 Task: Open a blank google sheet and write heading  Money ManagerAdd Descriptions in a column and its values below  'Salary, Rent, Groceries, Utilities, Dining out, Transportation & Entertainment. 'Add Categories in next column and its values below  Income, Expense, Expense, Expense, Expense, Expense & Expense. Add Amount in next column and its values below  $2,500, $800, $200, $100, $50, $30 & $100Add Dates in next column and its values below  2023-05-01, 2023-05-05, 2023-05-10, 2023-05-15, 2023-05-20, 2023-05-25 & 2023-05-31Save page AssetAllocationbook
Action: Mouse moved to (1093, 85)
Screenshot: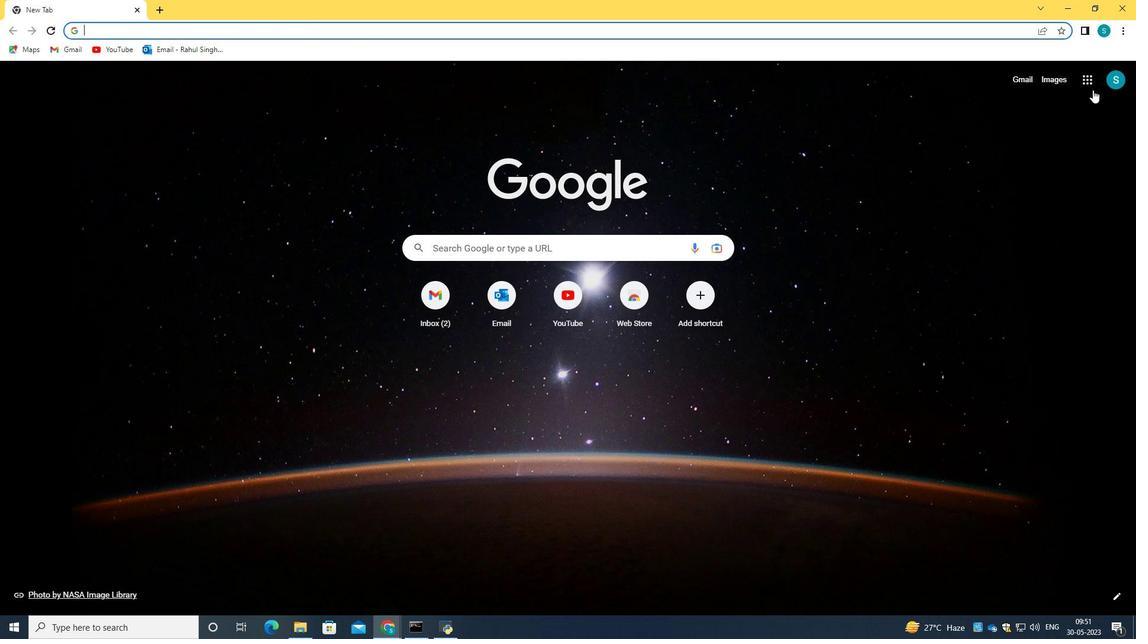 
Action: Mouse pressed left at (1093, 85)
Screenshot: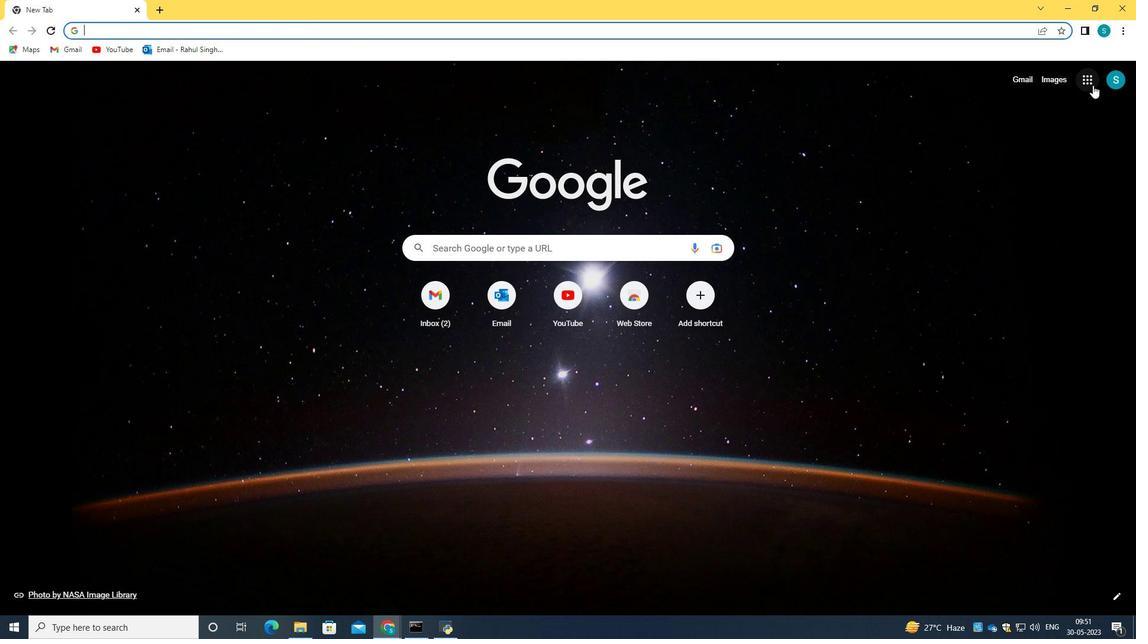 
Action: Mouse moved to (1051, 196)
Screenshot: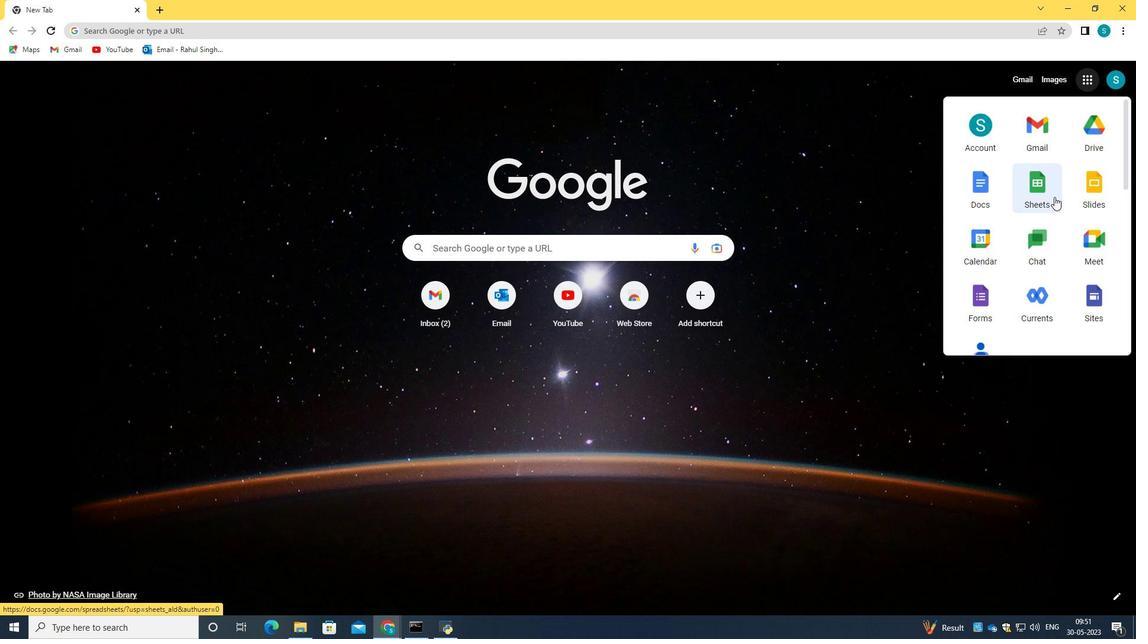 
Action: Mouse pressed left at (1051, 196)
Screenshot: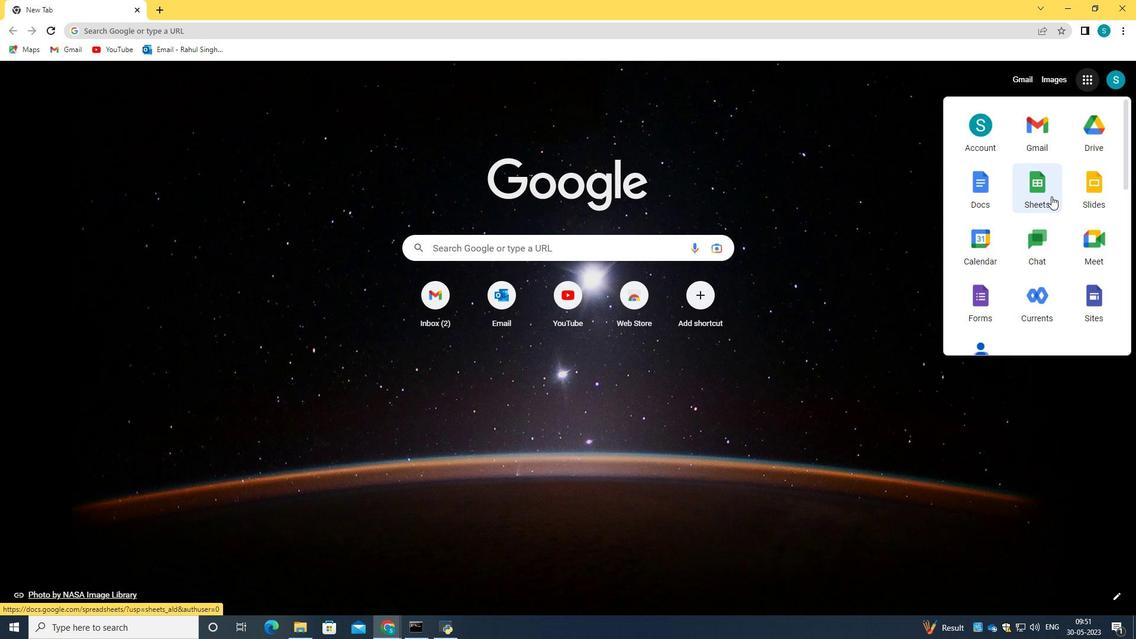 
Action: Mouse moved to (251, 178)
Screenshot: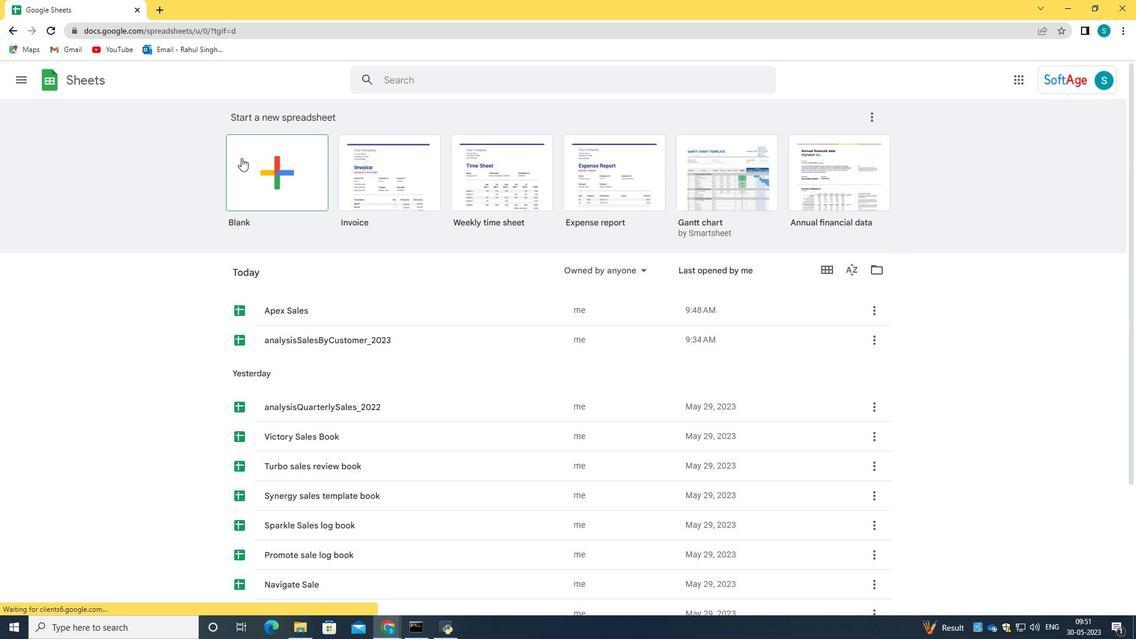 
Action: Mouse pressed left at (251, 178)
Screenshot: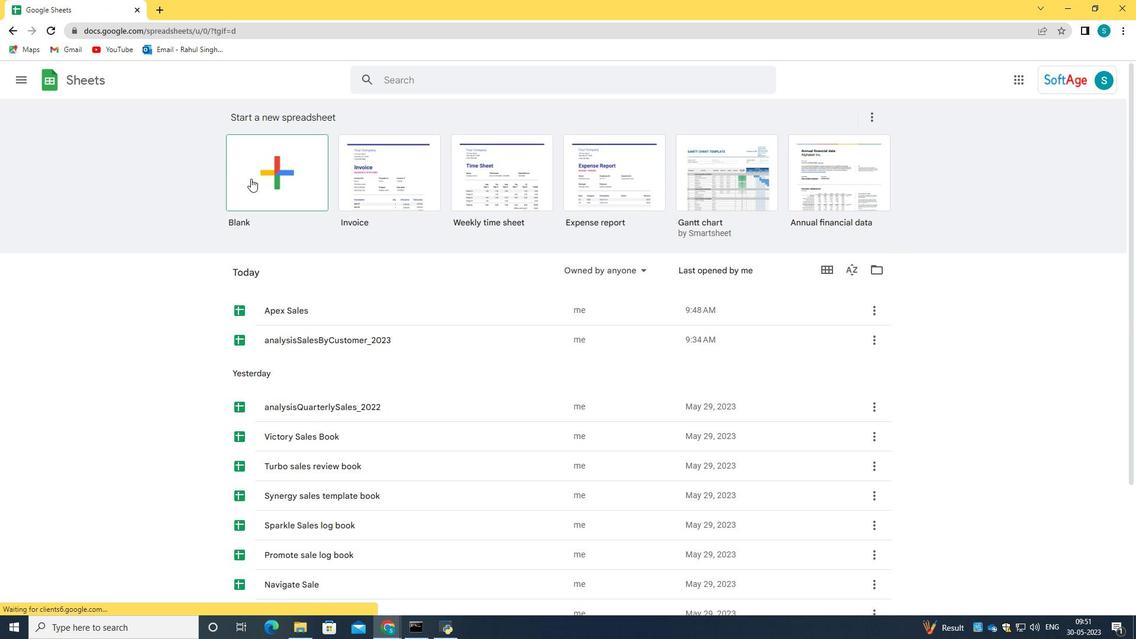 
Action: Mouse moved to (85, 153)
Screenshot: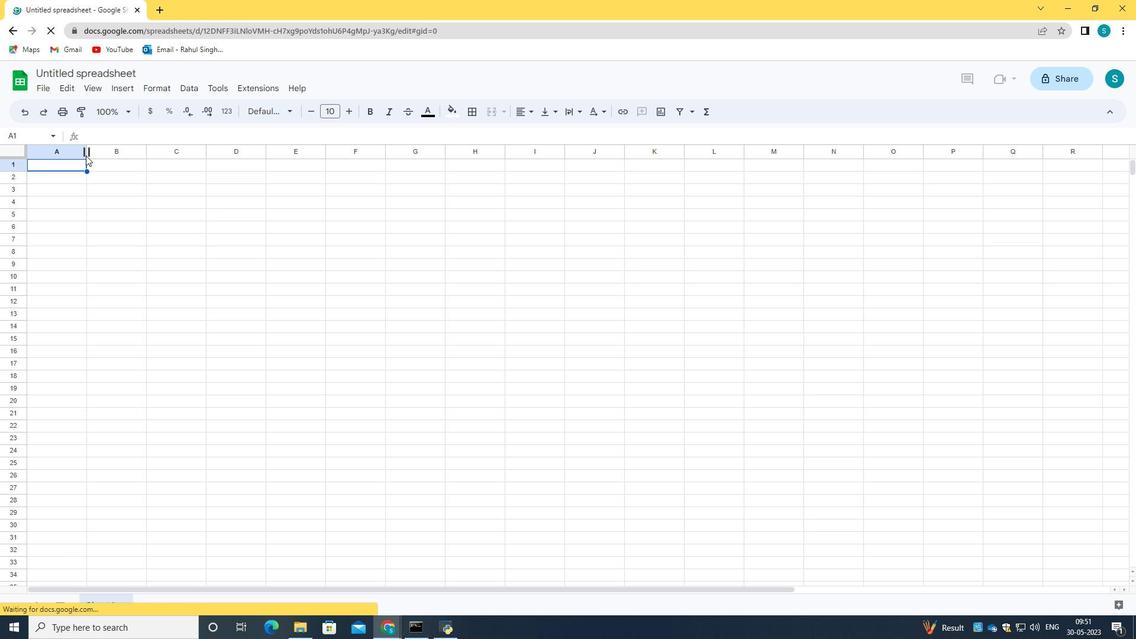 
Action: Mouse pressed left at (85, 153)
Screenshot: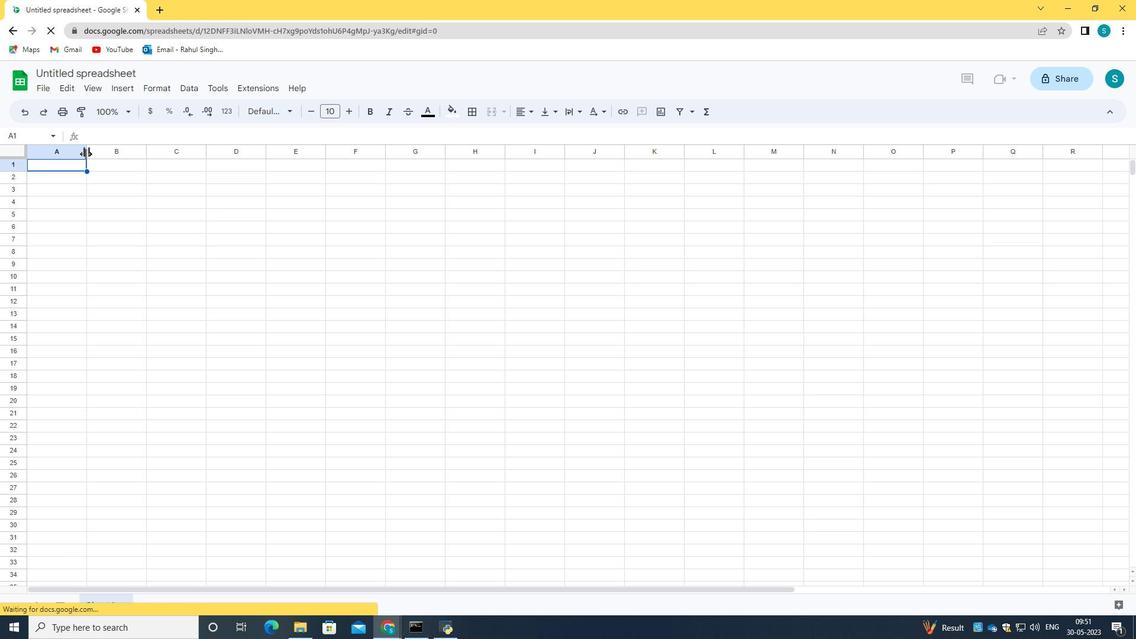 
Action: Mouse moved to (236, 149)
Screenshot: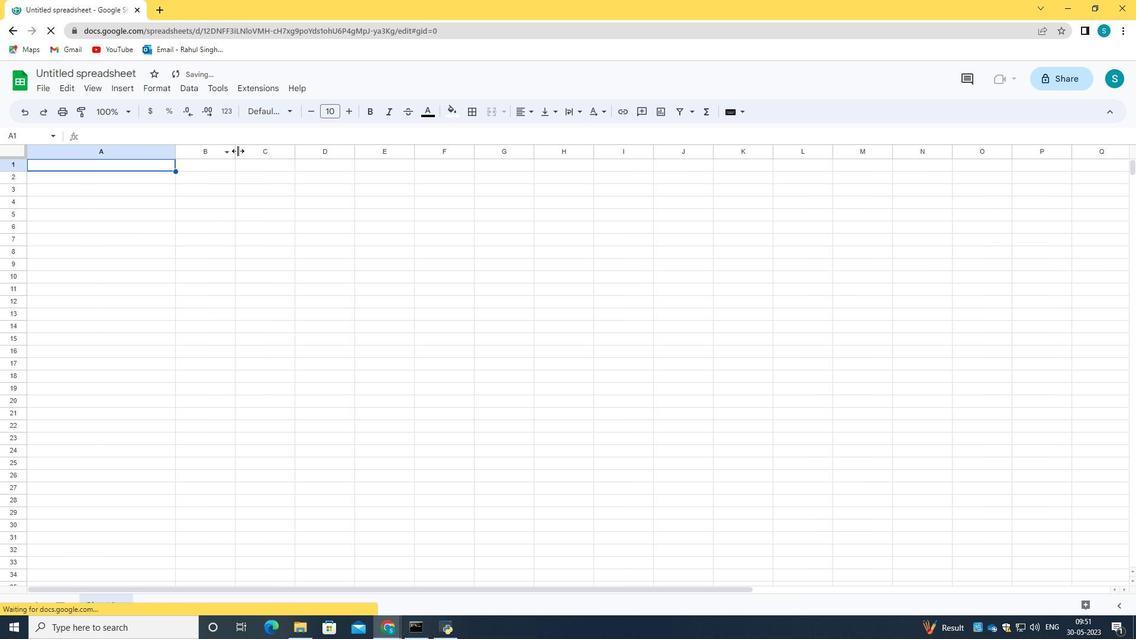 
Action: Mouse pressed left at (236, 149)
Screenshot: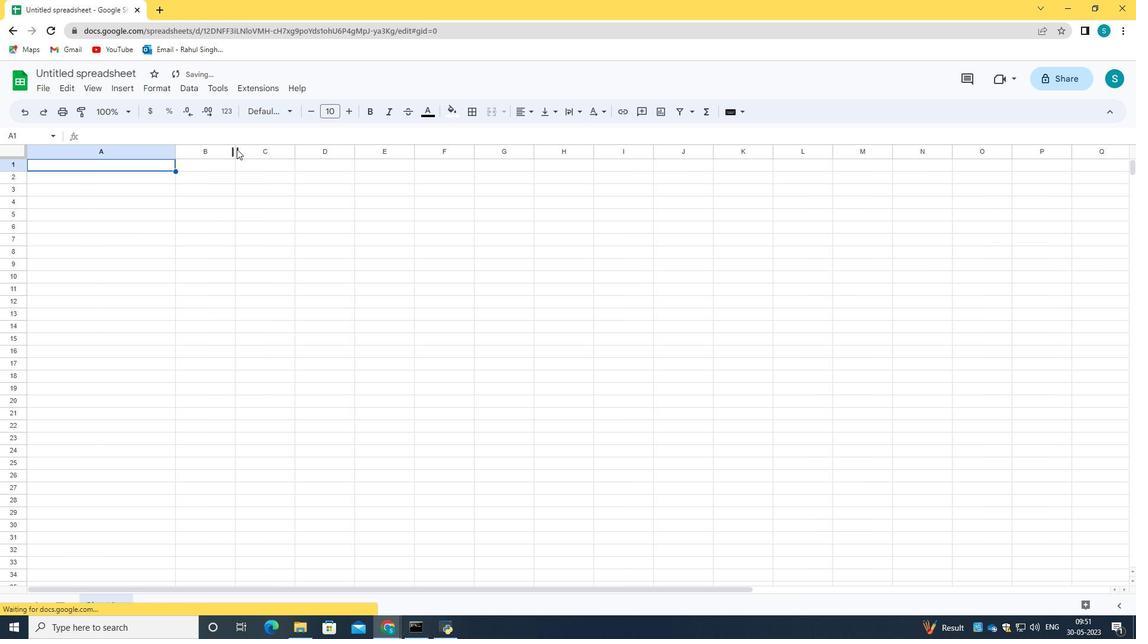 
Action: Mouse moved to (386, 152)
Screenshot: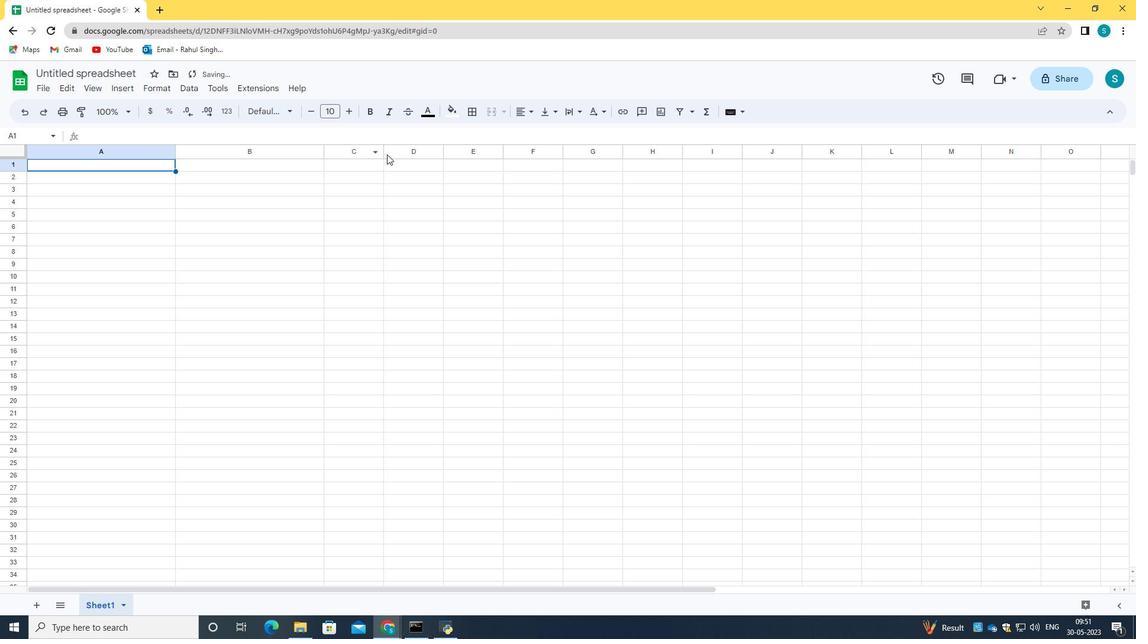 
Action: Mouse pressed left at (386, 152)
Screenshot: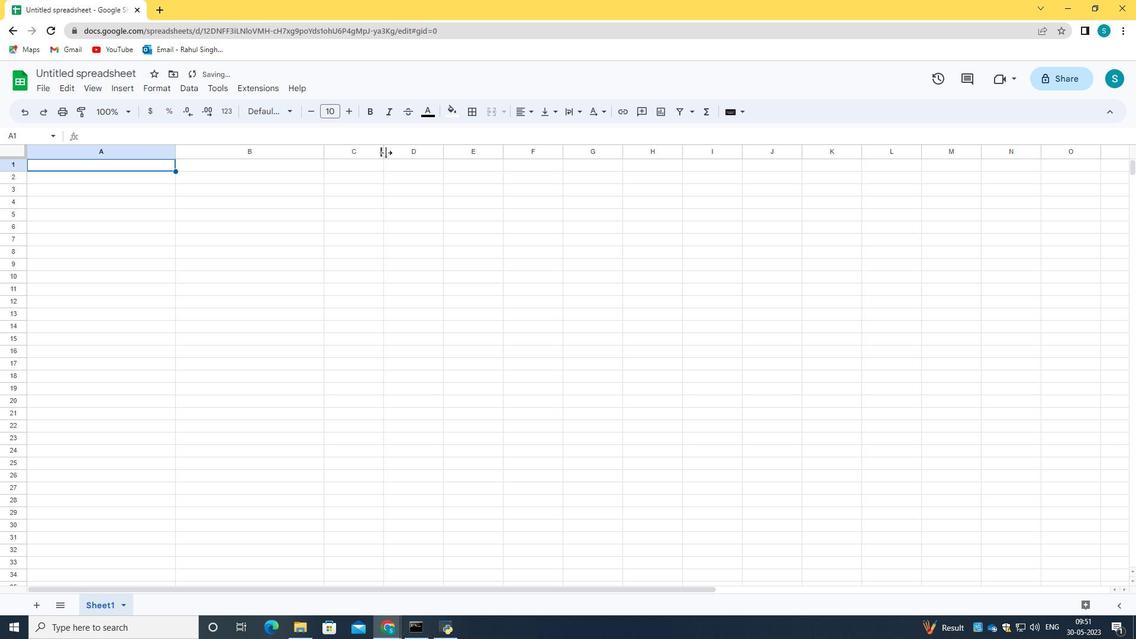 
Action: Mouse moved to (539, 154)
Screenshot: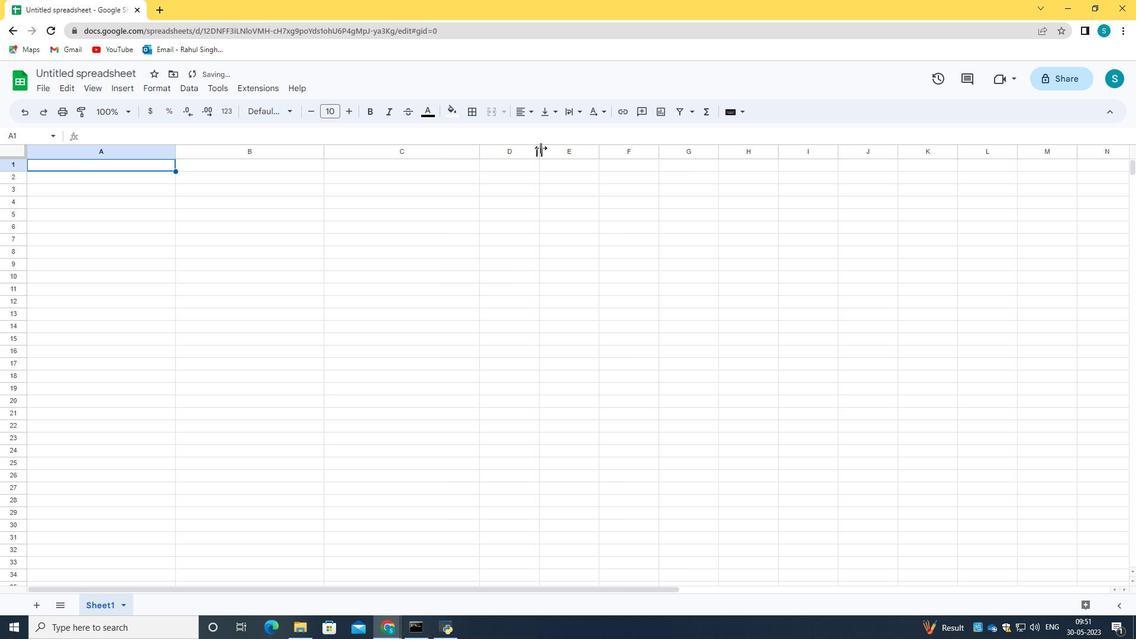 
Action: Mouse pressed left at (539, 154)
Screenshot: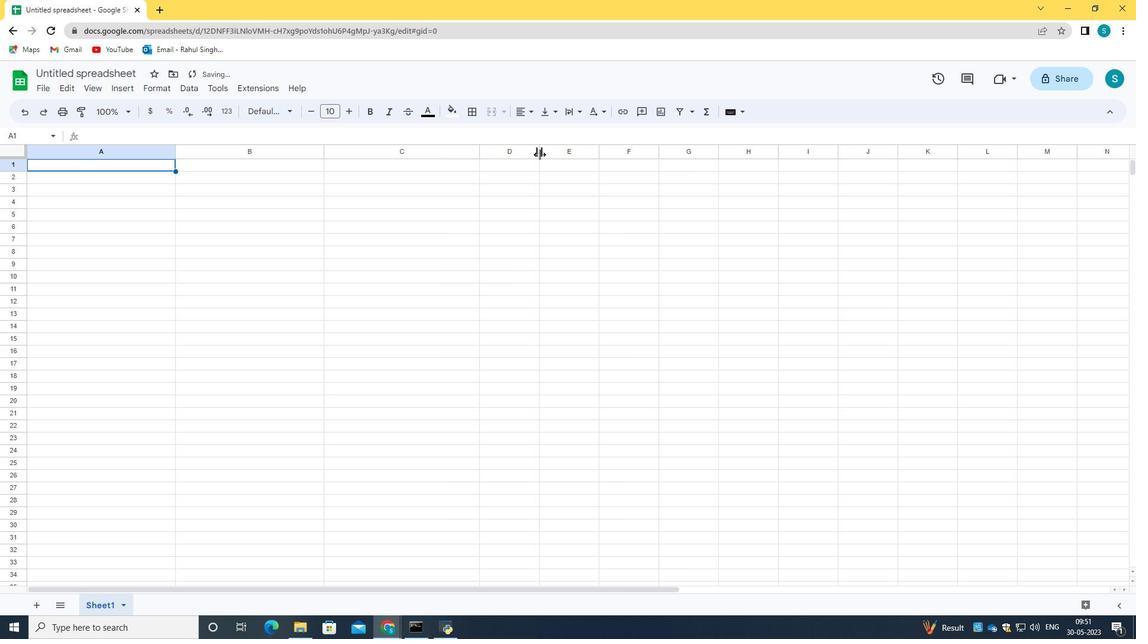 
Action: Mouse moved to (654, 152)
Screenshot: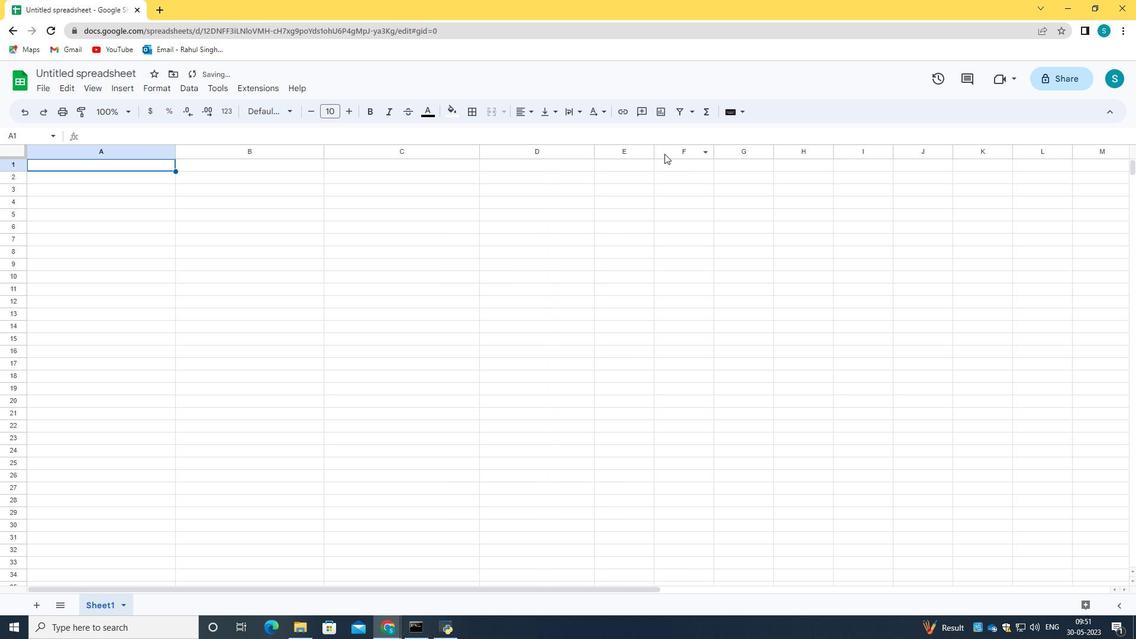 
Action: Mouse pressed left at (654, 152)
Screenshot: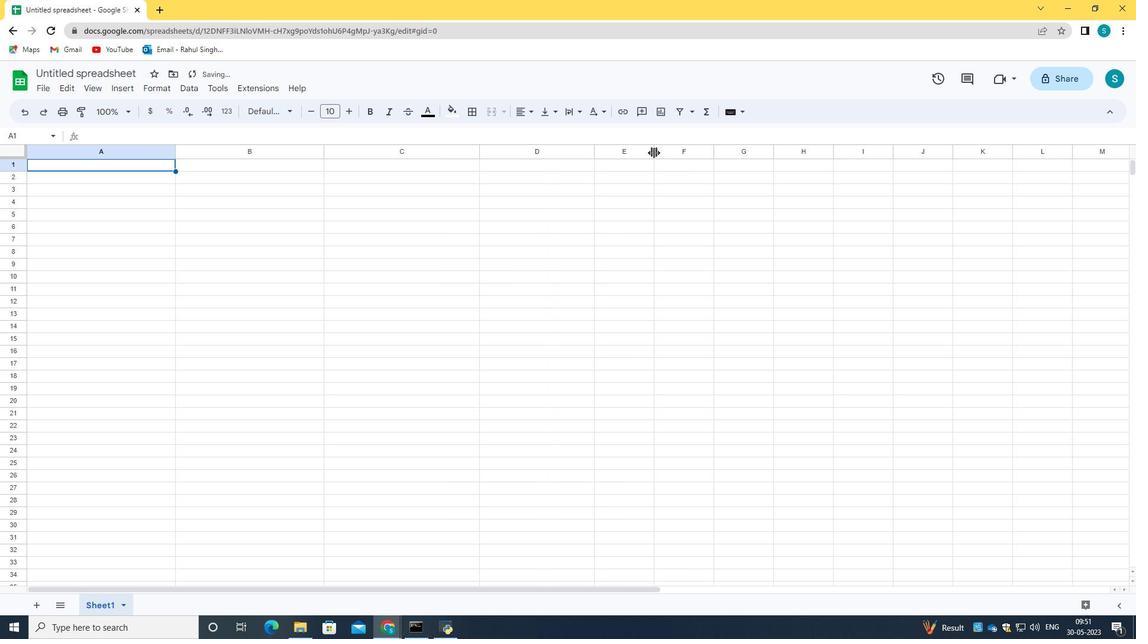 
Action: Mouse moved to (189, 159)
Screenshot: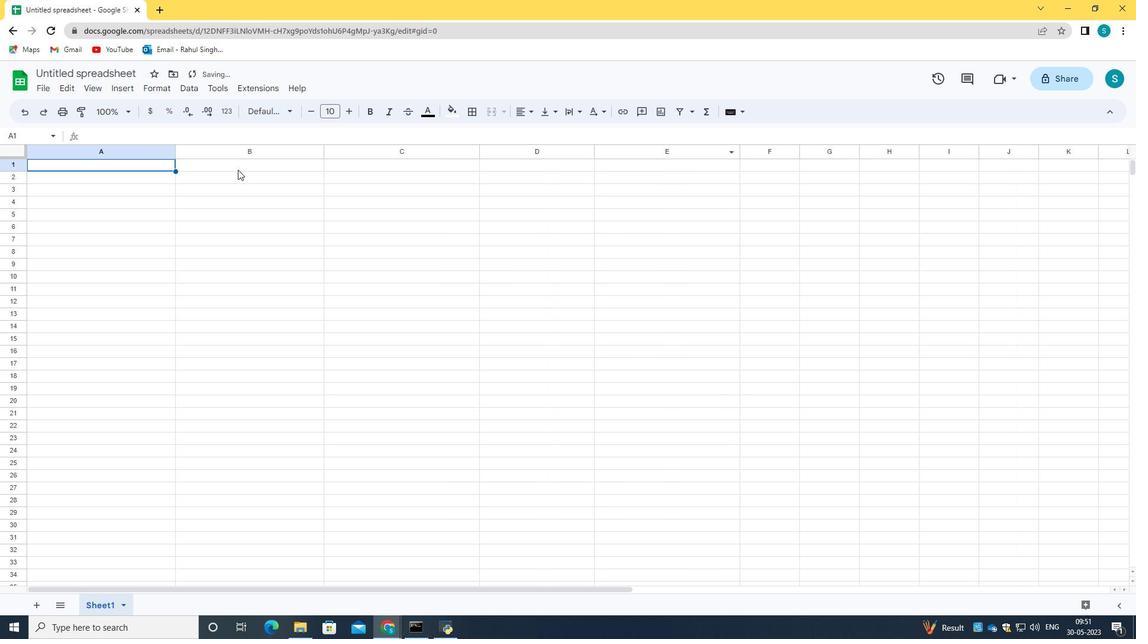 
Action: Mouse pressed left at (189, 159)
Screenshot: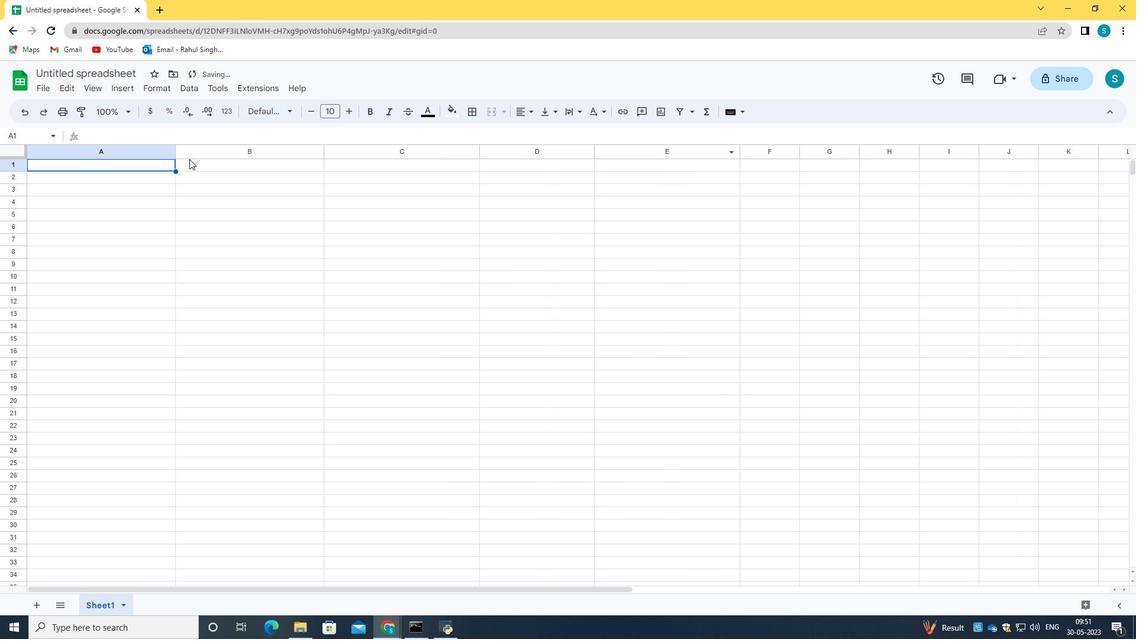 
Action: Mouse moved to (229, 166)
Screenshot: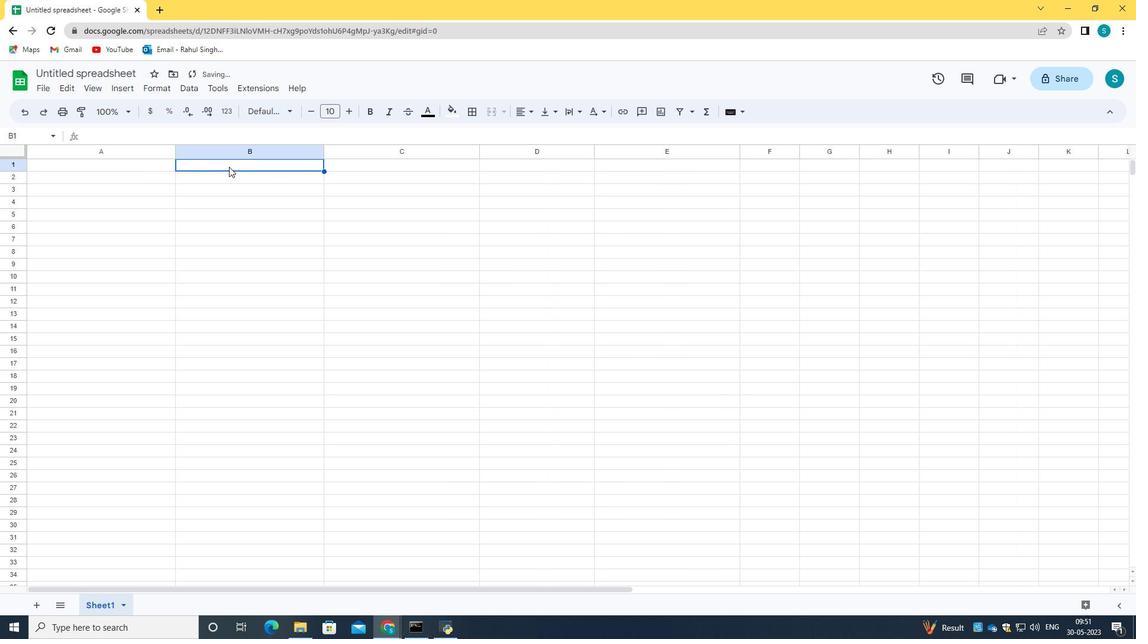 
Action: Mouse pressed left at (229, 166)
Screenshot: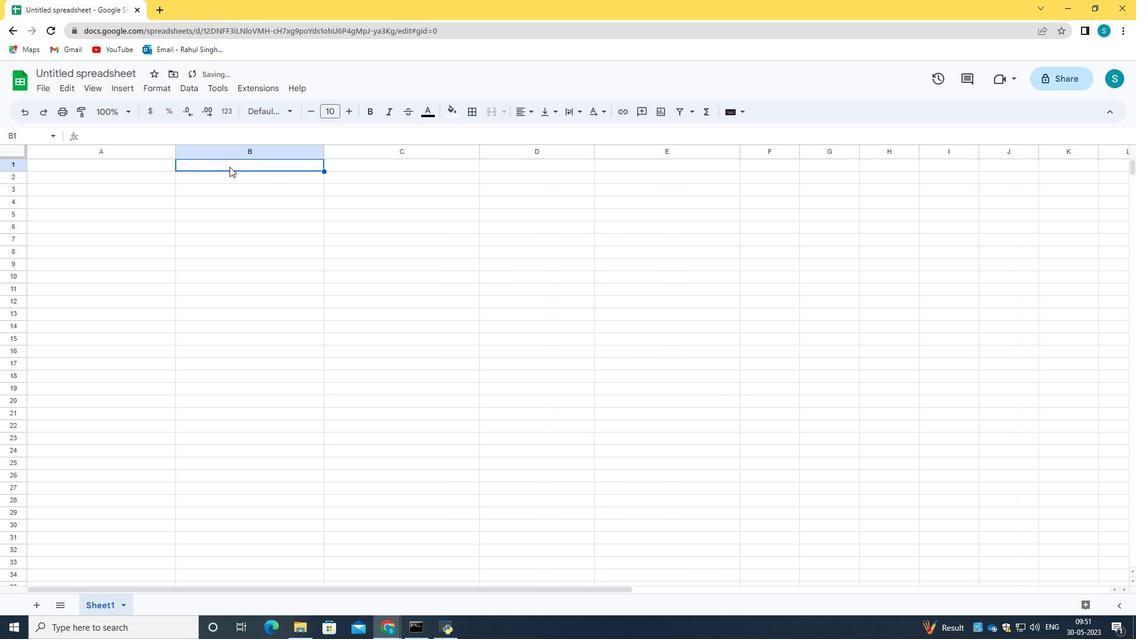 
Action: Mouse moved to (235, 162)
Screenshot: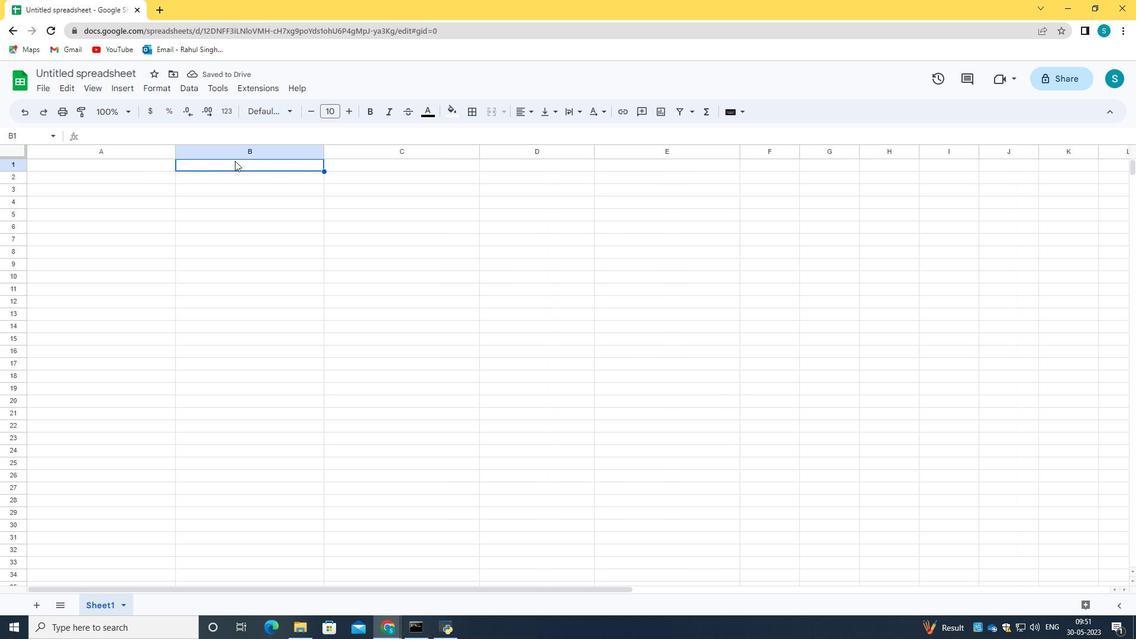 
Action: Mouse pressed left at (235, 162)
Screenshot: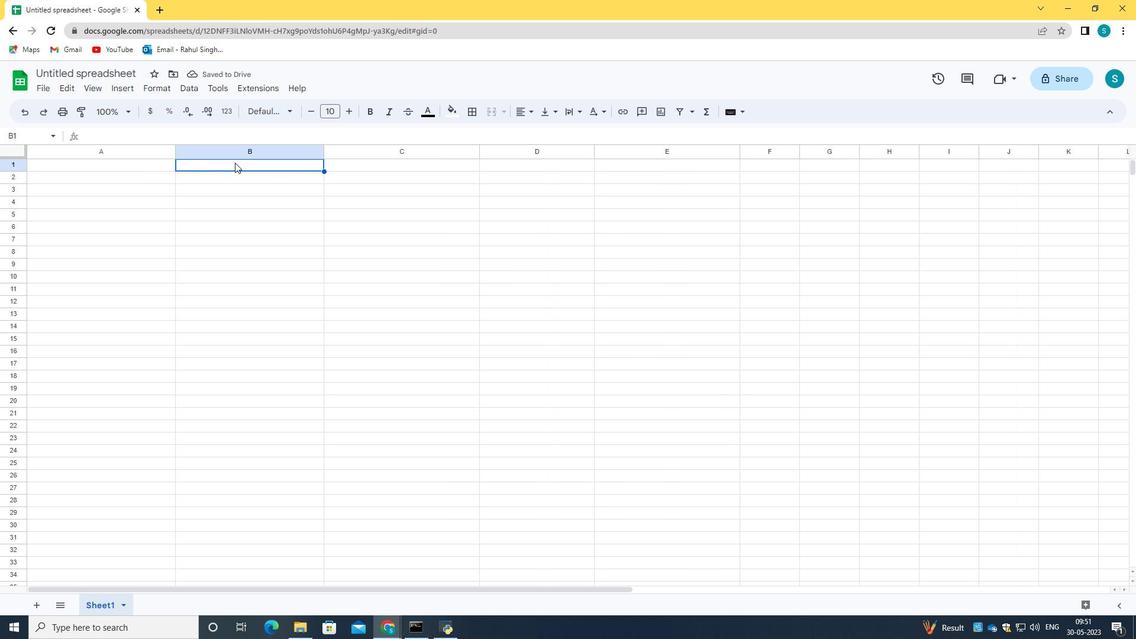 
Action: Mouse pressed left at (235, 162)
Screenshot: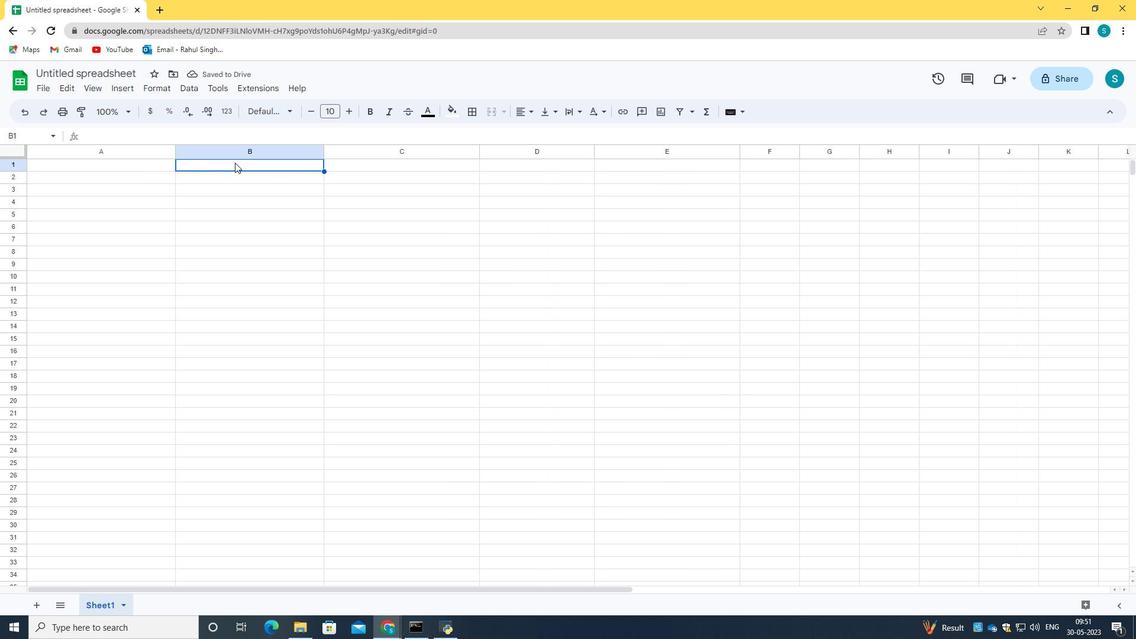 
Action: Mouse moved to (235, 163)
Screenshot: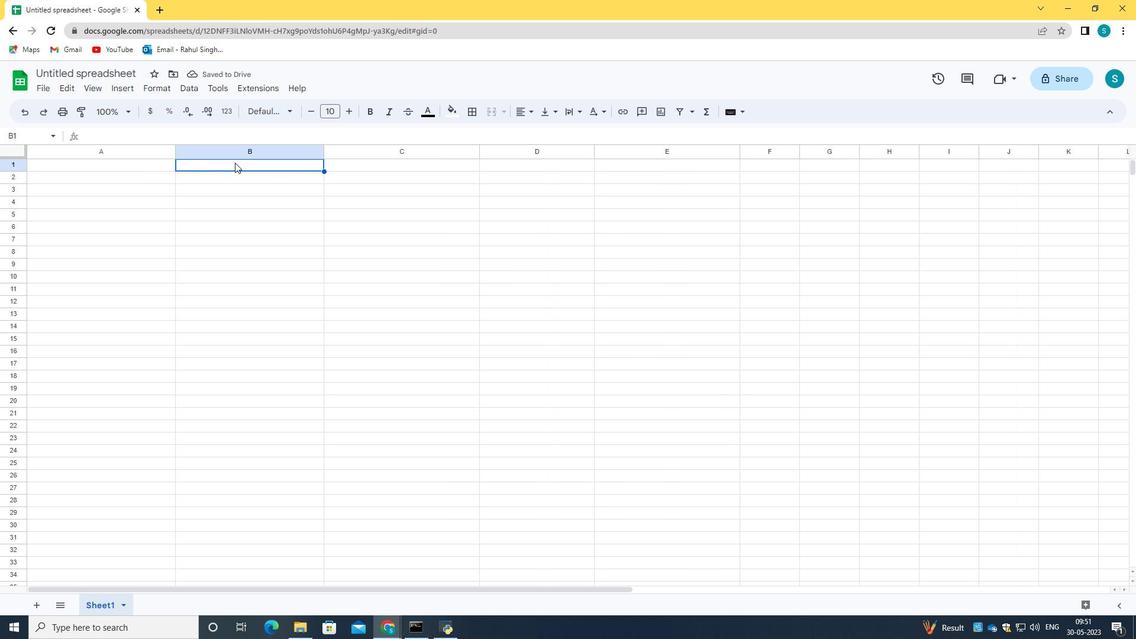 
Action: Key pressed <Key.caps_lock>M<Key.caps_lock>oney<Key.space><Key.caps_lock>M<Key.caps_lock>anaer<Key.backspace><Key.backspace>ger<Key.shift_r><Key.shift_r><Key.shift_r><Key.shift_r><Key.shift_r><Key.shift_r><Key.shift_r><Key.shift_r><Key.shift_r><Key.shift_r><Key.shift_r><Key.shift_r><Key.shift_r><Key.shift_r><Key.shift_r><Key.shift_r><Key.shift_r><Key.shift_r><Key.shift_r><Key.shift_r><Key.shift_r><Key.shift_r><Key.shift_r><Key.shift_r><Key.shift_r><Key.shift_r><Key.shift_r><Key.shift_r><Key.shift_r><Key.shift_r><Key.shift_r><Key.shift_r><Key.shift_r><Key.shift_r><Key.shift_r><Key.shift_r><Key.shift_r><Key.shift_r><Key.shift_r><Key.shift_r><Key.shift_r><Key.shift_r><Key.shift_r><Key.shift_r><Key.shift_r>
Screenshot: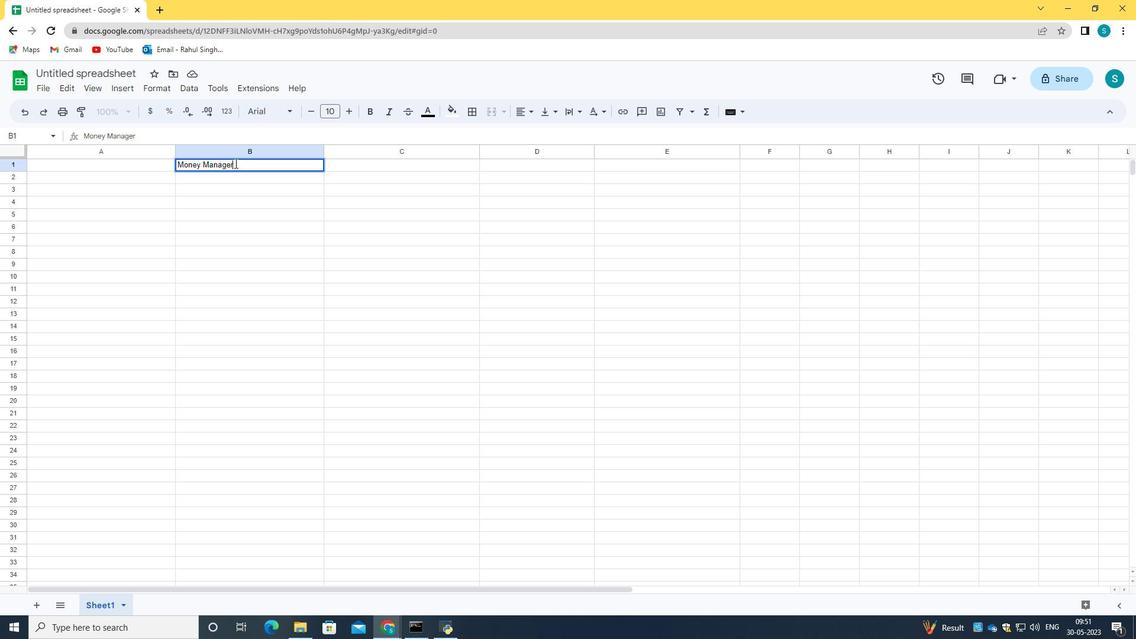 
Action: Mouse moved to (256, 162)
Screenshot: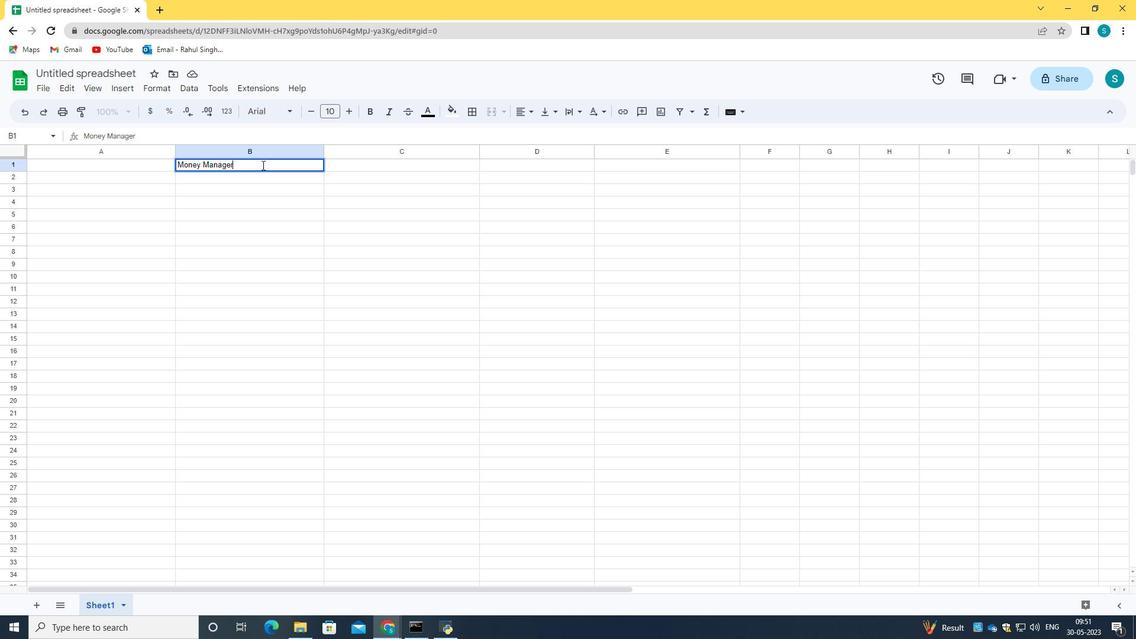 
Action: Mouse pressed left at (256, 162)
Screenshot: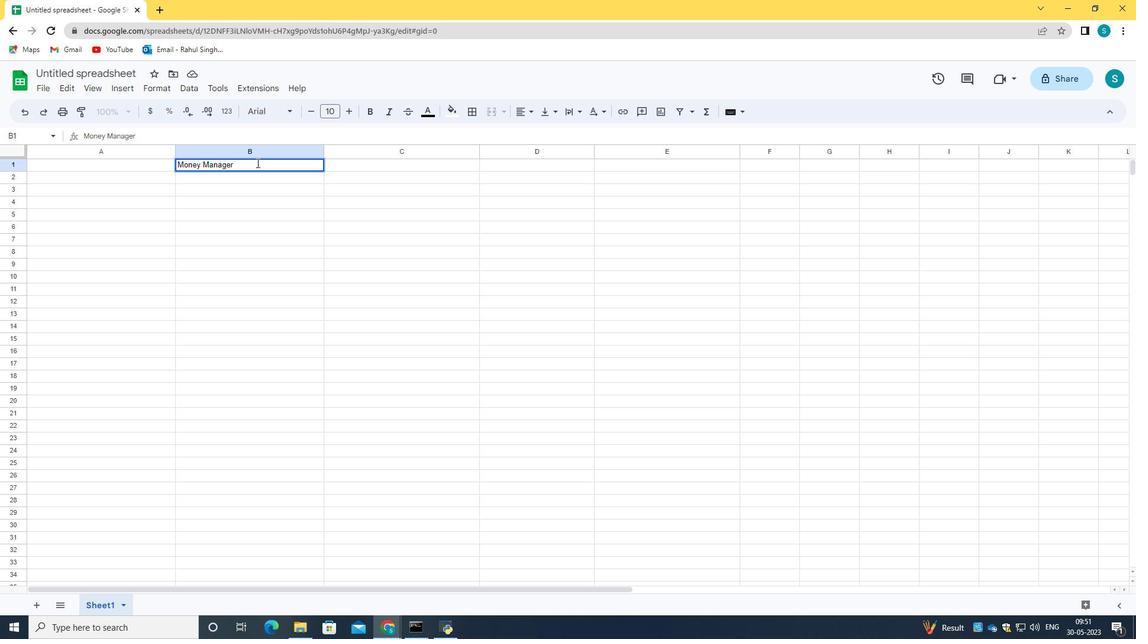 
Action: Mouse moved to (341, 114)
Screenshot: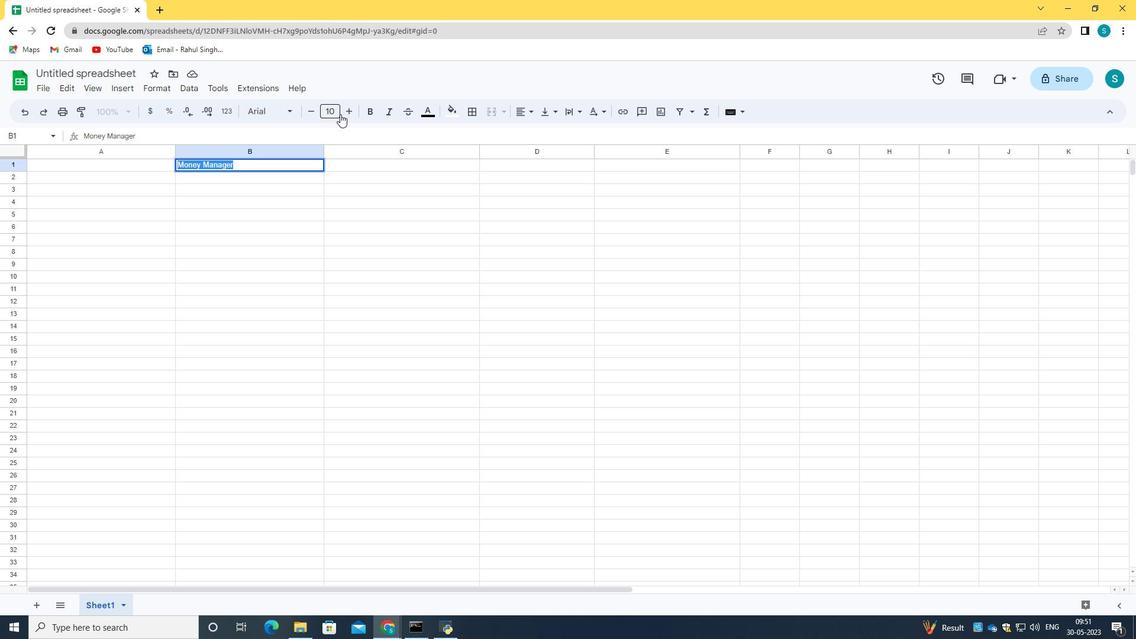 
Action: Mouse pressed left at (341, 114)
Screenshot: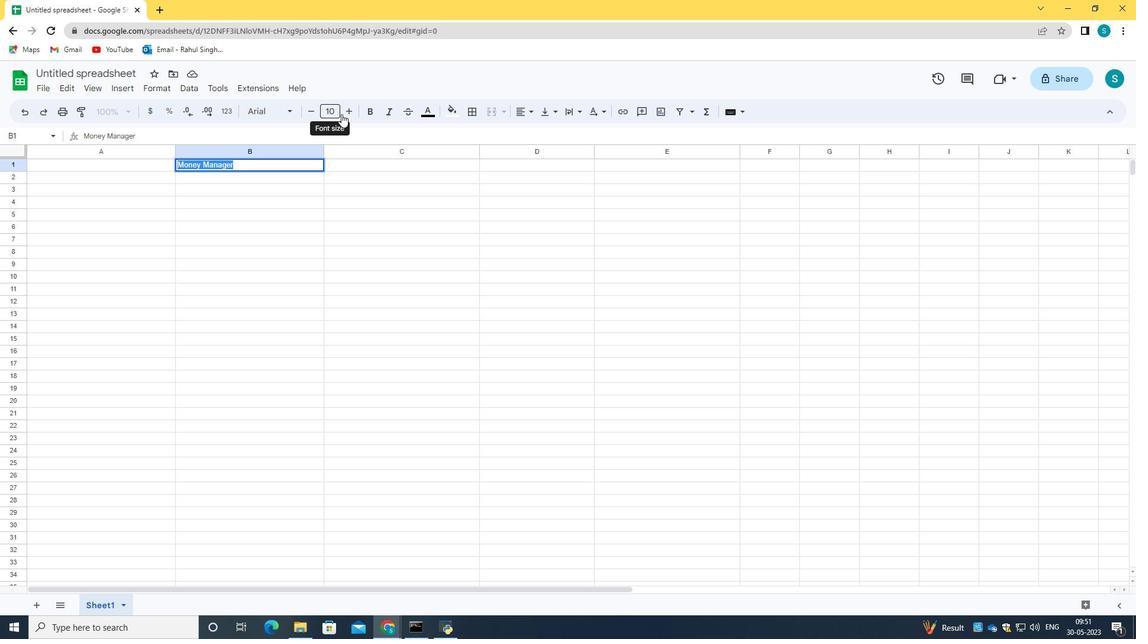 
Action: Mouse pressed left at (341, 114)
Screenshot: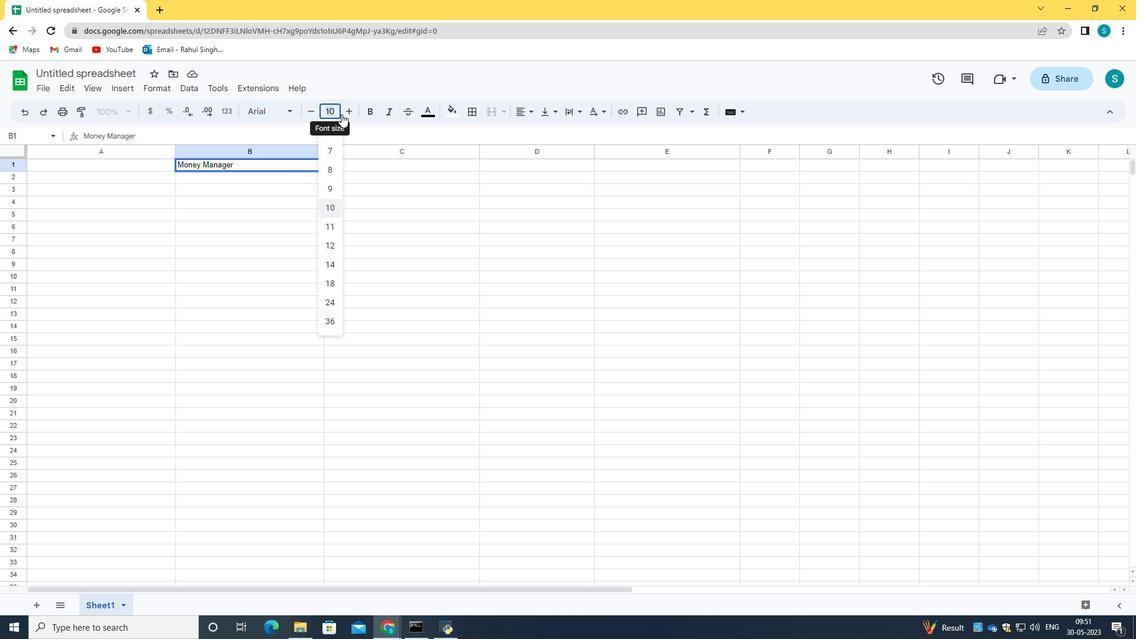 
Action: Mouse pressed left at (341, 114)
Screenshot: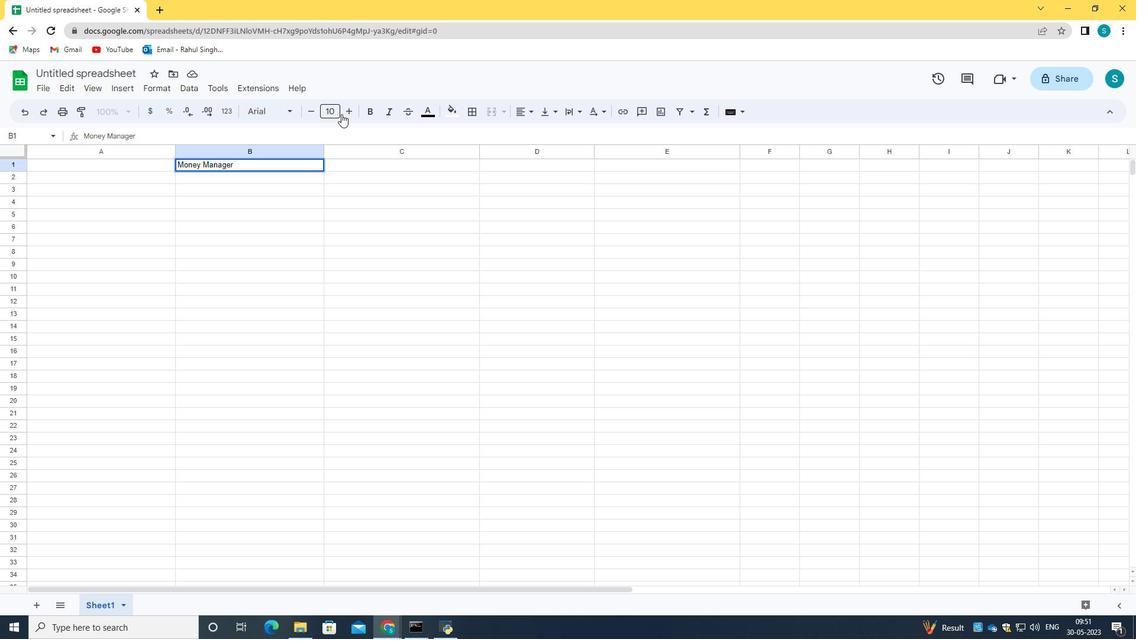 
Action: Mouse pressed left at (341, 114)
Screenshot: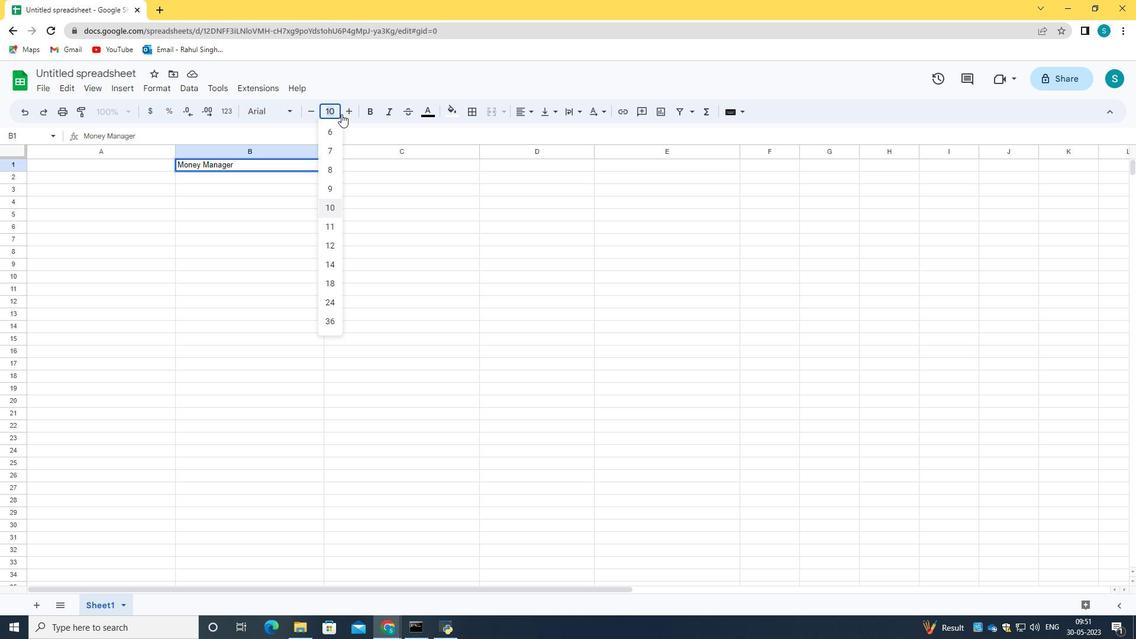 
Action: Mouse moved to (344, 112)
Screenshot: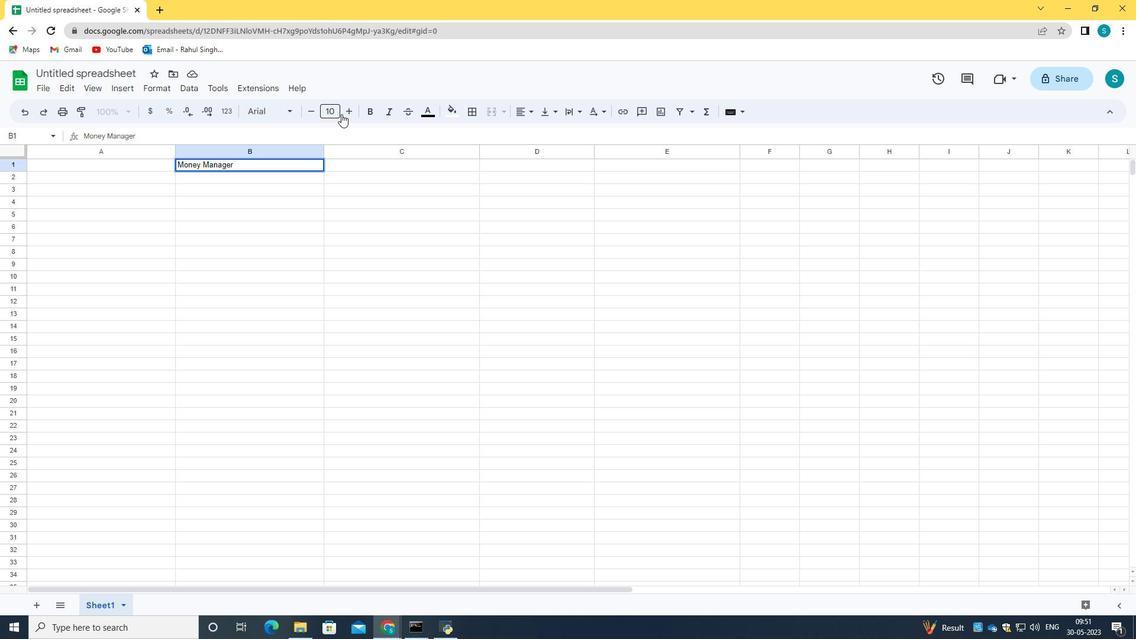 
Action: Mouse pressed left at (344, 112)
Screenshot: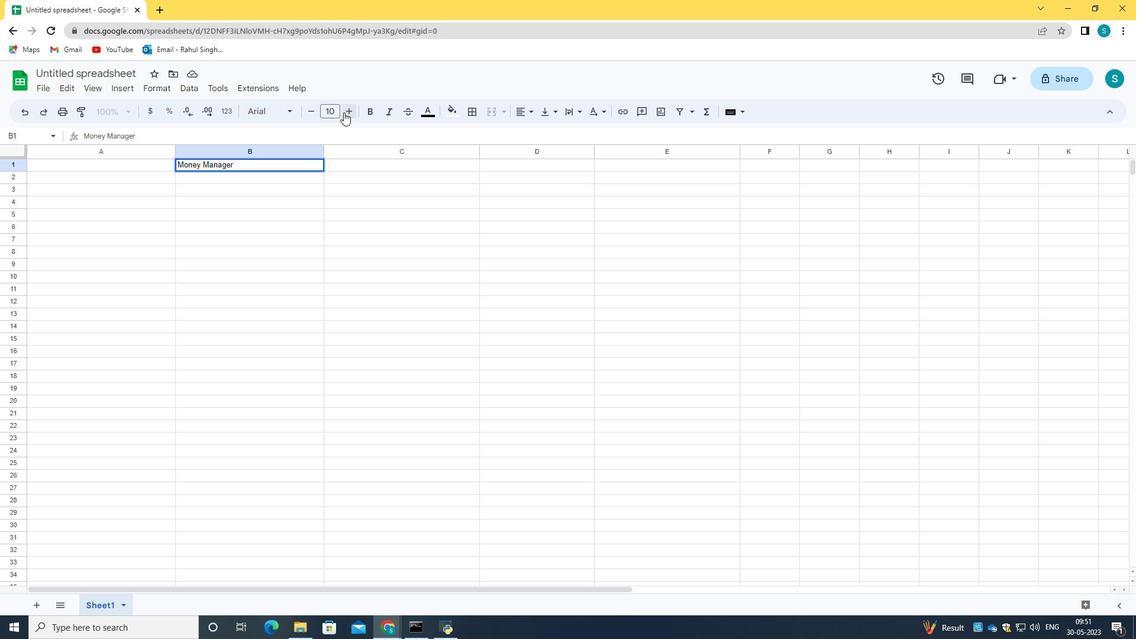 
Action: Mouse pressed left at (344, 112)
Screenshot: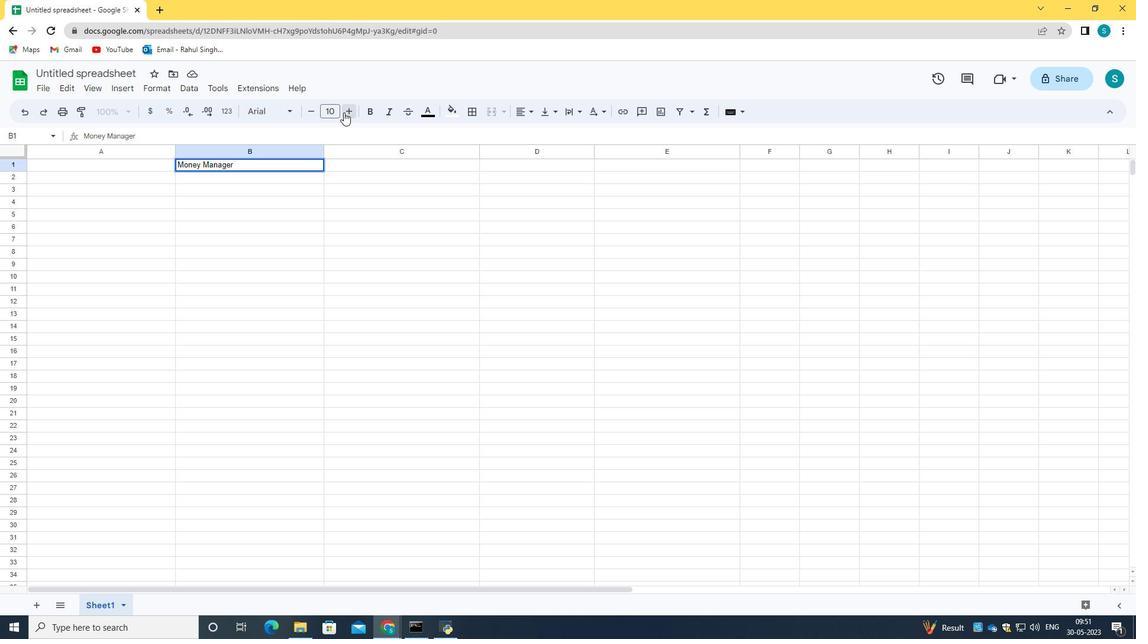 
Action: Mouse pressed left at (344, 112)
Screenshot: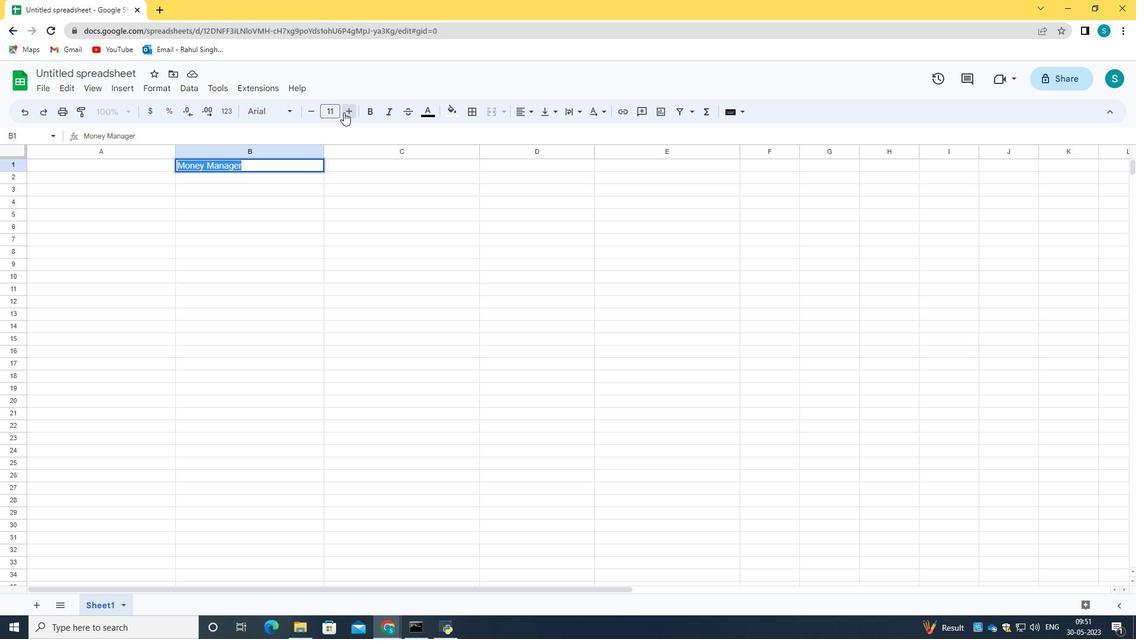 
Action: Mouse pressed left at (344, 112)
Screenshot: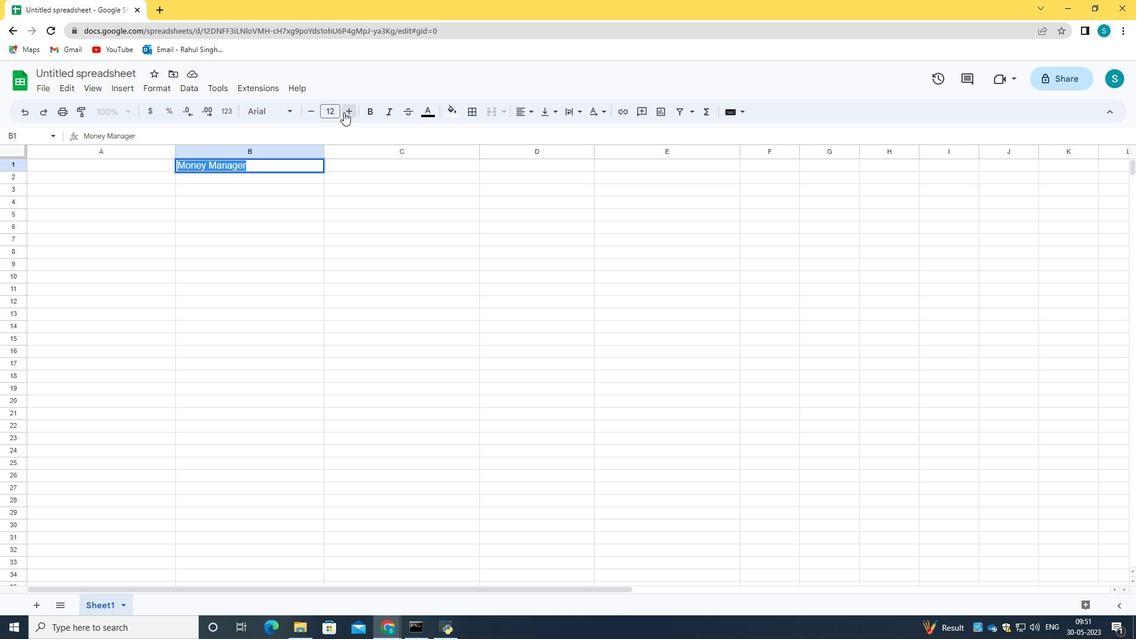 
Action: Mouse pressed left at (344, 112)
Screenshot: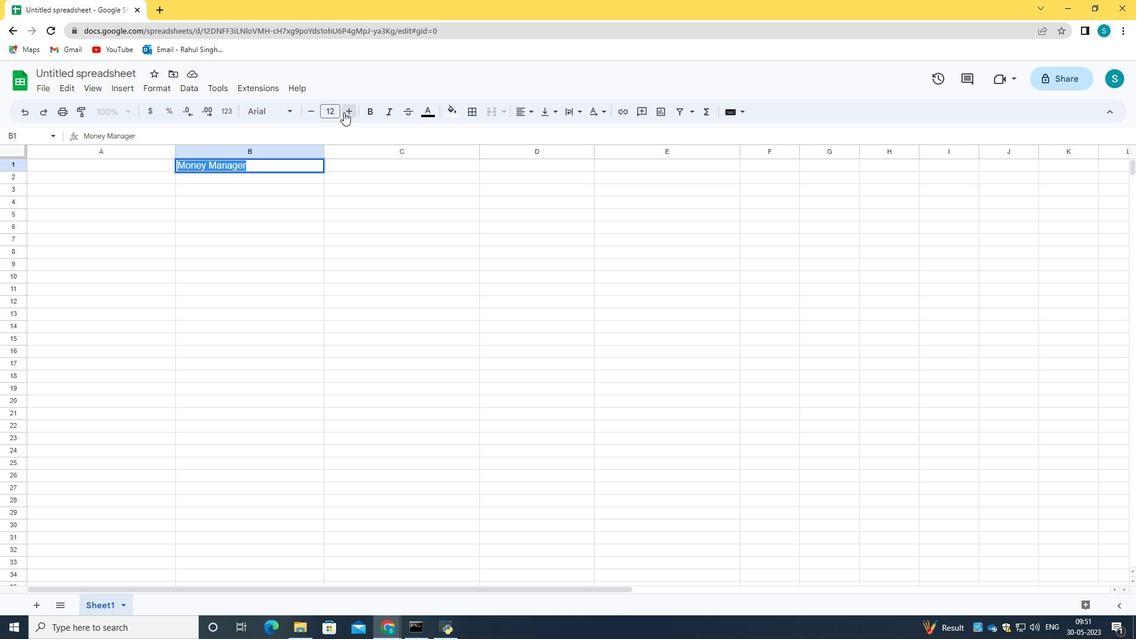 
Action: Mouse pressed left at (344, 112)
Screenshot: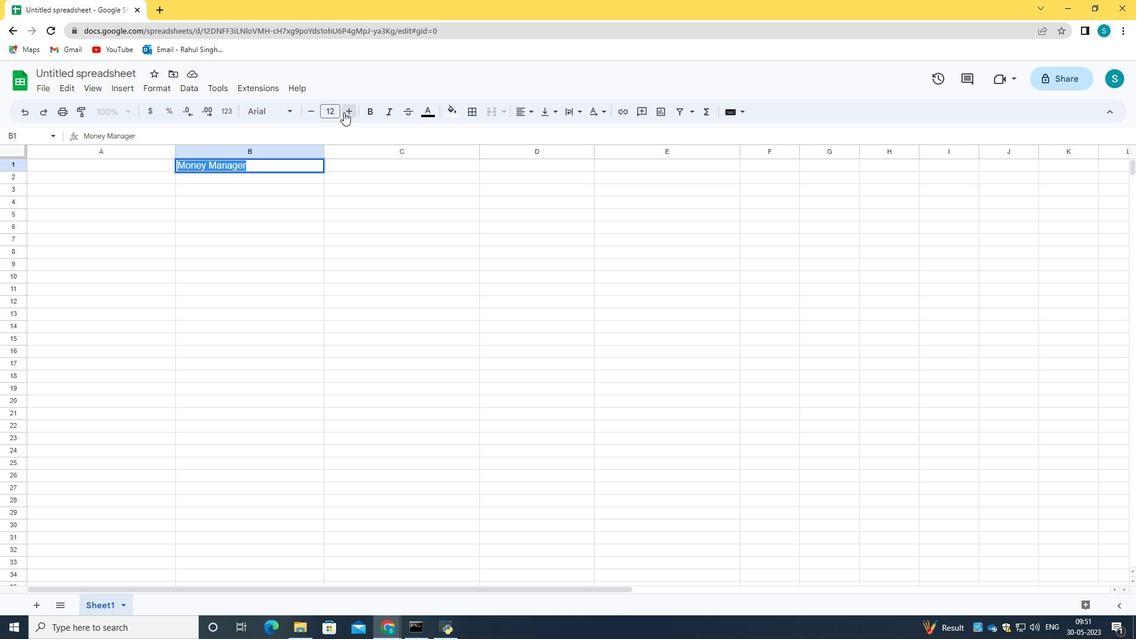 
Action: Mouse moved to (344, 112)
Screenshot: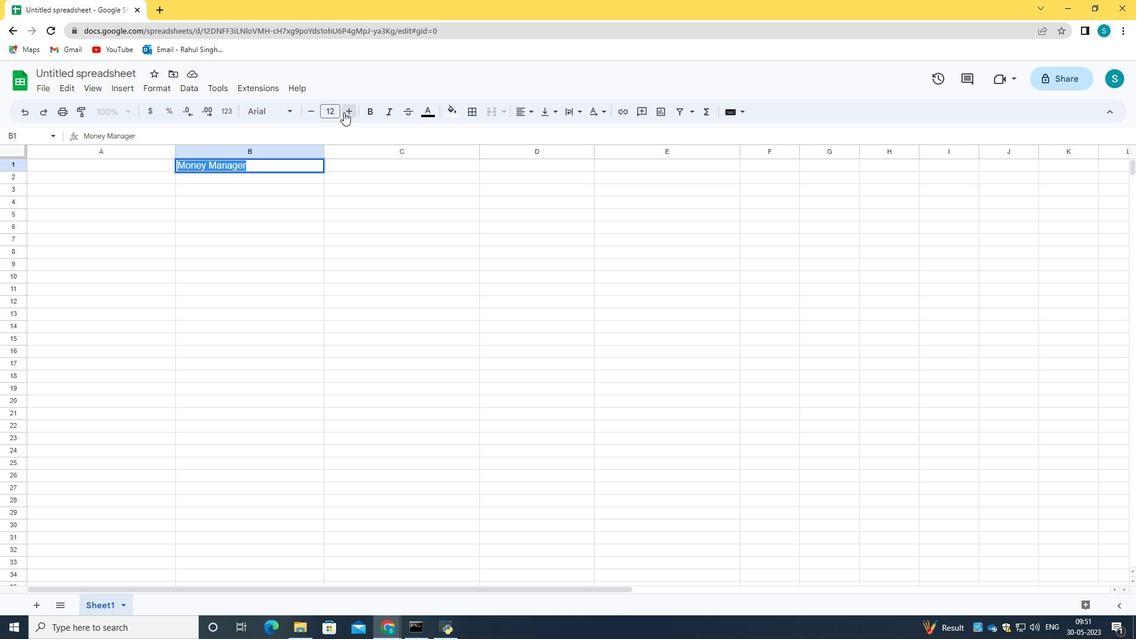 
Action: Mouse pressed left at (344, 112)
Screenshot: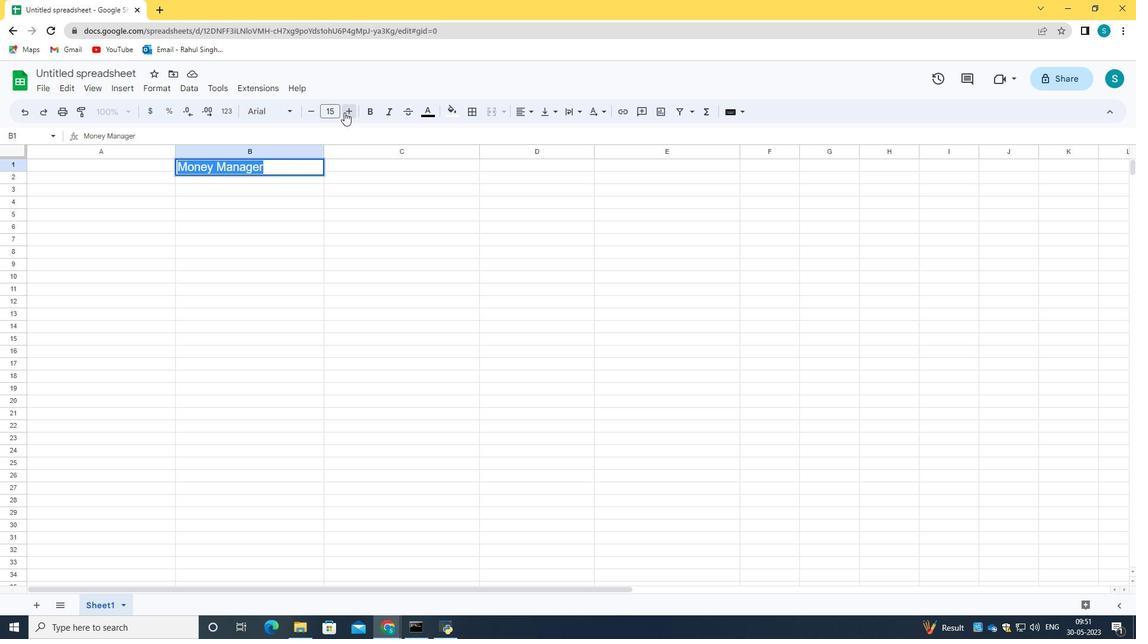 
Action: Mouse pressed left at (344, 112)
Screenshot: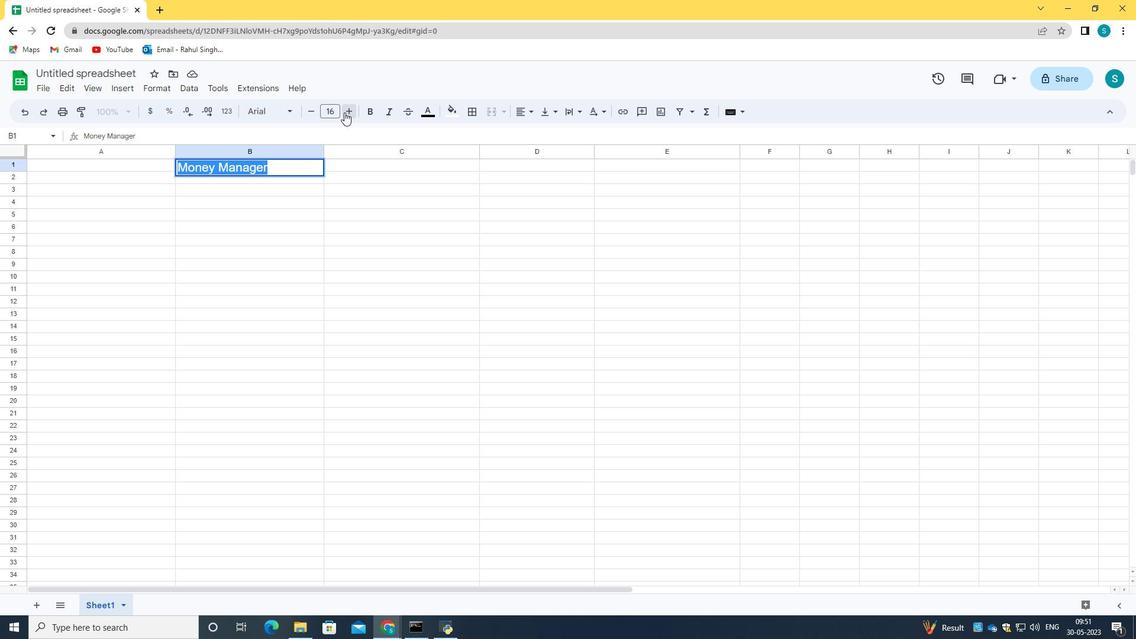 
Action: Mouse pressed left at (344, 112)
Screenshot: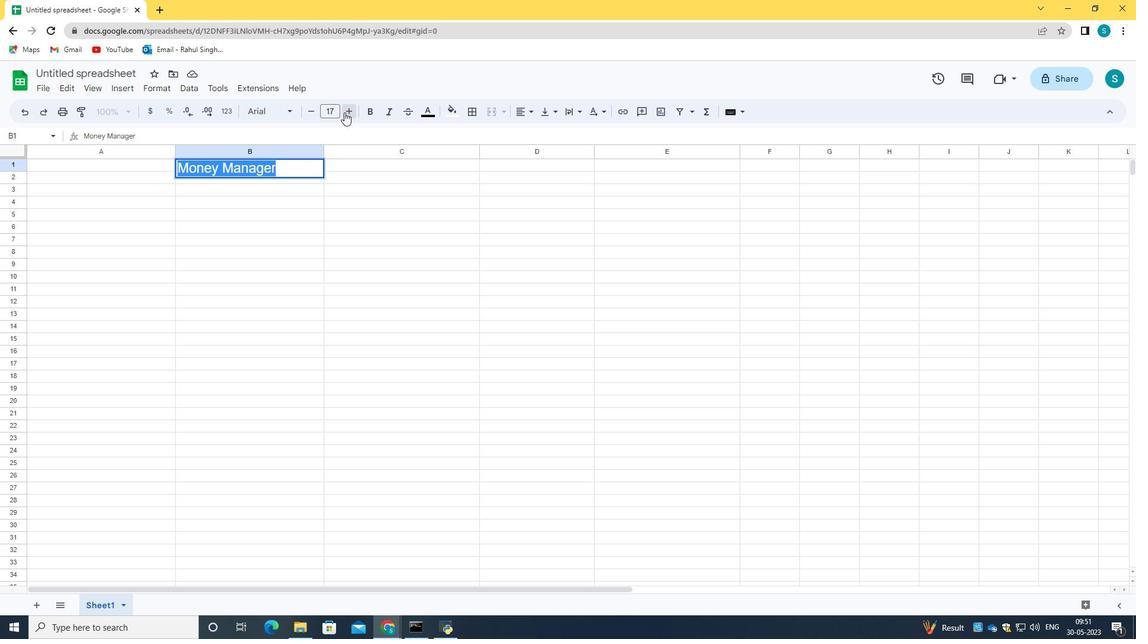 
Action: Mouse pressed left at (344, 112)
Screenshot: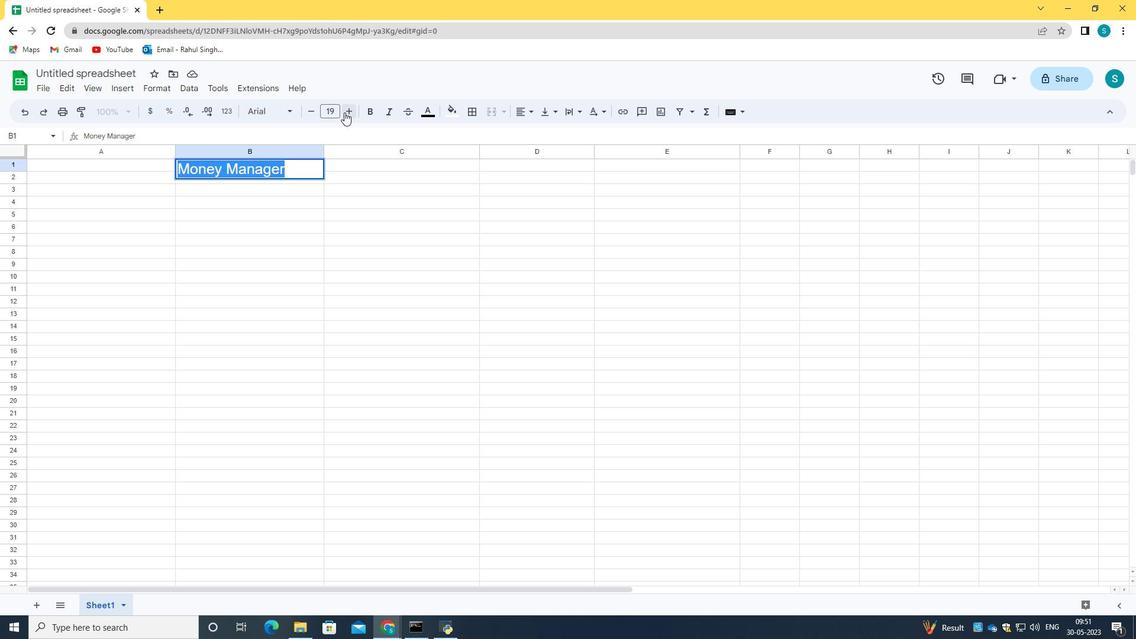 
Action: Mouse pressed left at (344, 112)
Screenshot: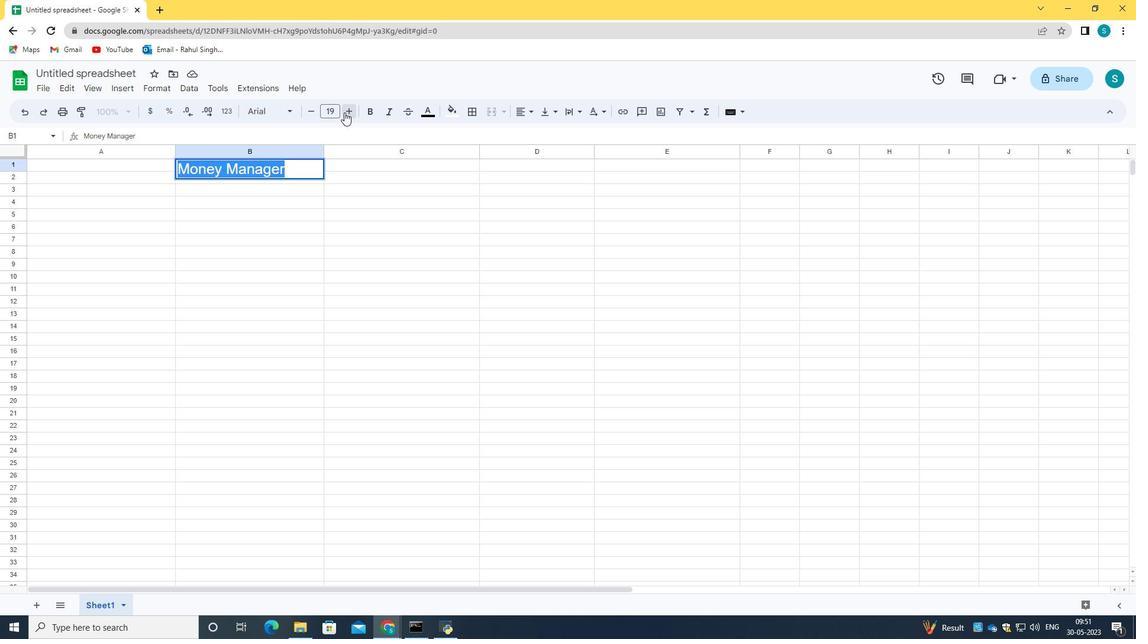 
Action: Mouse moved to (127, 185)
Screenshot: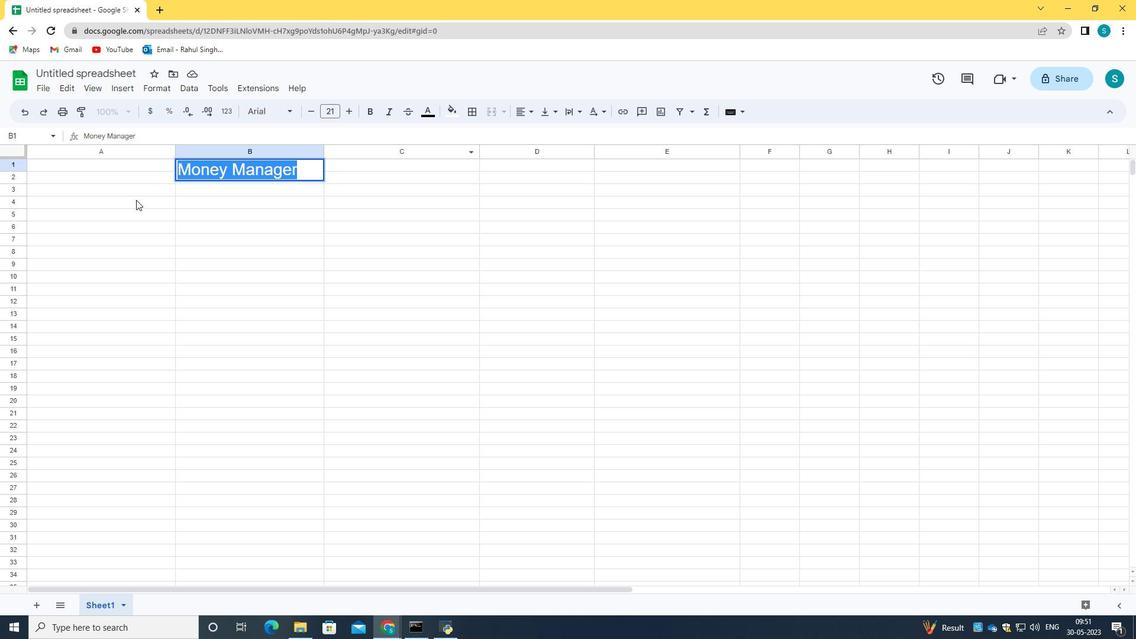 
Action: Mouse pressed left at (127, 185)
Screenshot: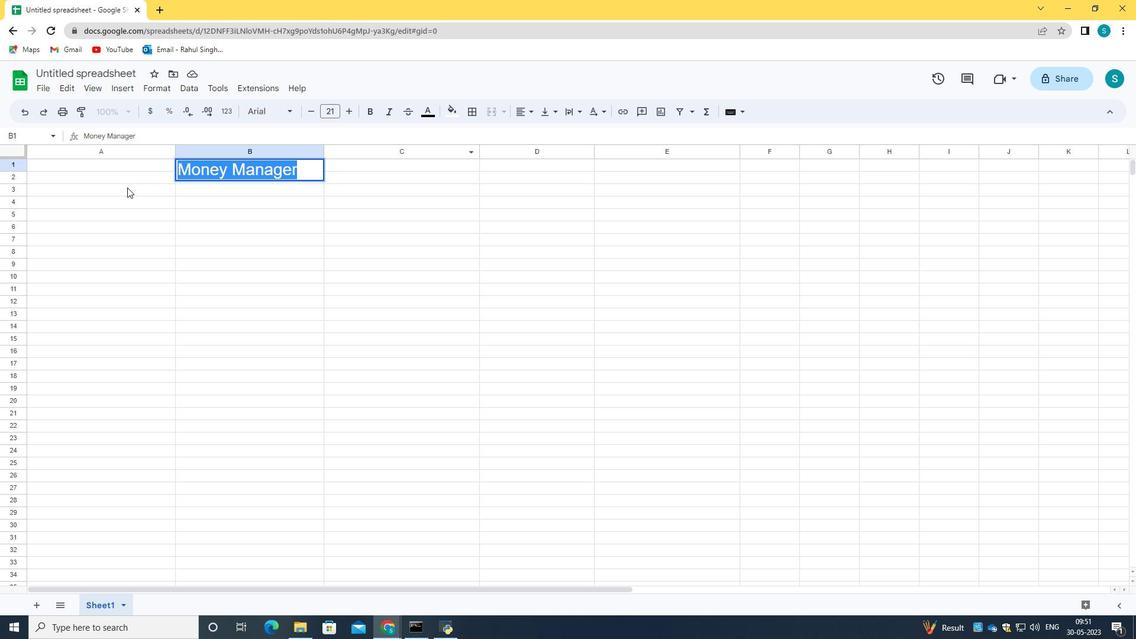 
Action: Mouse moved to (112, 190)
Screenshot: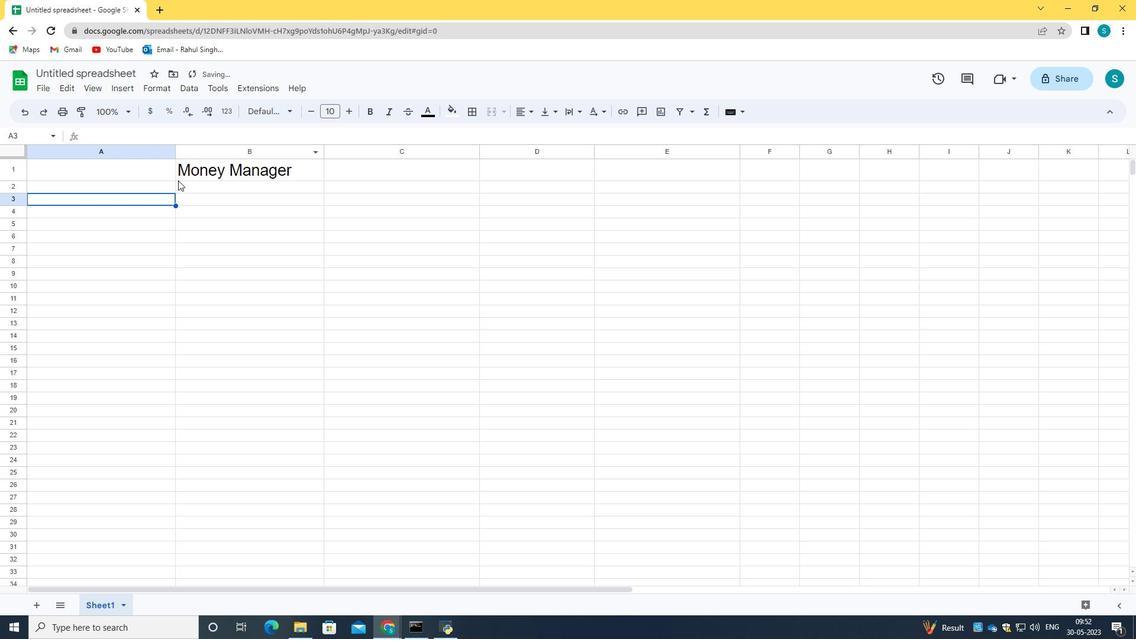 
Action: Mouse pressed left at (112, 190)
Screenshot: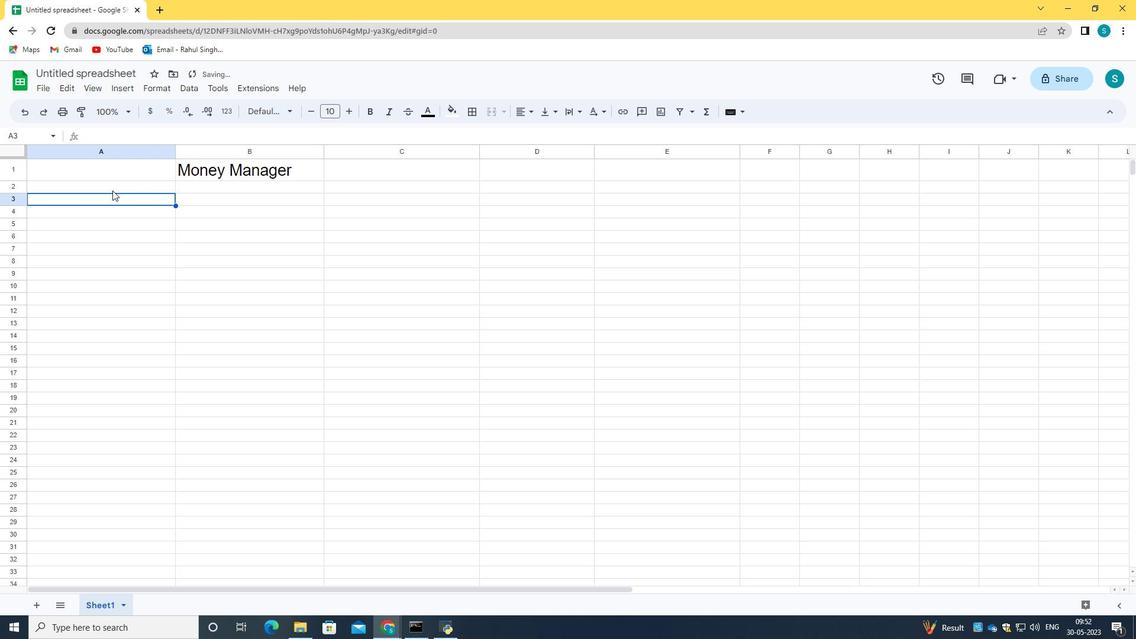 
Action: Mouse moved to (108, 204)
Screenshot: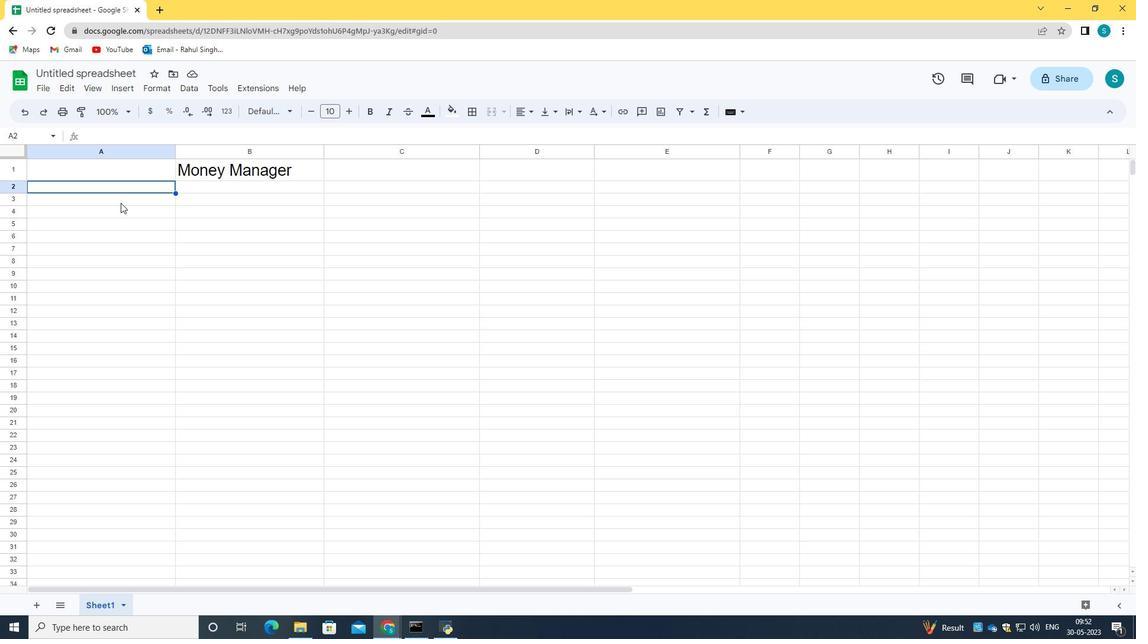 
Action: Mouse pressed left at (108, 204)
Screenshot: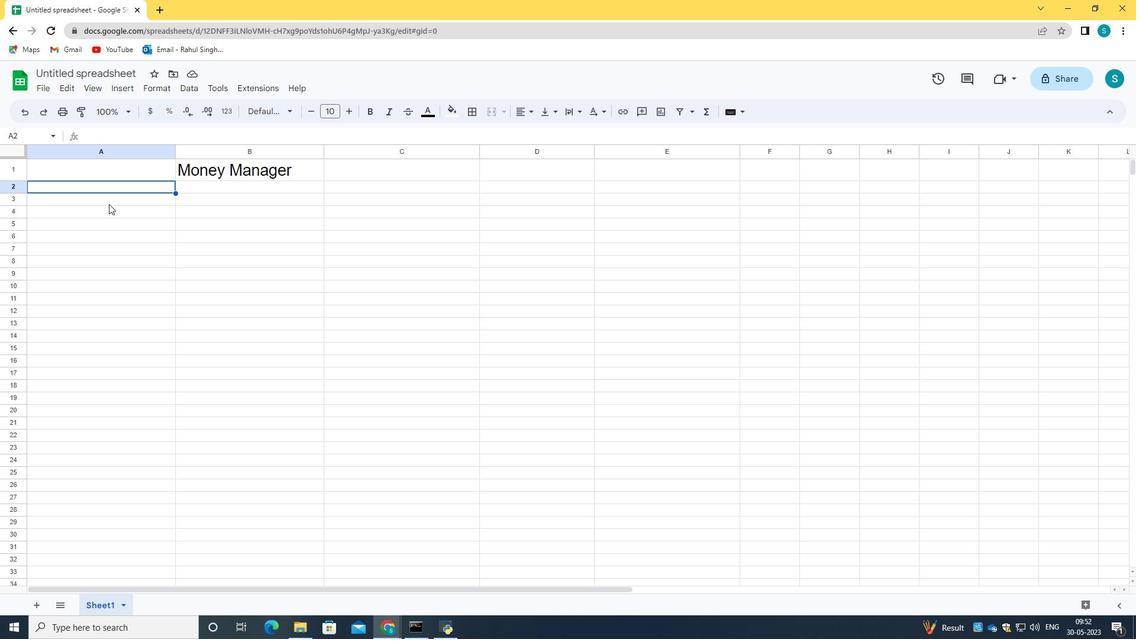 
Action: Mouse moved to (95, 203)
Screenshot: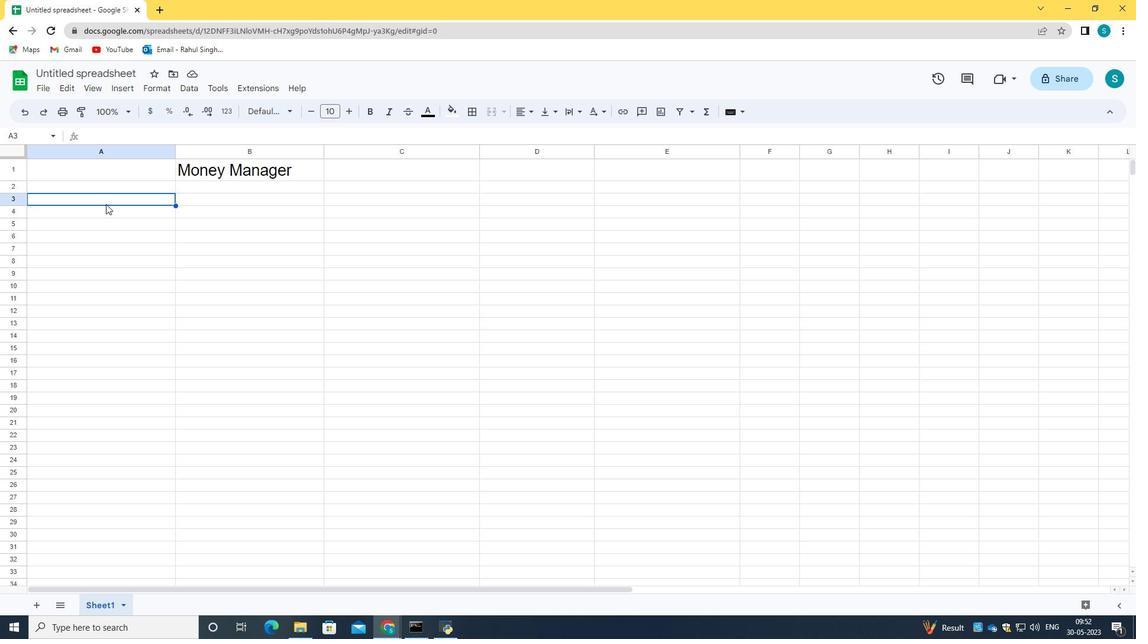 
Action: Mouse pressed left at (95, 203)
Screenshot: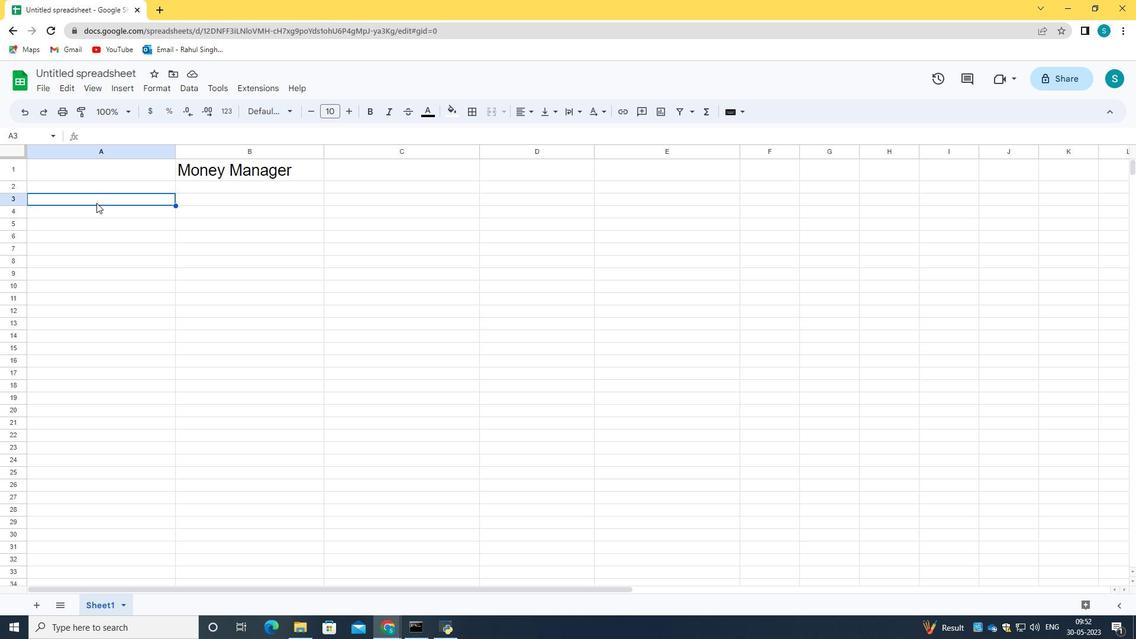 
Action: Mouse pressed left at (95, 203)
Screenshot: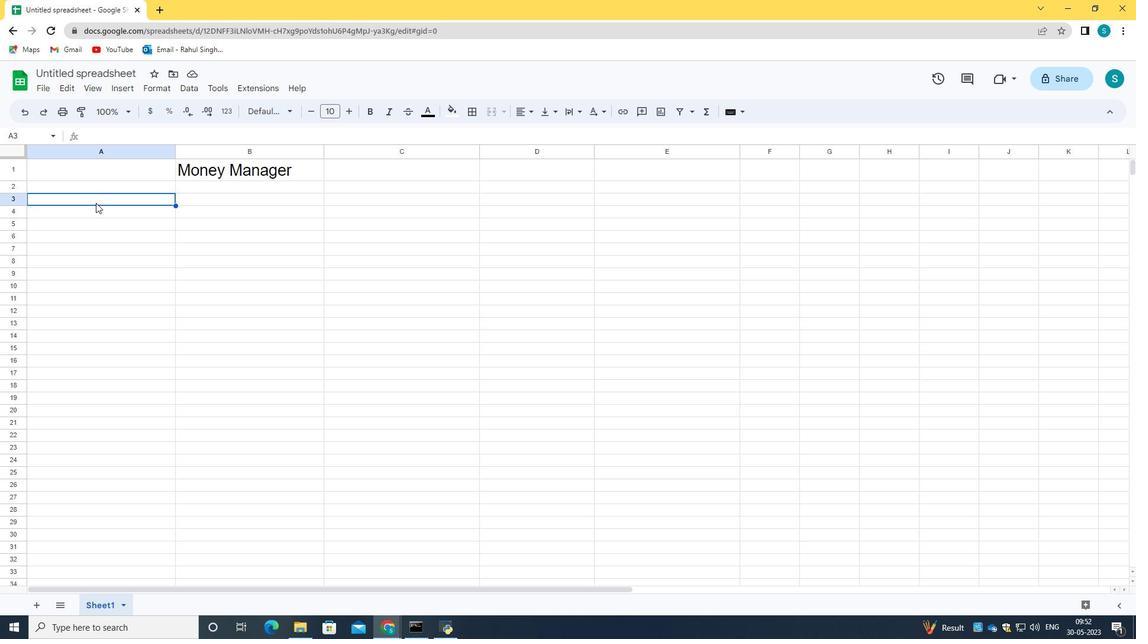 
Action: Key pressed <Key.caps_lock>D<Key.caps_lock>iscriptions<Key.enter><Key.caps_lock><Key.caps_lock>s<Key.caps_lock>LAR===<Key.backspace><Key.backspace><Key.backspace><Key.backspace><Key.backspace><Key.backspace><Key.backspace>S<Key.caps_lock>alart<Key.backspace>y<Key.enter><Key.caps_lock>R<Key.caps_lock>ent<Key.space>'<Key.enter>
Screenshot: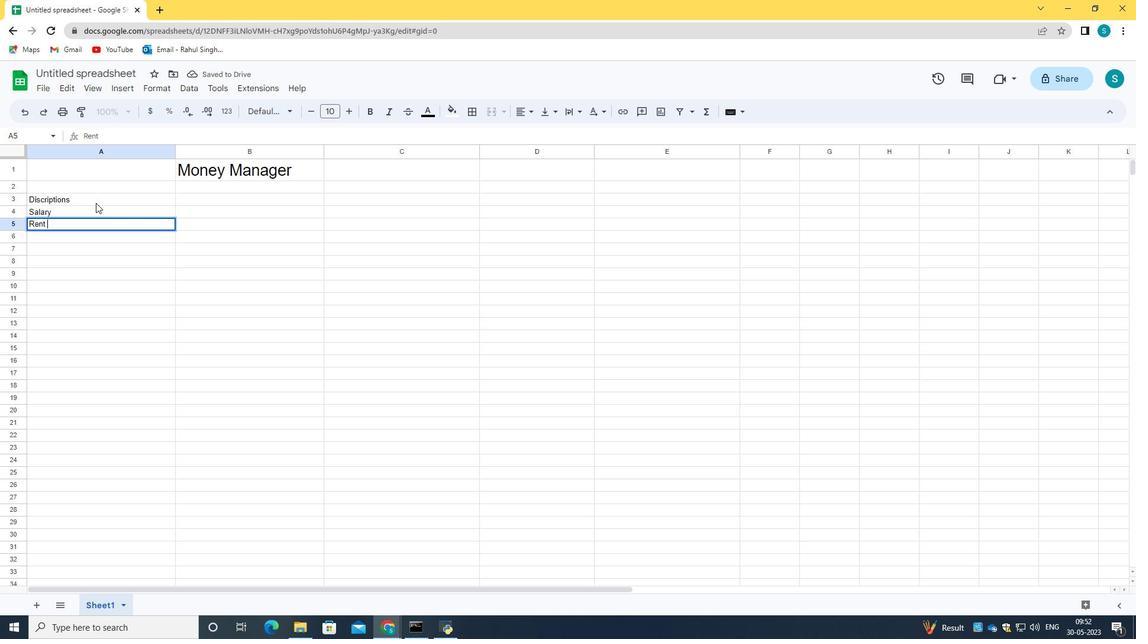 
Action: Mouse moved to (77, 222)
Screenshot: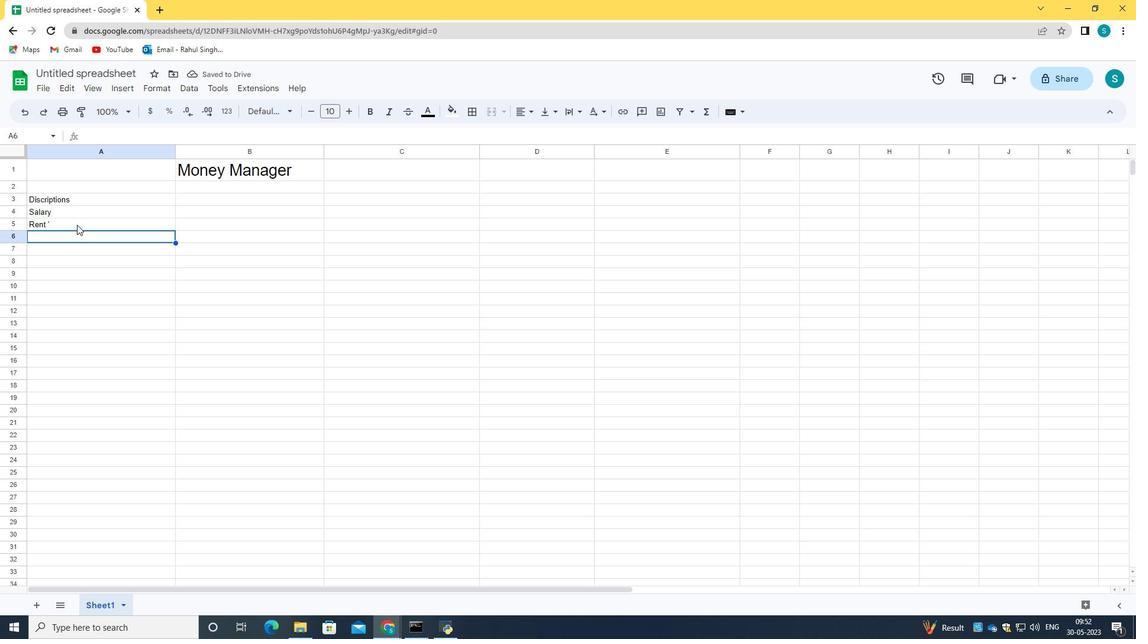 
Action: Mouse pressed left at (77, 222)
Screenshot: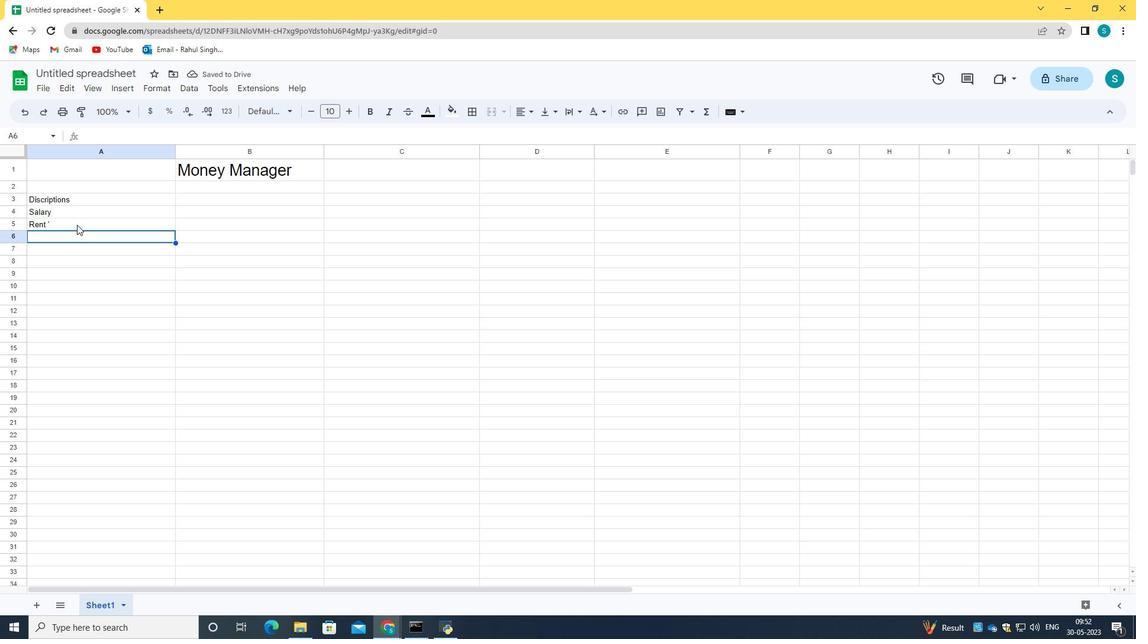 
Action: Mouse pressed left at (77, 222)
Screenshot: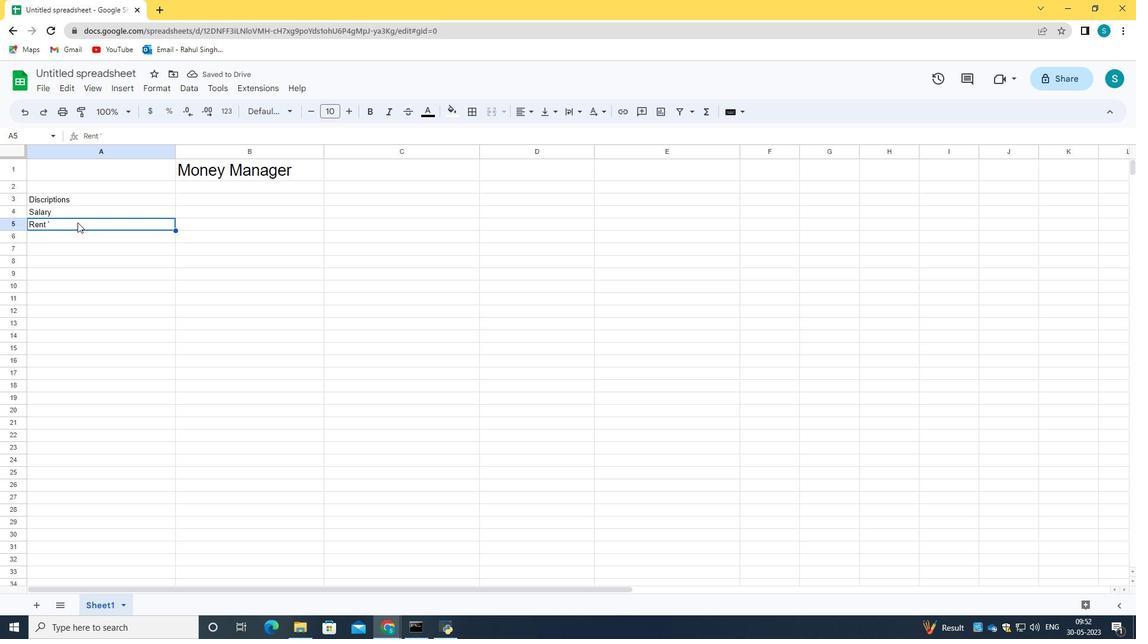 
Action: Mouse pressed left at (77, 222)
Screenshot: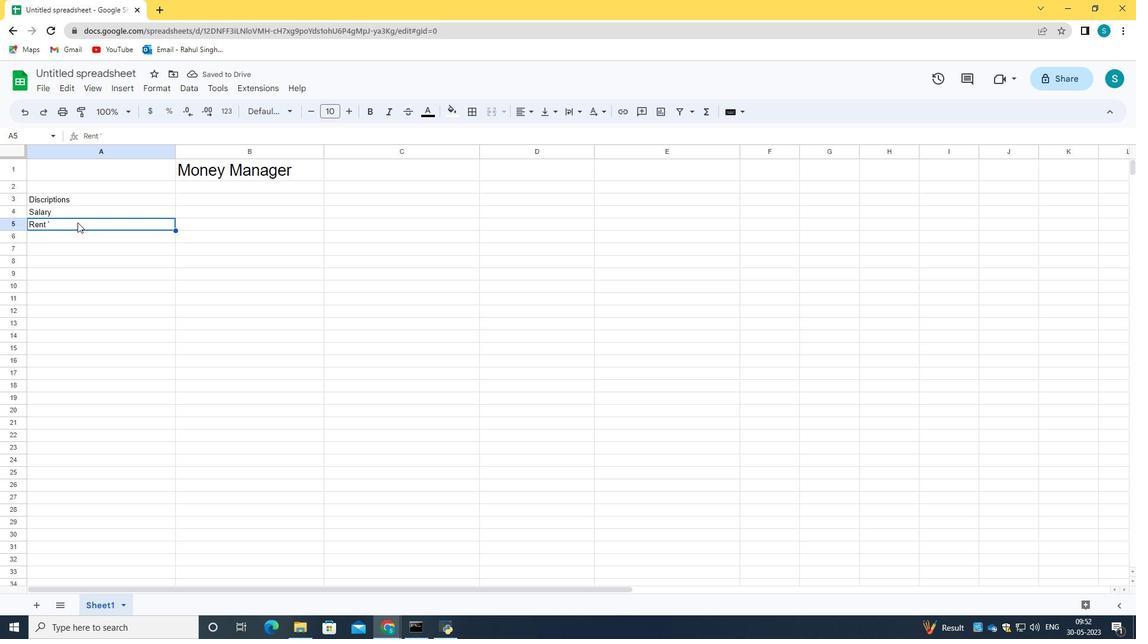 
Action: Mouse pressed left at (77, 222)
Screenshot: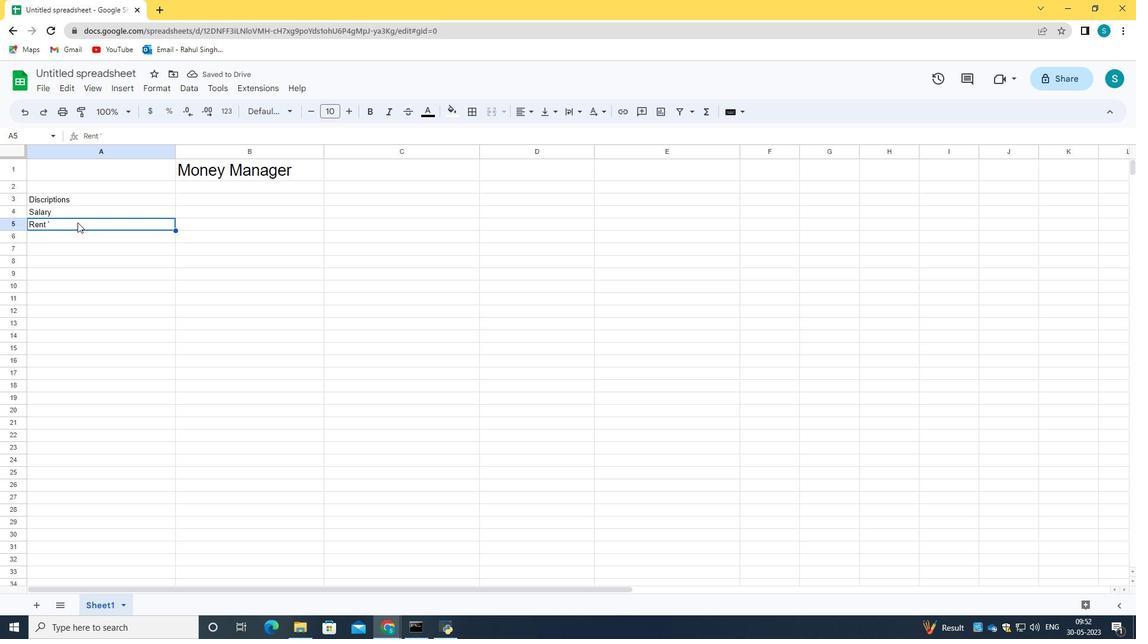 
Action: Key pressed <Key.backspace><Key.enter><Key.caps_lock>G<Key.caps_lock>roceries<Key.enter><Key.caps_lock>U<Key.caps_lock>tilities<Key.enter><Key.caps_lock>D<Key.caps_lock>inning<Key.space>o<Key.caps_lock>UT<Key.backspace><Key.backspace><Key.backspace><Key.caps_lock>out<Key.enter><Key.caps_lock>T<Key.caps_lock>ransportation<Key.enter><Key.caps_lock>E<Key.caps_lock>ntertainment
Screenshot: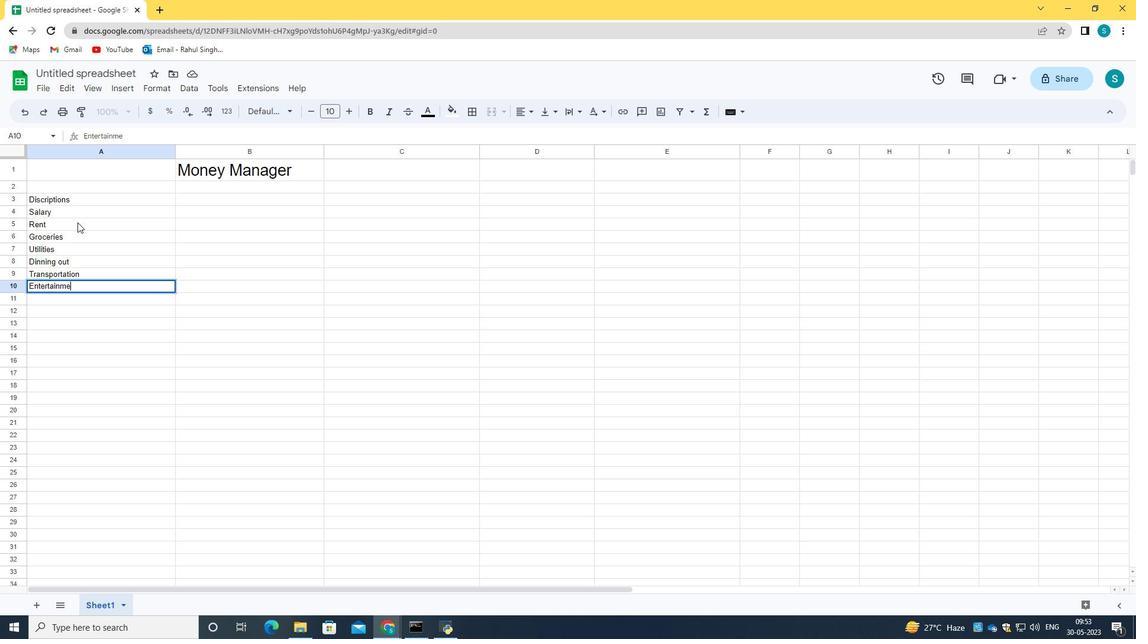 
Action: Mouse moved to (184, 190)
Screenshot: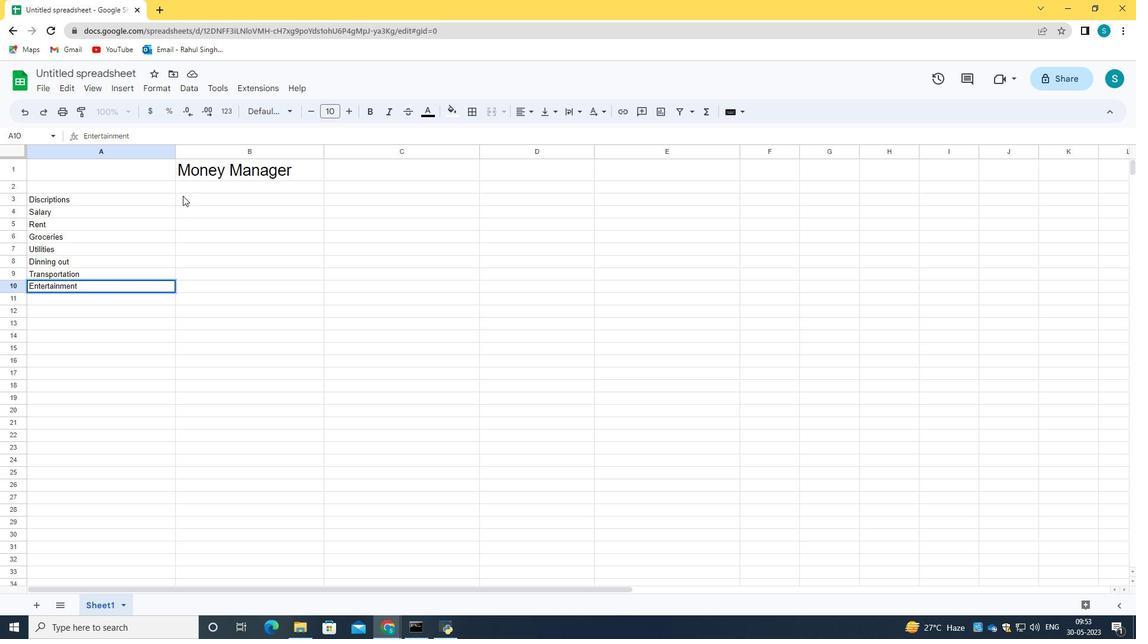 
Action: Mouse pressed left at (184, 190)
Screenshot: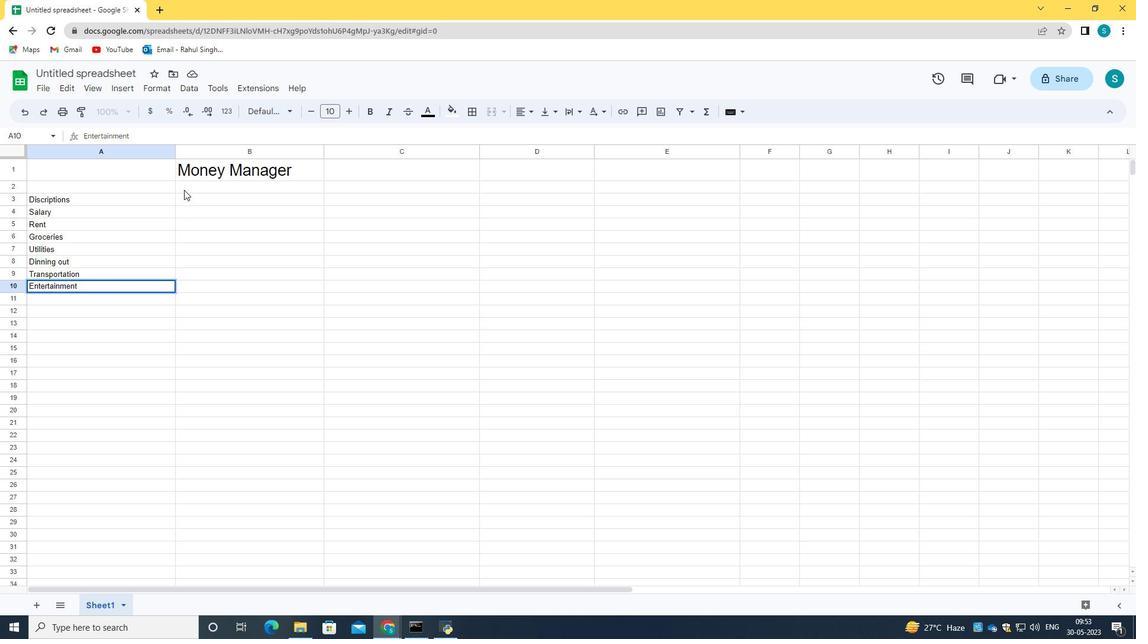 
Action: Mouse moved to (198, 199)
Screenshot: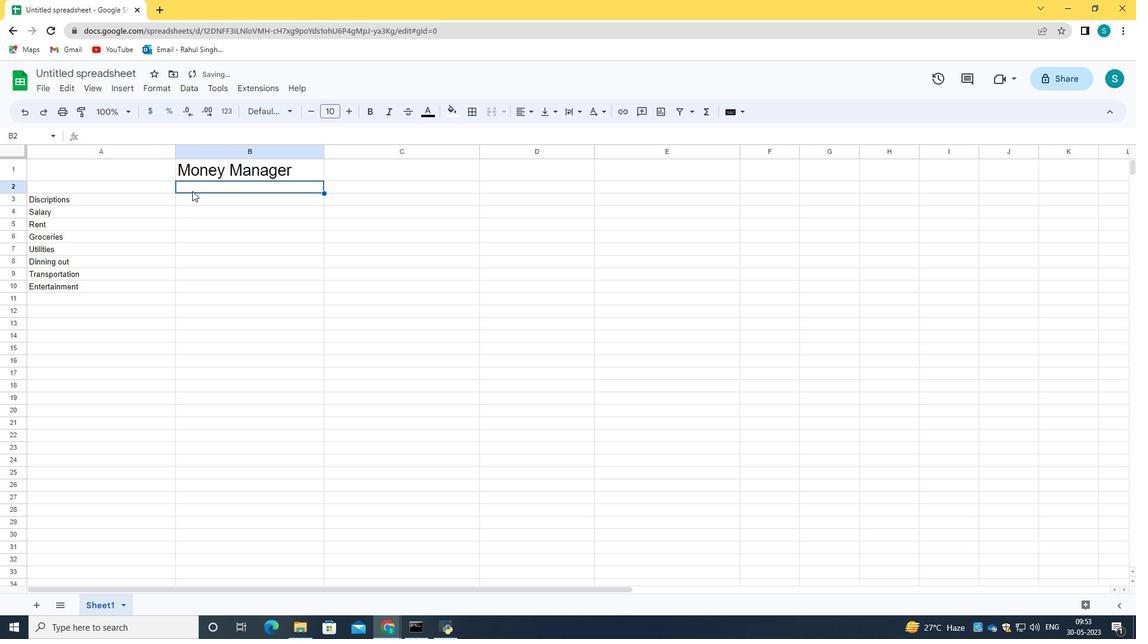 
Action: Mouse pressed left at (198, 199)
Screenshot: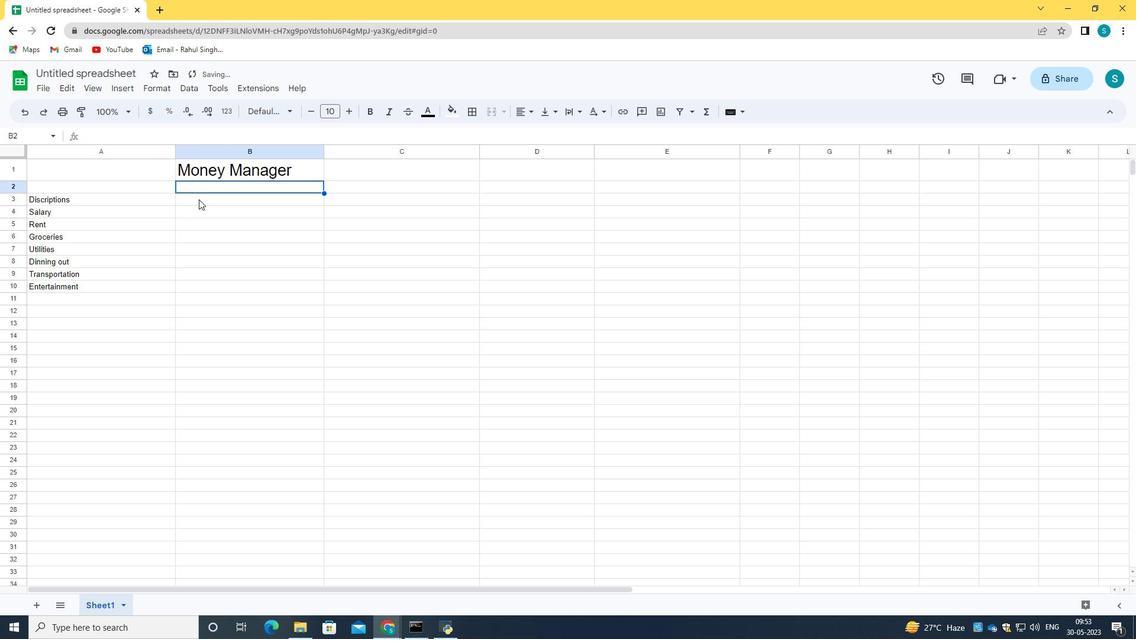 
Action: Mouse pressed left at (198, 199)
Screenshot: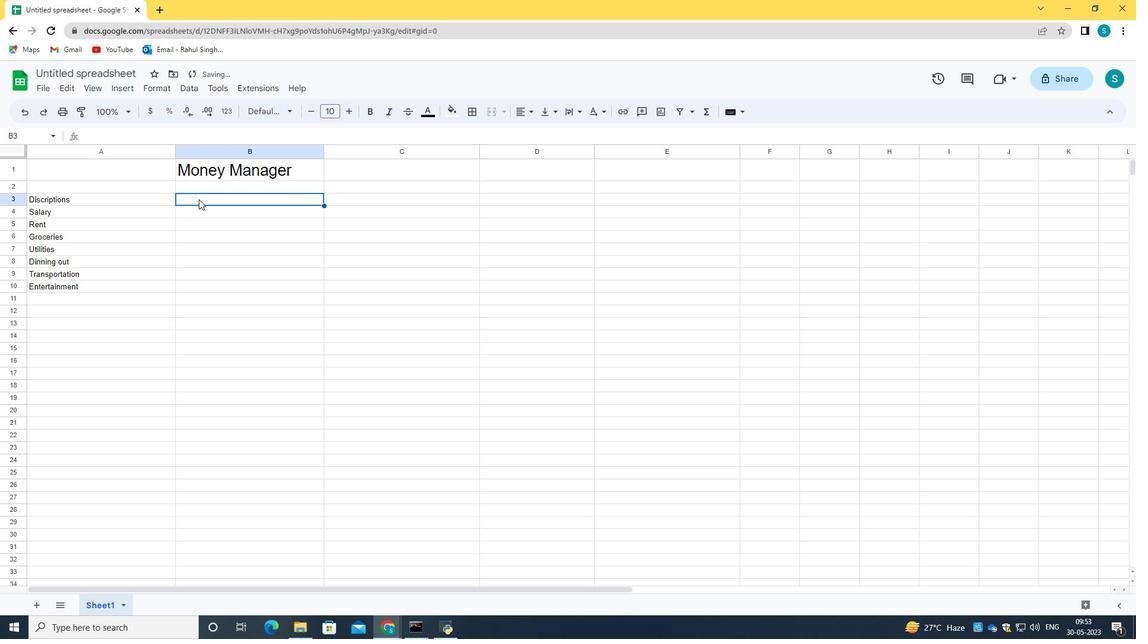 
Action: Mouse moved to (258, 162)
Screenshot: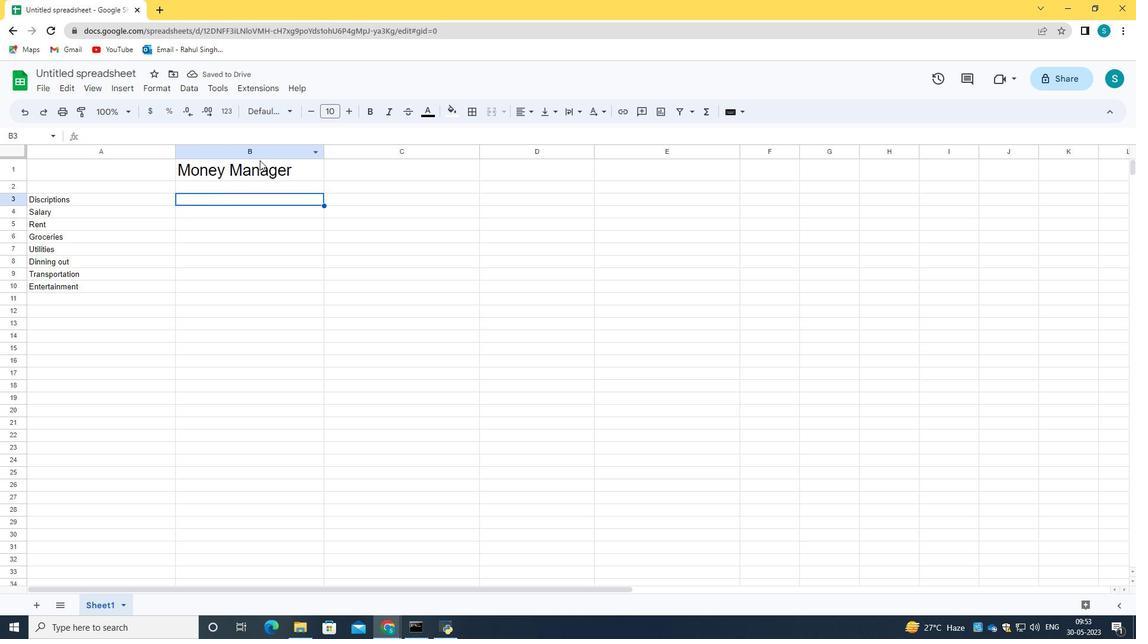
Action: Mouse pressed left at (258, 162)
Screenshot: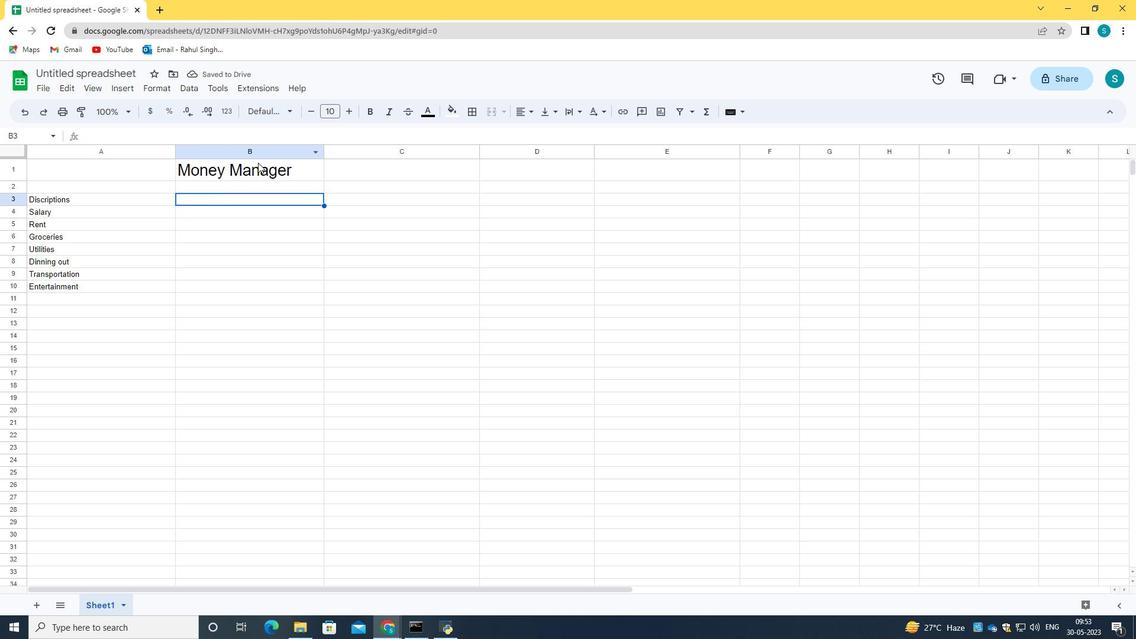 
Action: Mouse moved to (263, 165)
Screenshot: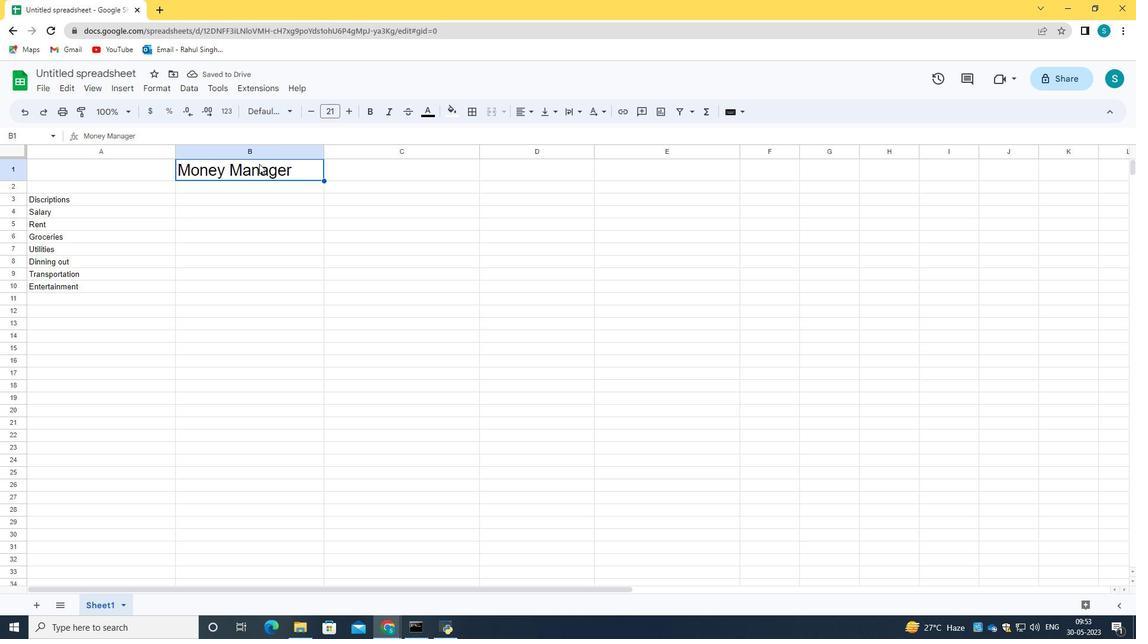 
Action: Mouse pressed left at (263, 165)
Screenshot: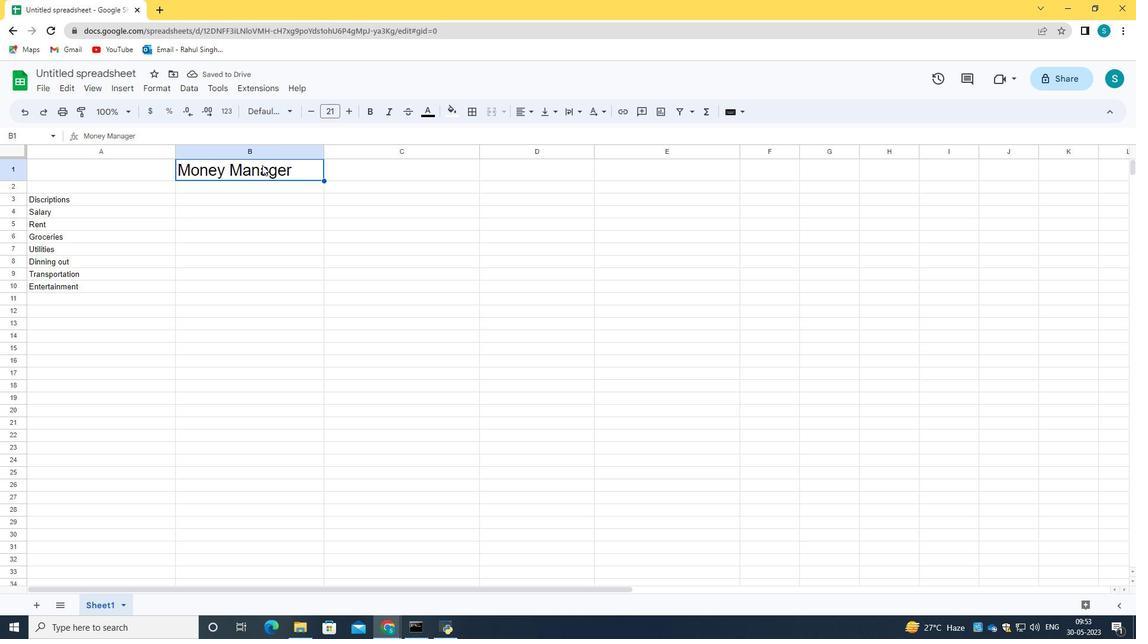 
Action: Mouse pressed left at (263, 165)
Screenshot: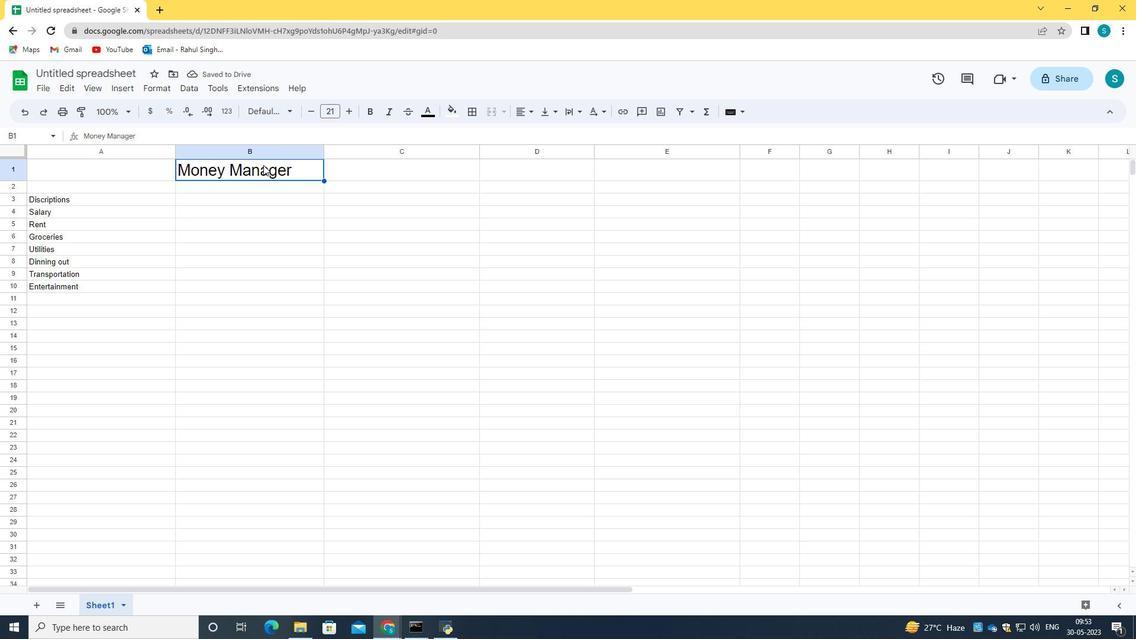 
Action: Mouse moved to (303, 169)
Screenshot: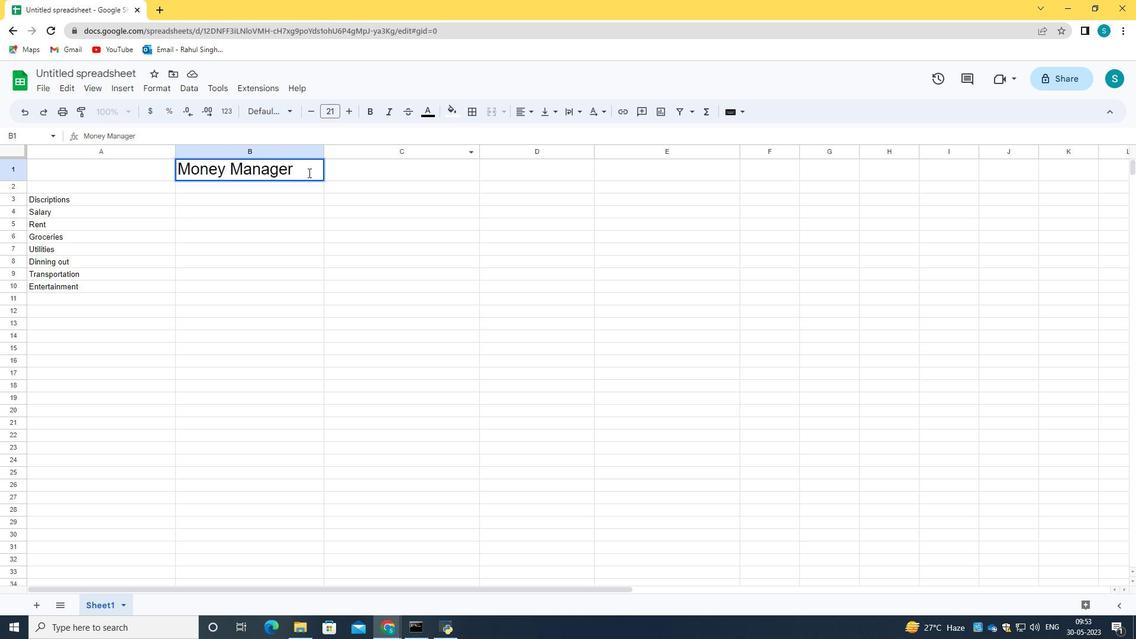 
Action: Mouse pressed left at (303, 169)
Screenshot: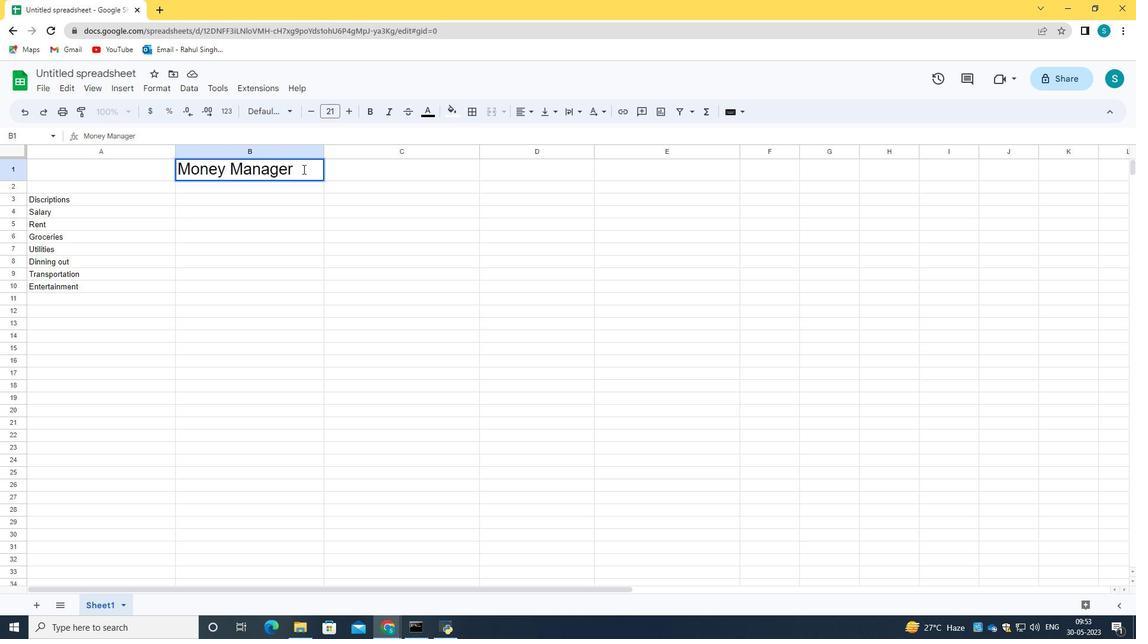 
Action: Mouse pressed left at (303, 169)
Screenshot: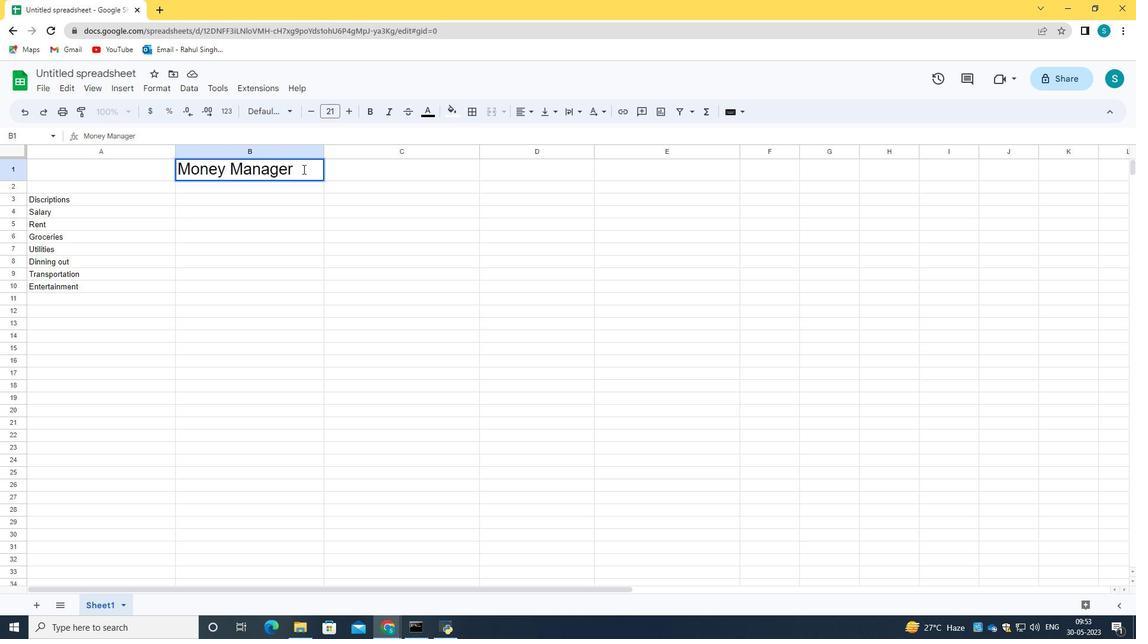 
Action: Mouse moved to (288, 171)
Screenshot: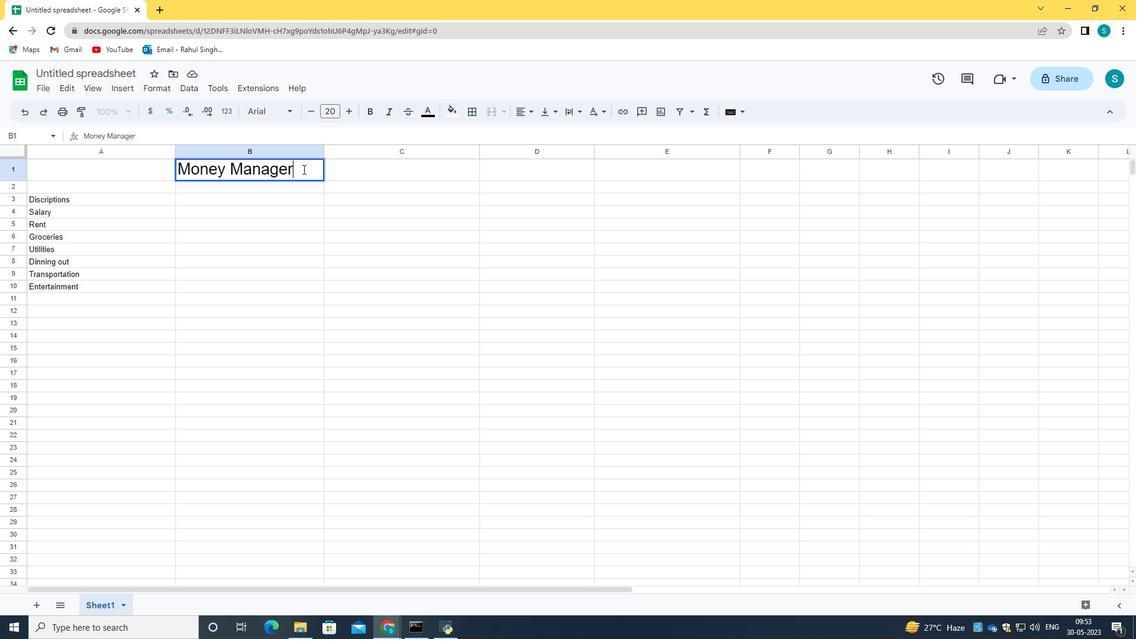 
Action: Mouse pressed left at (288, 171)
Screenshot: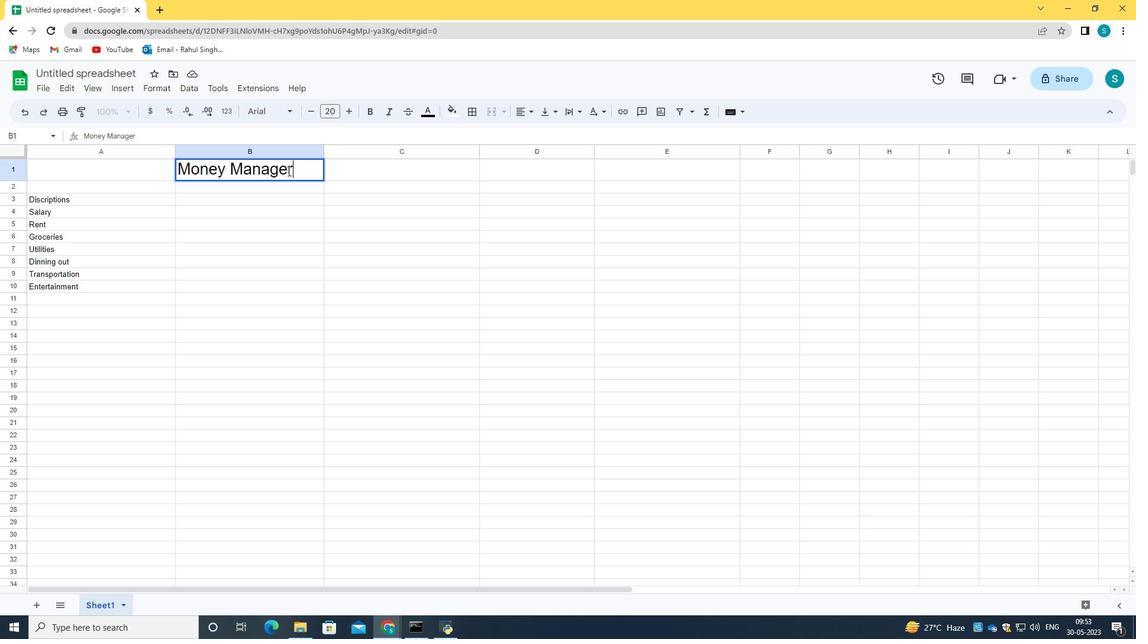 
Action: Mouse pressed left at (288, 171)
Screenshot: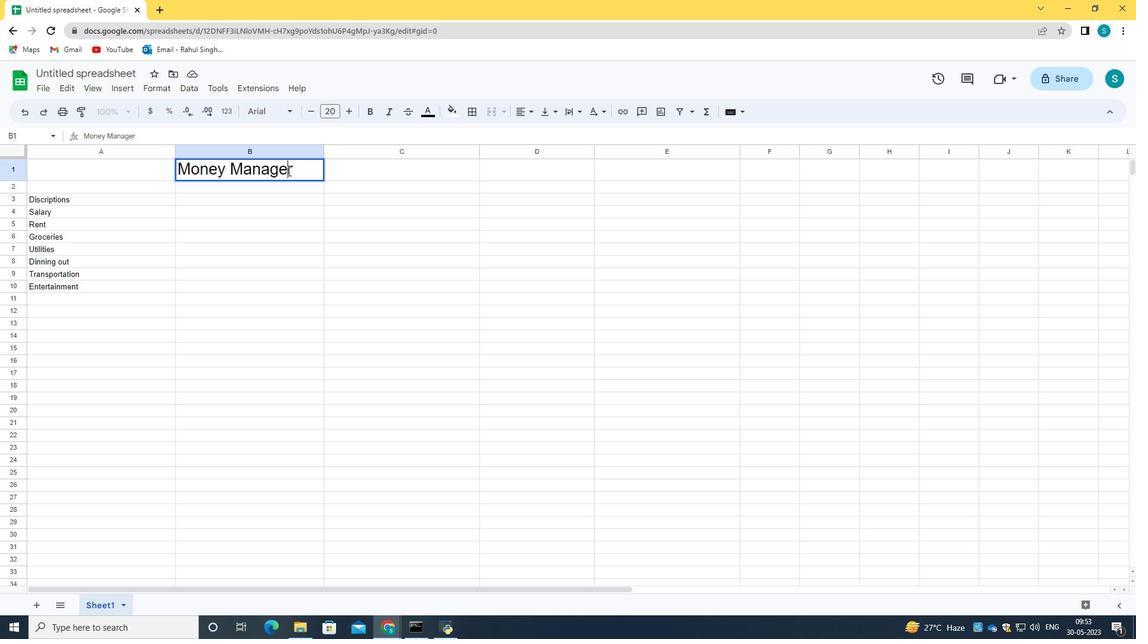
Action: Mouse moved to (217, 171)
Screenshot: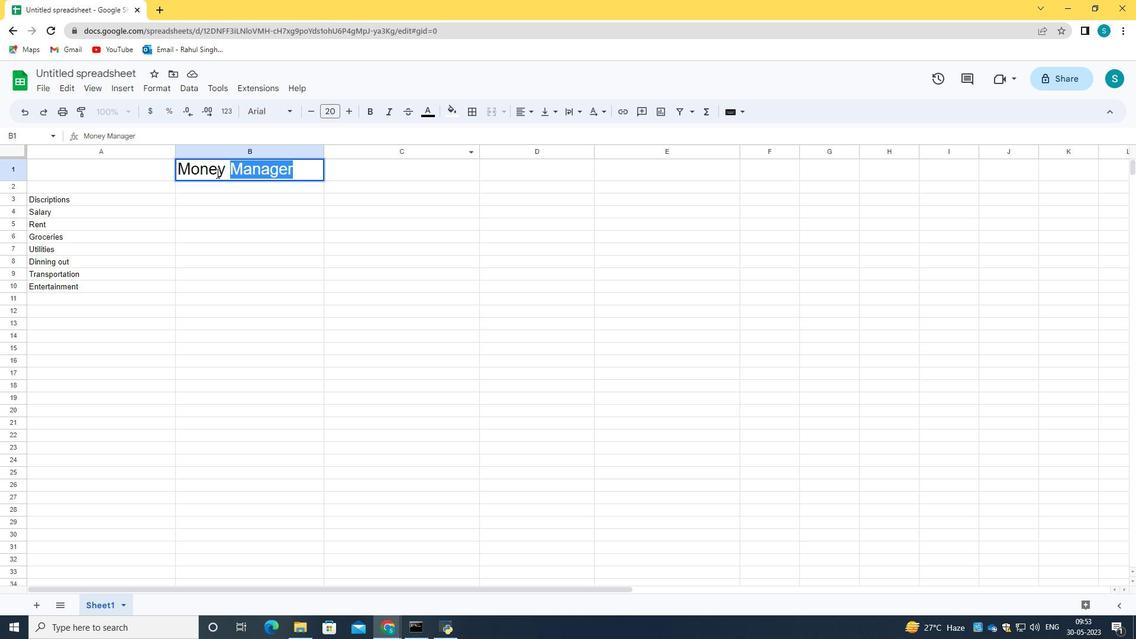 
Action: Mouse pressed left at (217, 171)
Screenshot: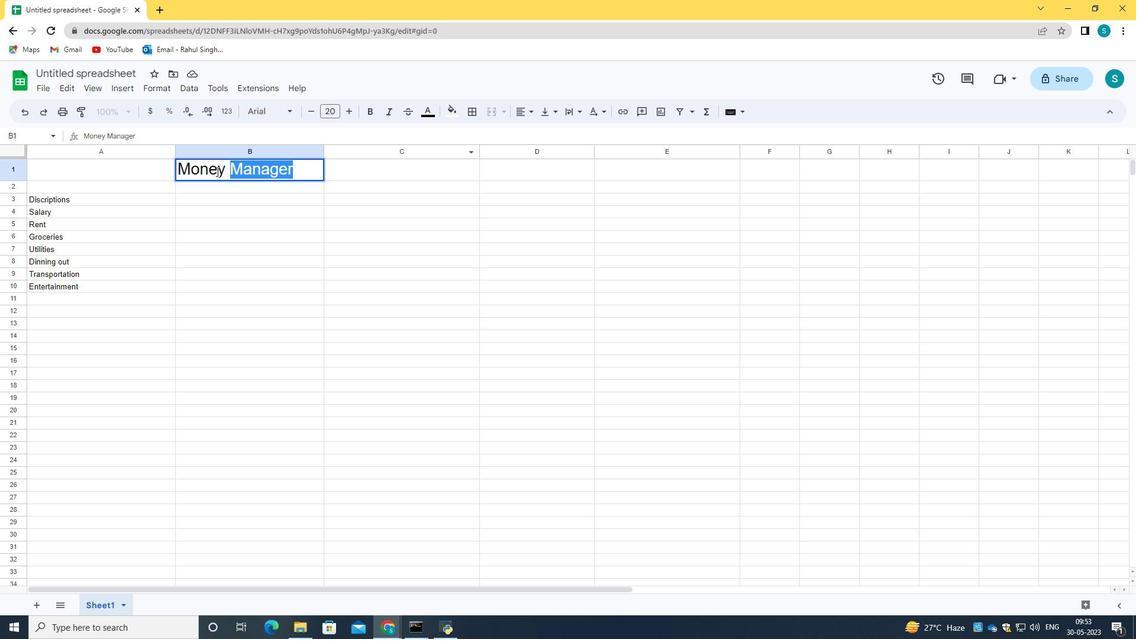 
Action: Mouse pressed left at (217, 171)
Screenshot: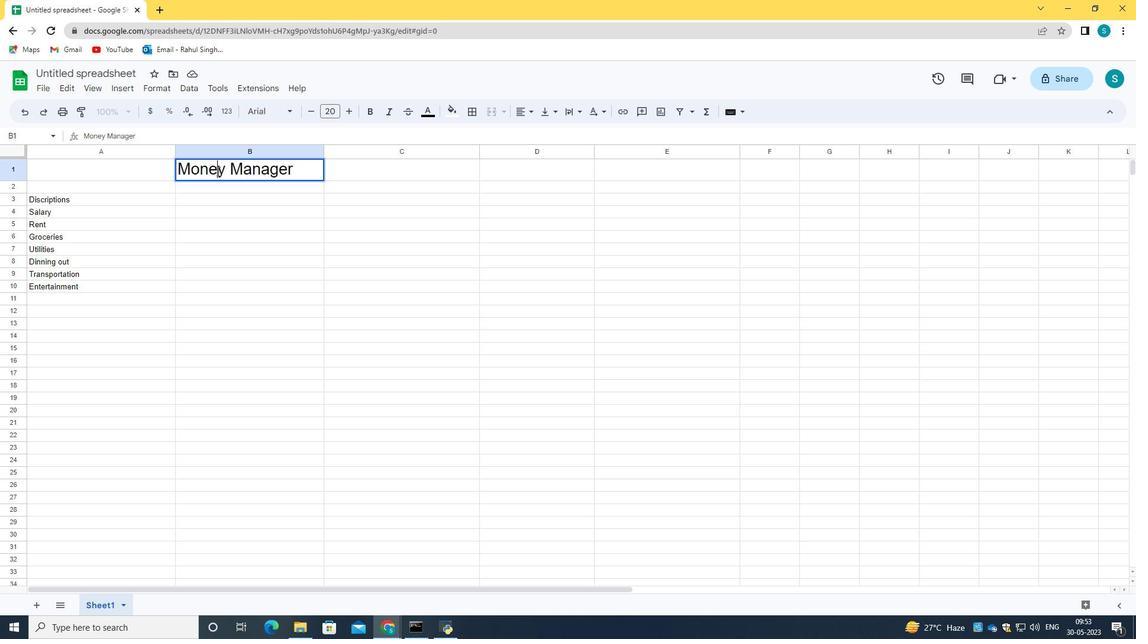 
Action: Mouse moved to (301, 166)
Screenshot: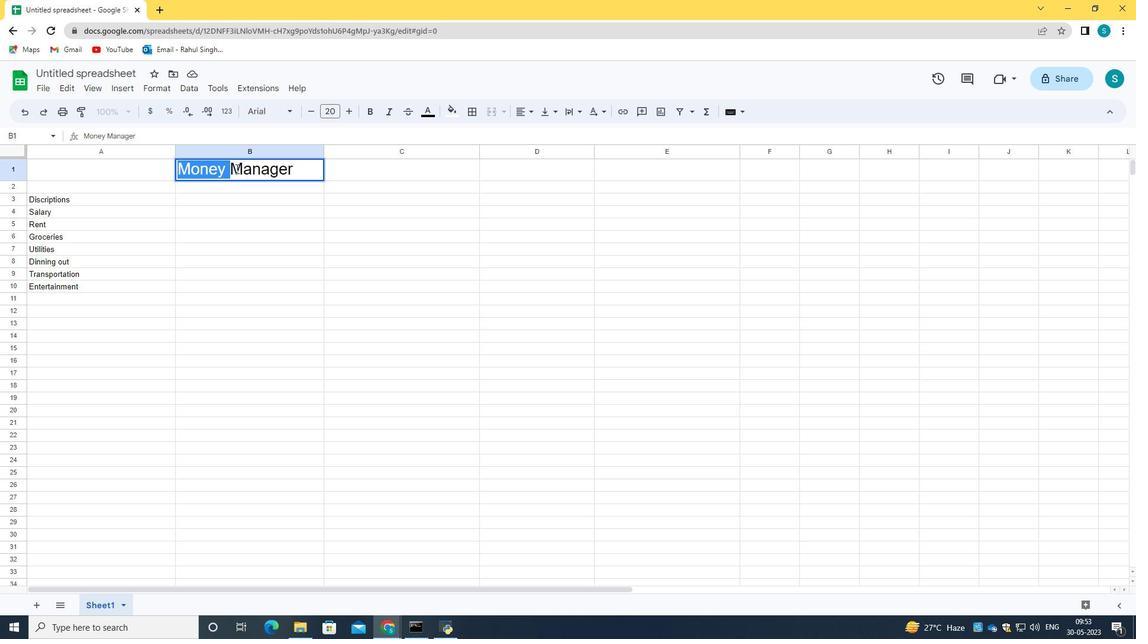 
Action: Mouse pressed left at (301, 166)
Screenshot: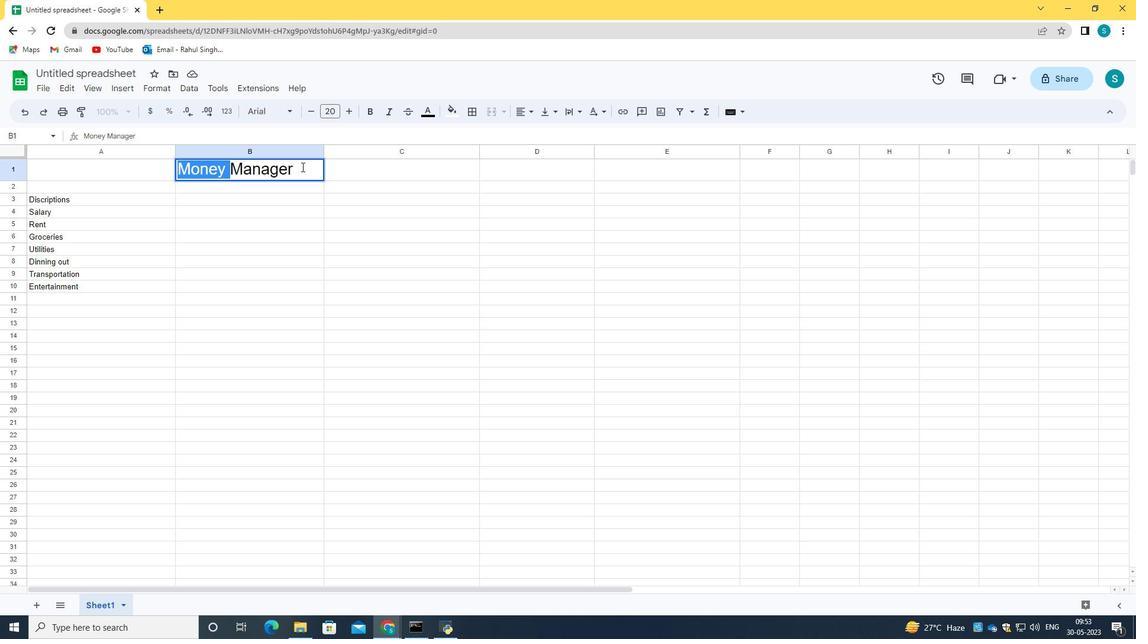 
Action: Mouse moved to (531, 108)
Screenshot: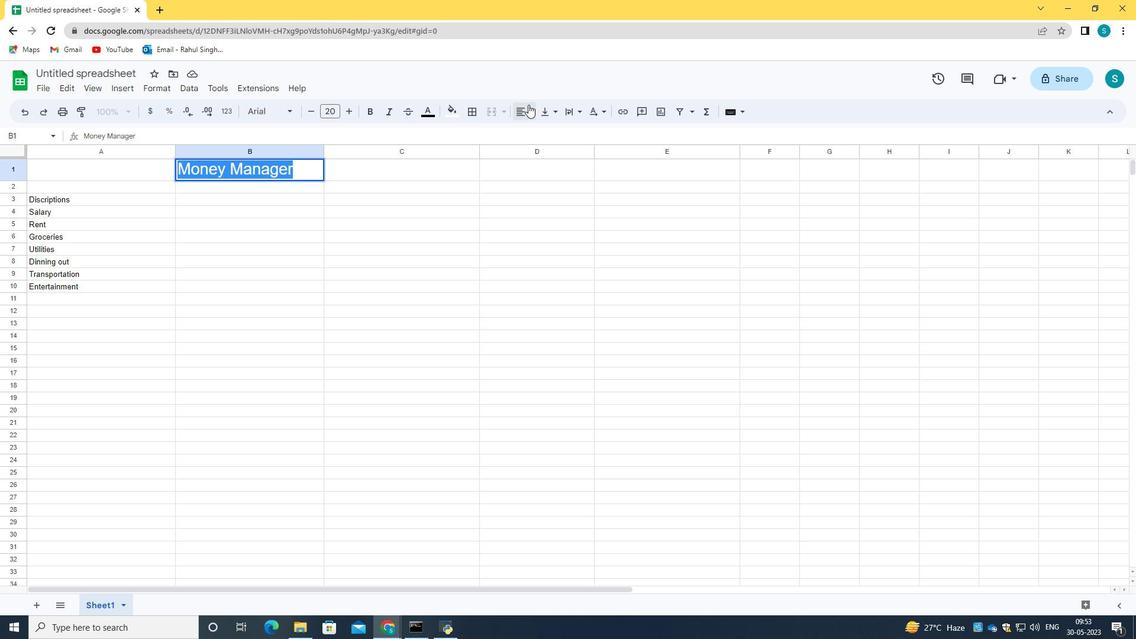 
Action: Mouse pressed left at (531, 108)
Screenshot: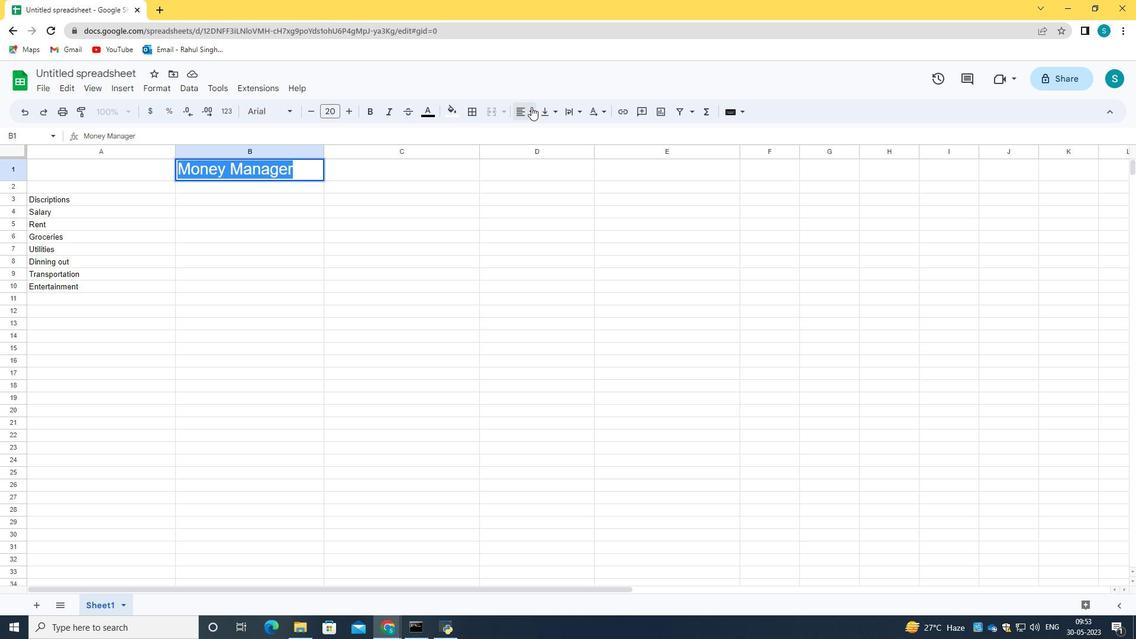 
Action: Mouse moved to (544, 136)
Screenshot: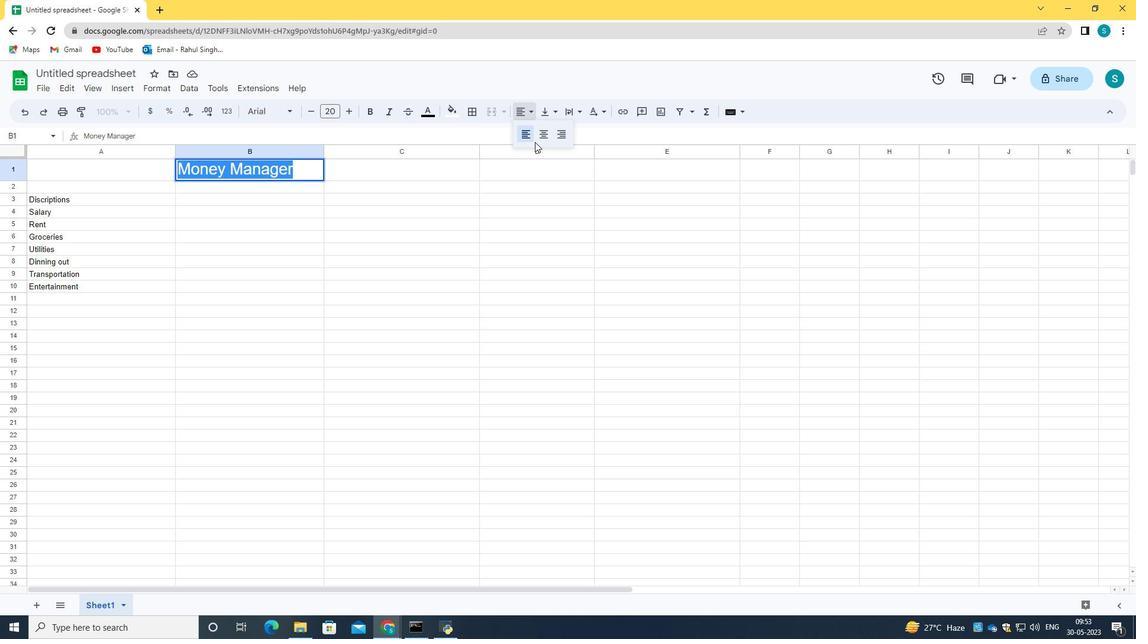 
Action: Mouse pressed left at (544, 136)
Screenshot: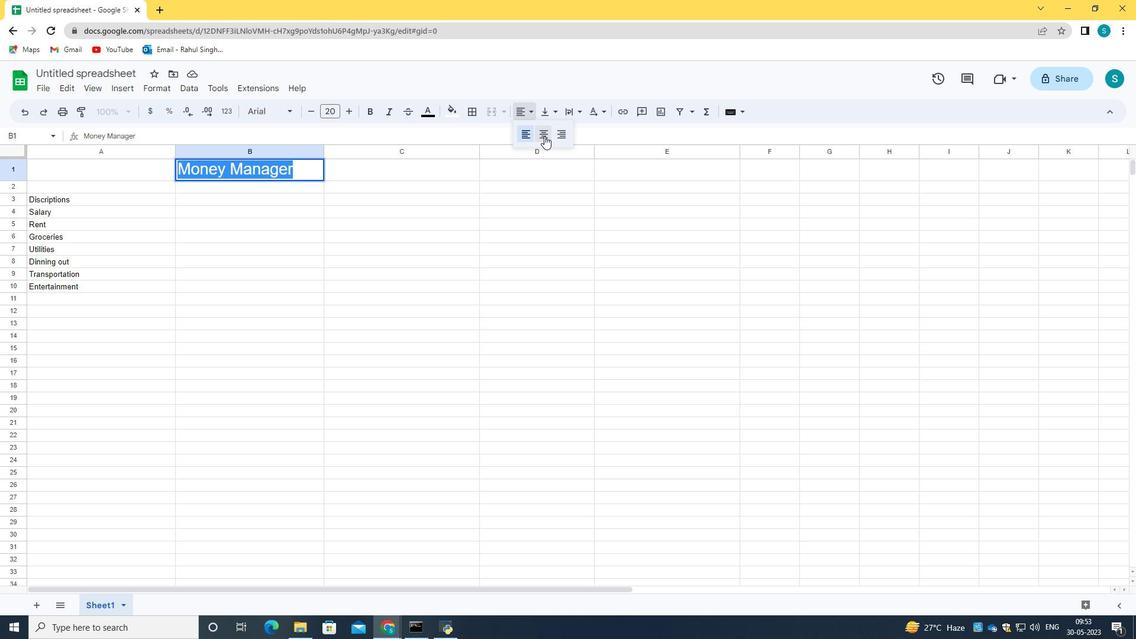 
Action: Mouse moved to (345, 170)
Screenshot: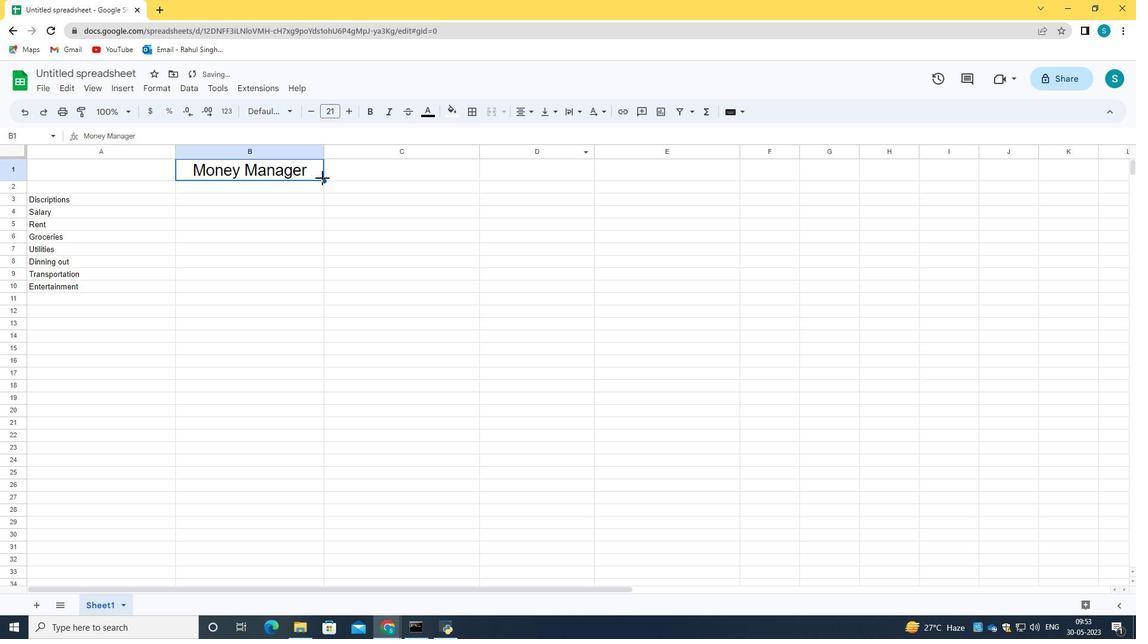 
Action: Mouse pressed left at (345, 170)
Screenshot: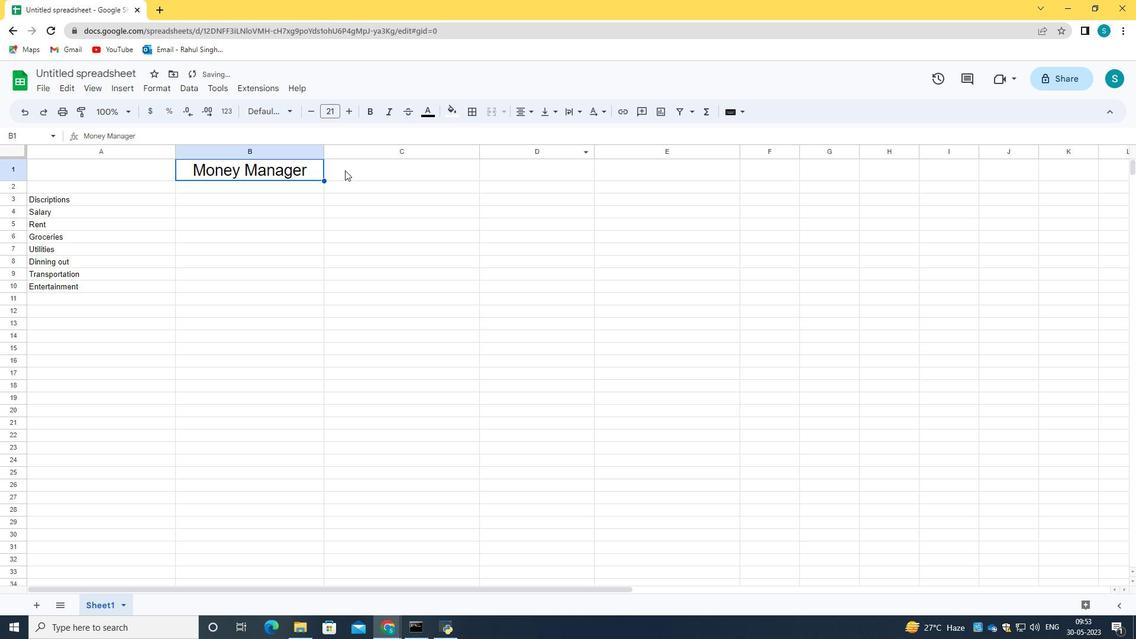 
Action: Mouse moved to (200, 198)
Screenshot: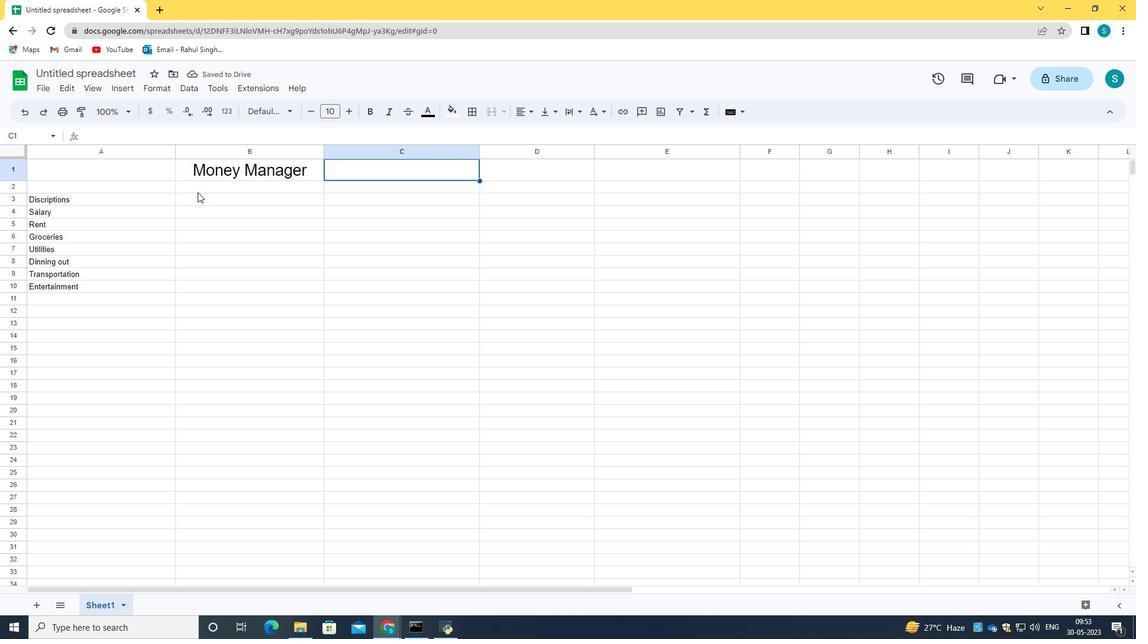 
Action: Mouse pressed left at (200, 198)
Screenshot: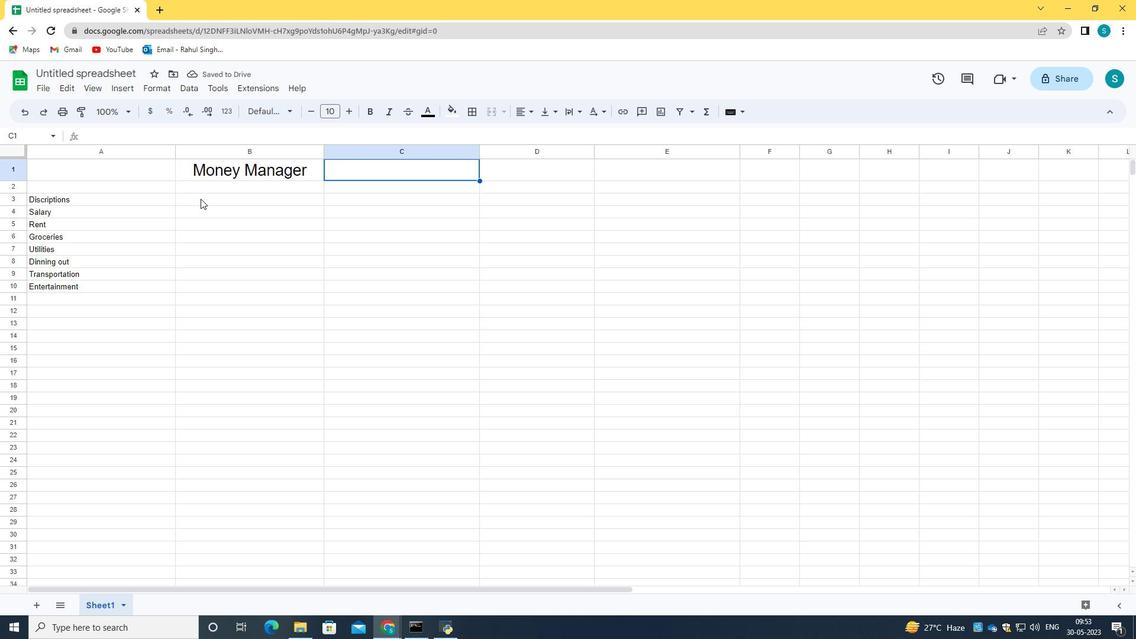
Action: Mouse pressed left at (200, 198)
Screenshot: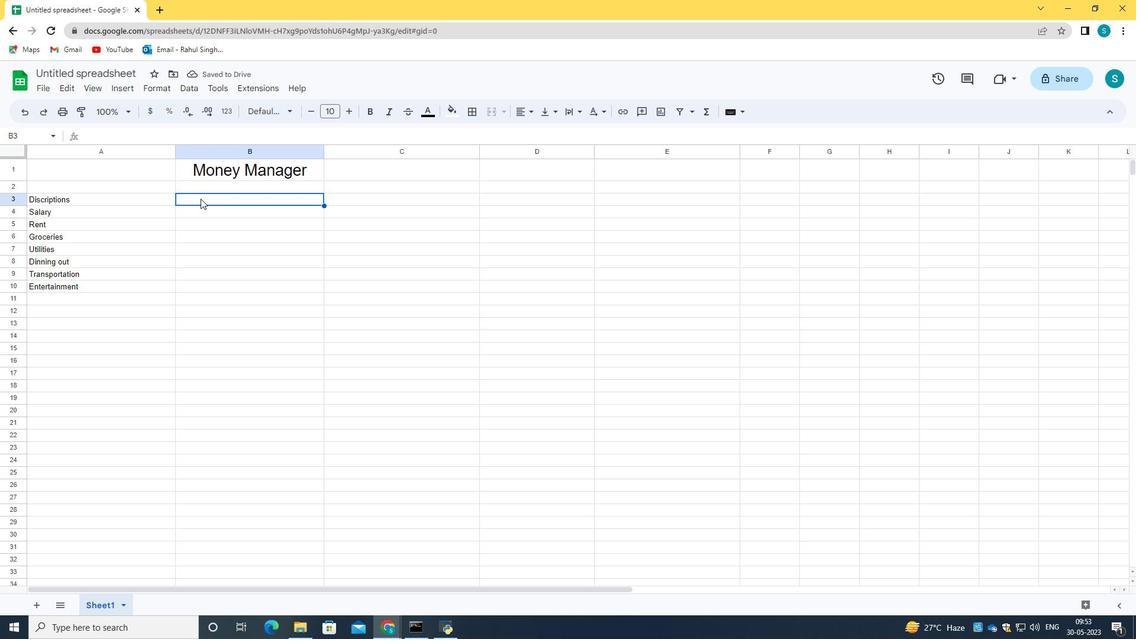 
Action: Key pressed j<Key.backspace><Key.caps_lock>C<Key.caps_lock>ategories<Key.enter><Key.caps_lock>I<Key.caps_lock>ncome<Key.enter><Key.caps_lock>E<Key.caps_lock>xpense<Key.enter><Key.caps_lock>E<Key.caps_lock>xpense<Key.enter><Key.caps_lock>E<Key.caps_lock>xpense<Key.enter>ex<Key.tab><Key.enter><Key.enter><Key.caps_lock>E<Key.caps_lock><Key.tab><Key.enter><Key.enter><Key.caps_lock>EX<Key.tab><Key.enter>
Screenshot: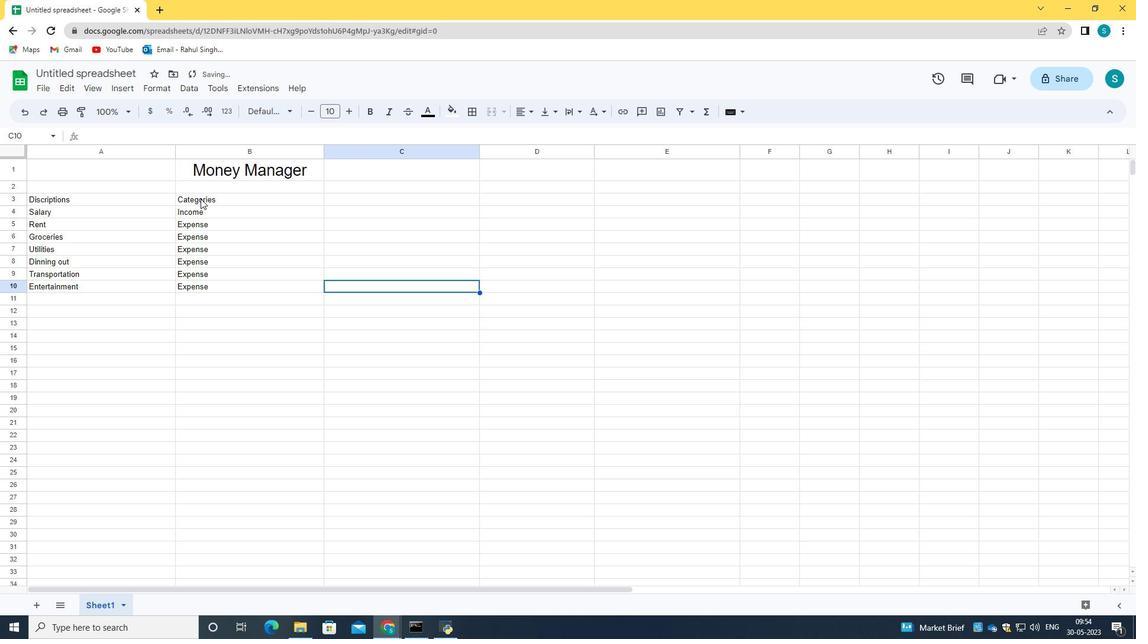 
Action: Mouse moved to (340, 185)
Screenshot: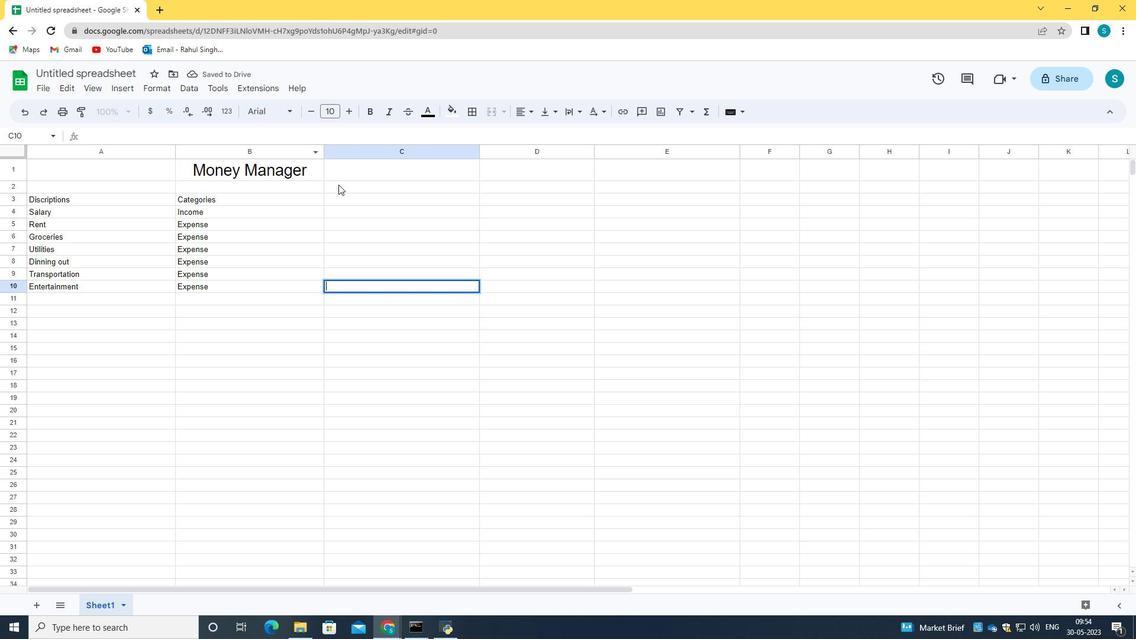 
Action: Mouse pressed left at (340, 185)
Screenshot: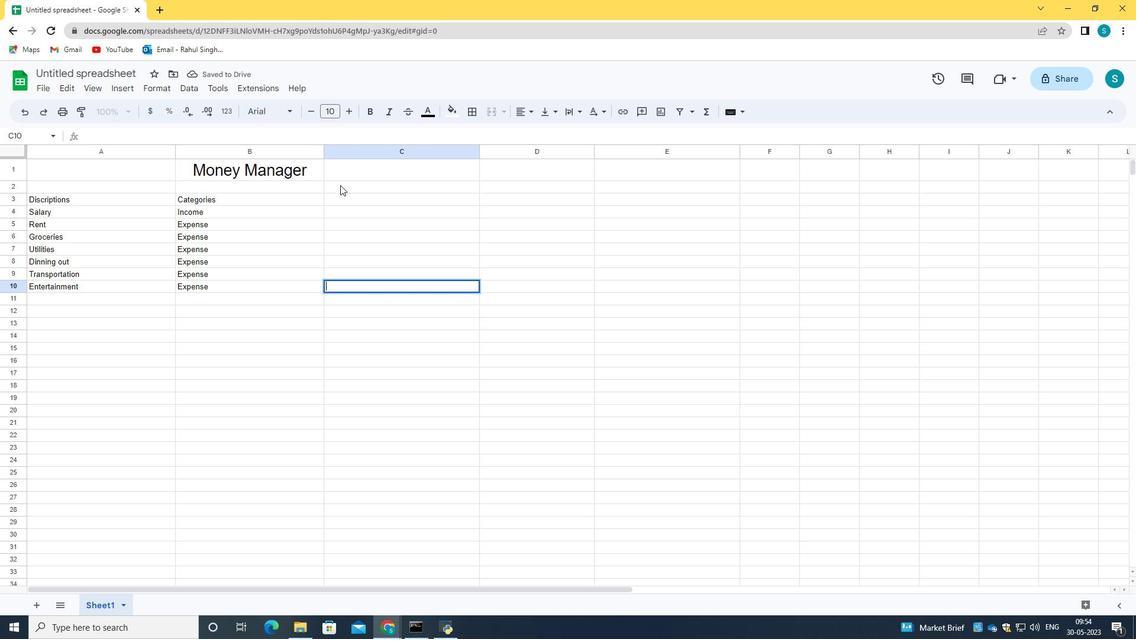 
Action: Mouse moved to (340, 188)
Screenshot: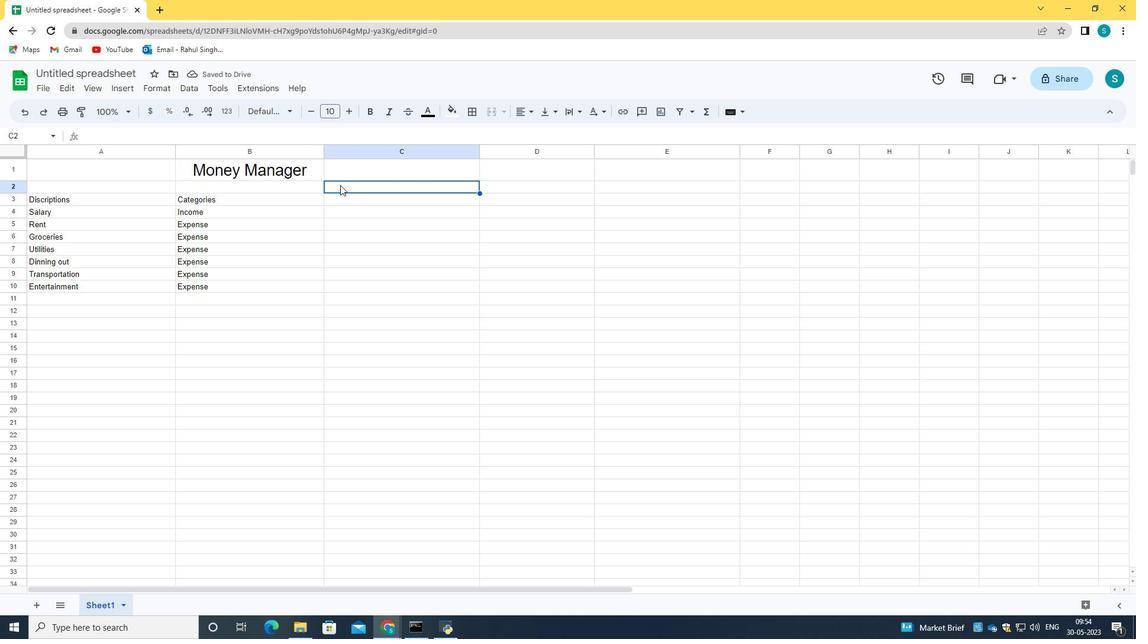 
Action: Mouse pressed left at (340, 188)
Screenshot: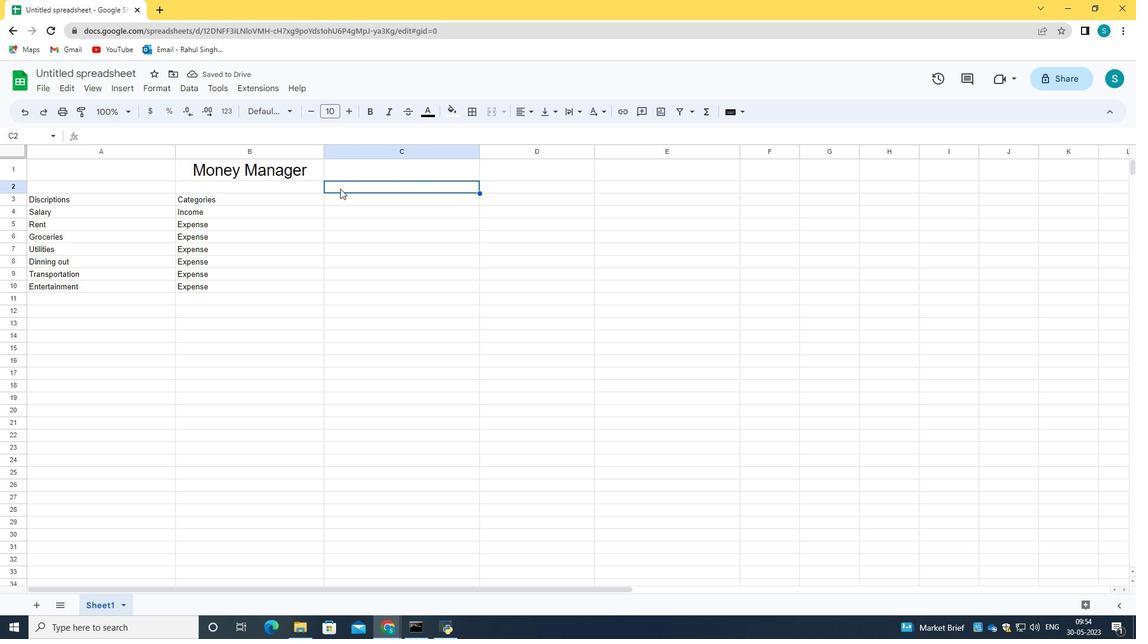 
Action: Mouse pressed left at (340, 188)
Screenshot: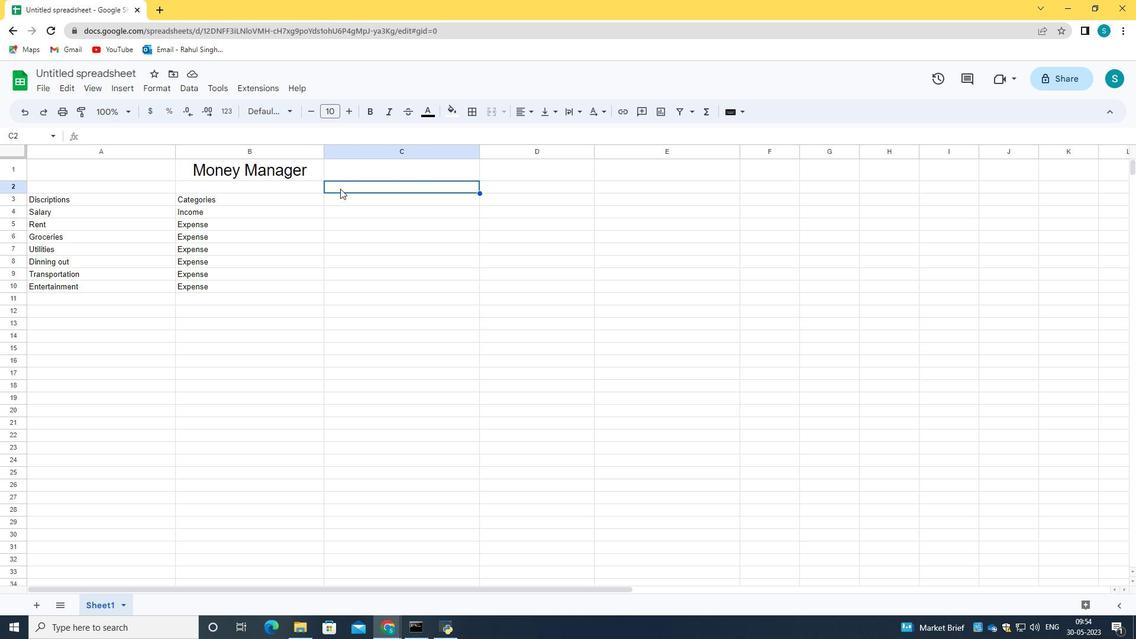
Action: Mouse pressed left at (340, 188)
Screenshot: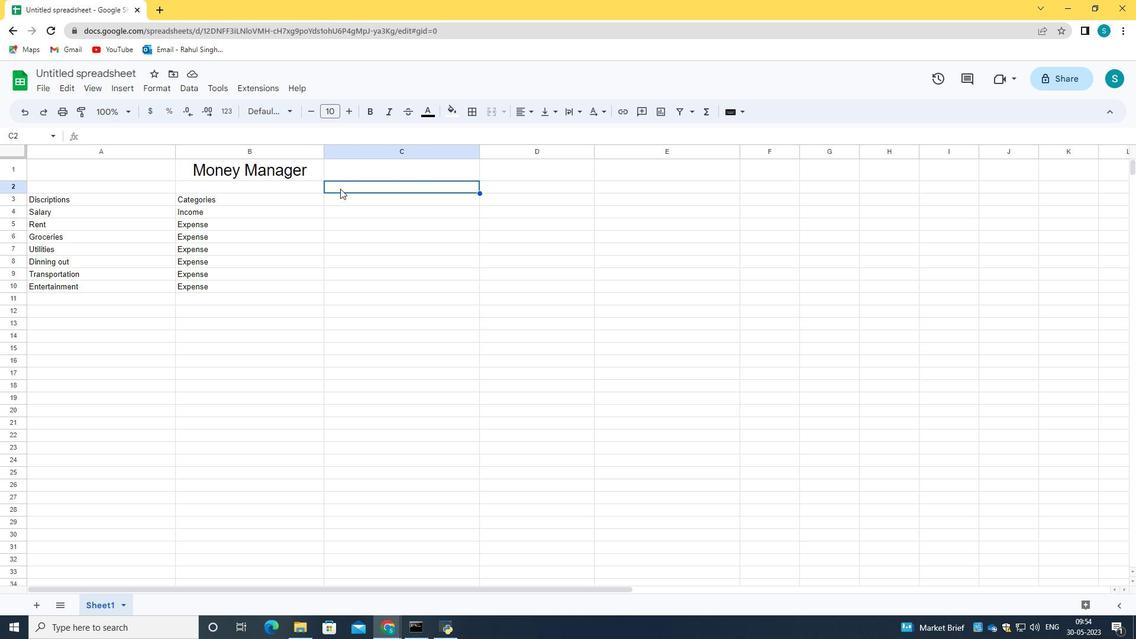 
Action: Mouse moved to (346, 187)
Screenshot: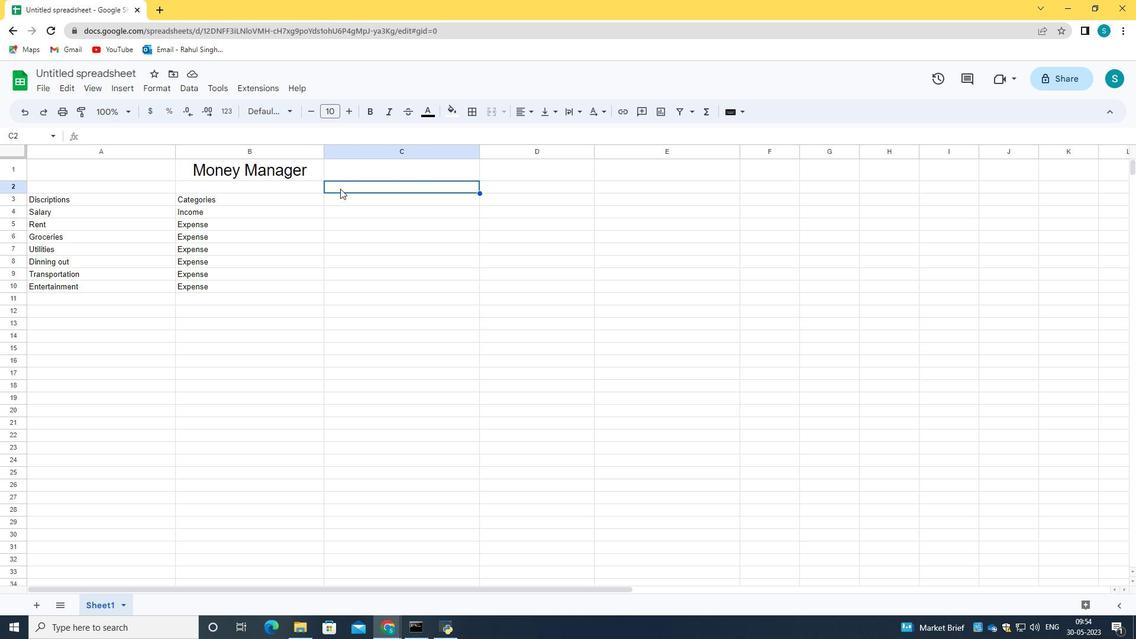 
Action: Mouse pressed left at (346, 187)
Screenshot: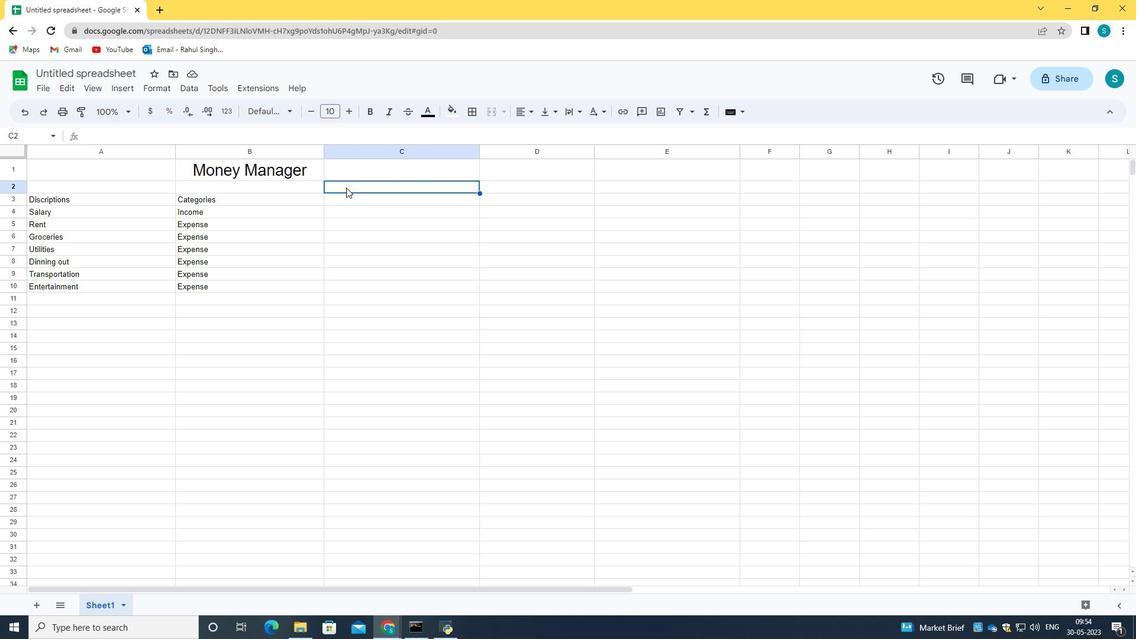 
Action: Mouse pressed left at (346, 187)
Screenshot: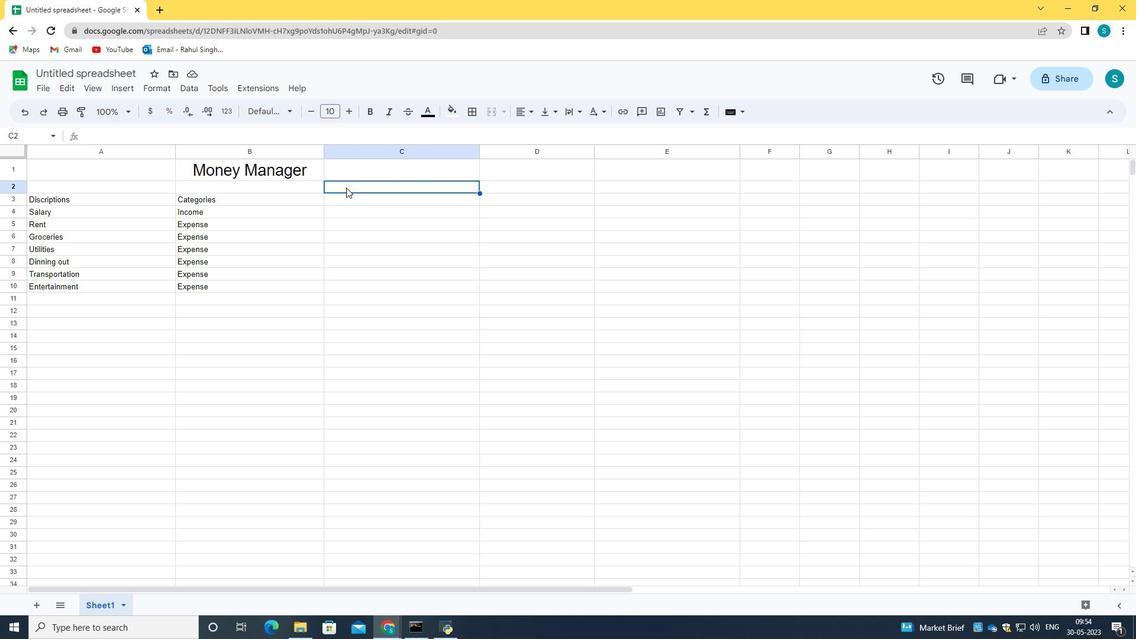 
Action: Key pressed <Key.caps_lock>a<Key.caps_lock><Key.backspace>
Screenshot: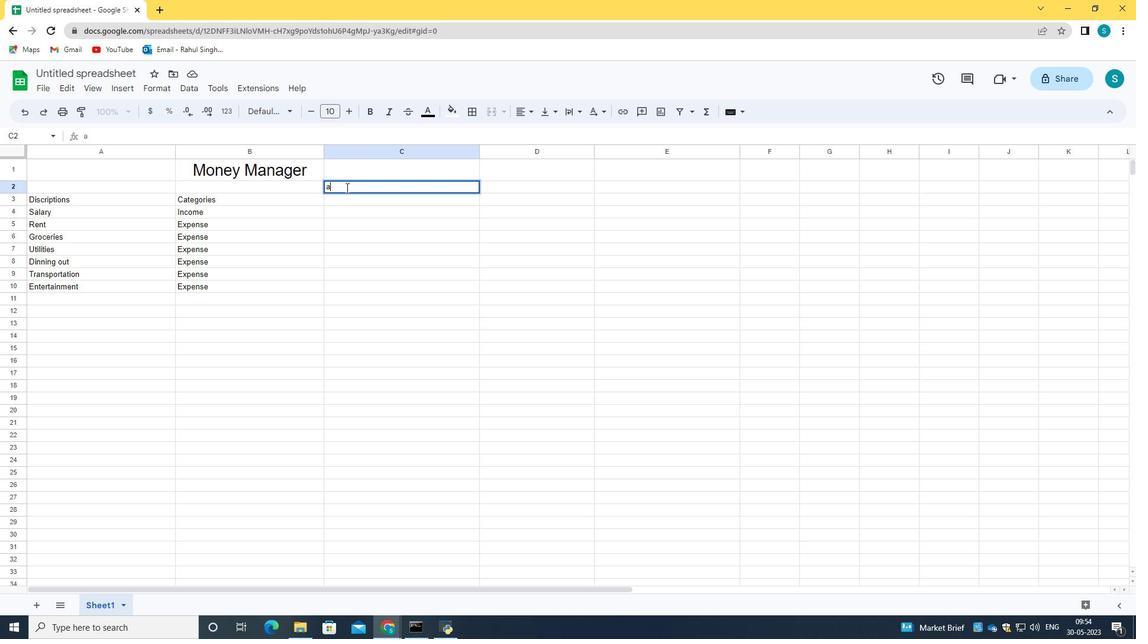
Action: Mouse moved to (345, 197)
Screenshot: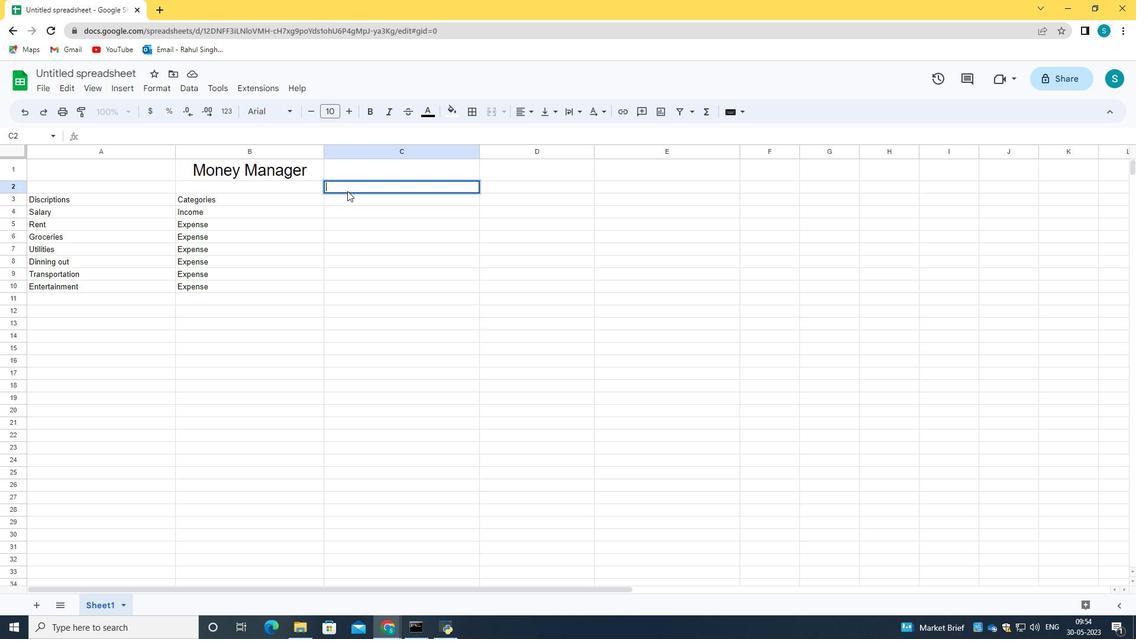 
Action: Mouse pressed left at (345, 197)
Screenshot: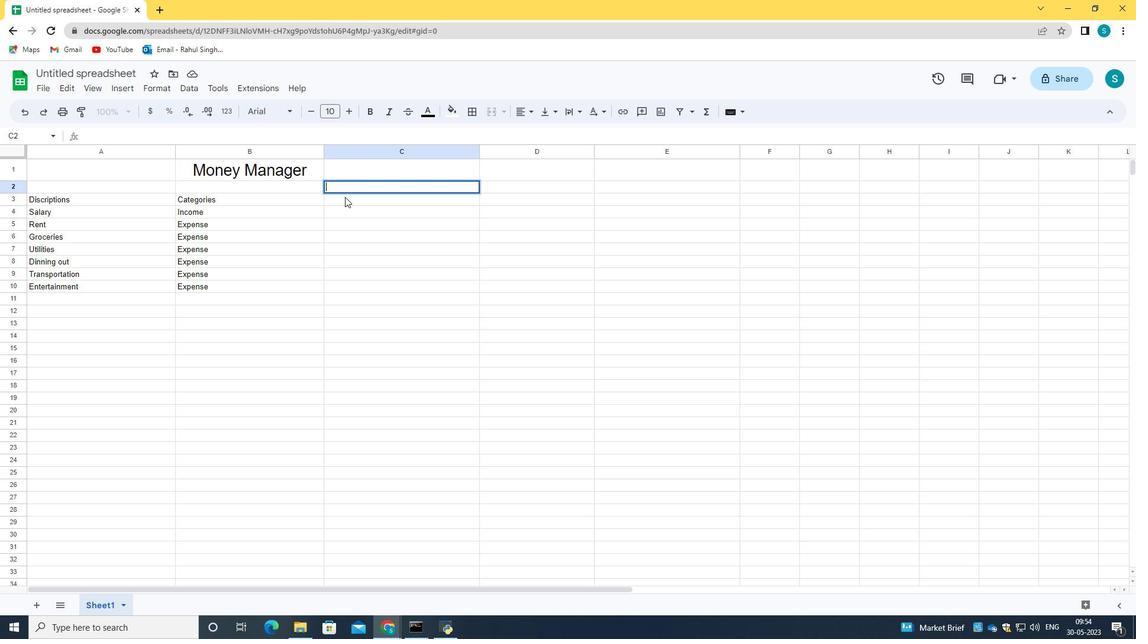 
Action: Mouse pressed left at (345, 197)
Screenshot: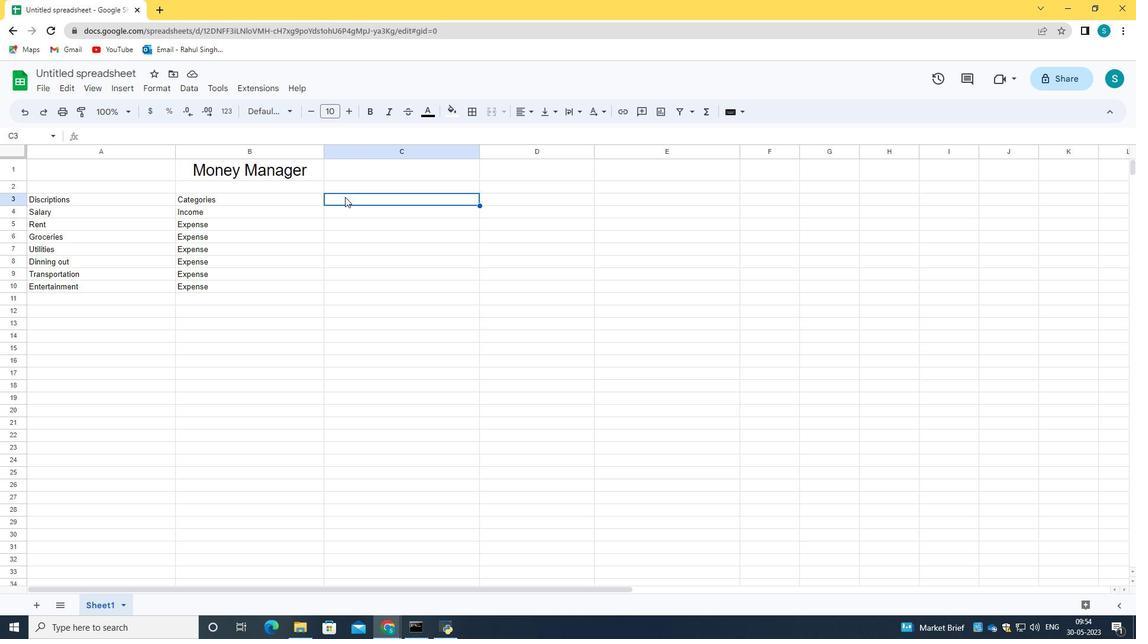
Action: Mouse pressed left at (345, 197)
Screenshot: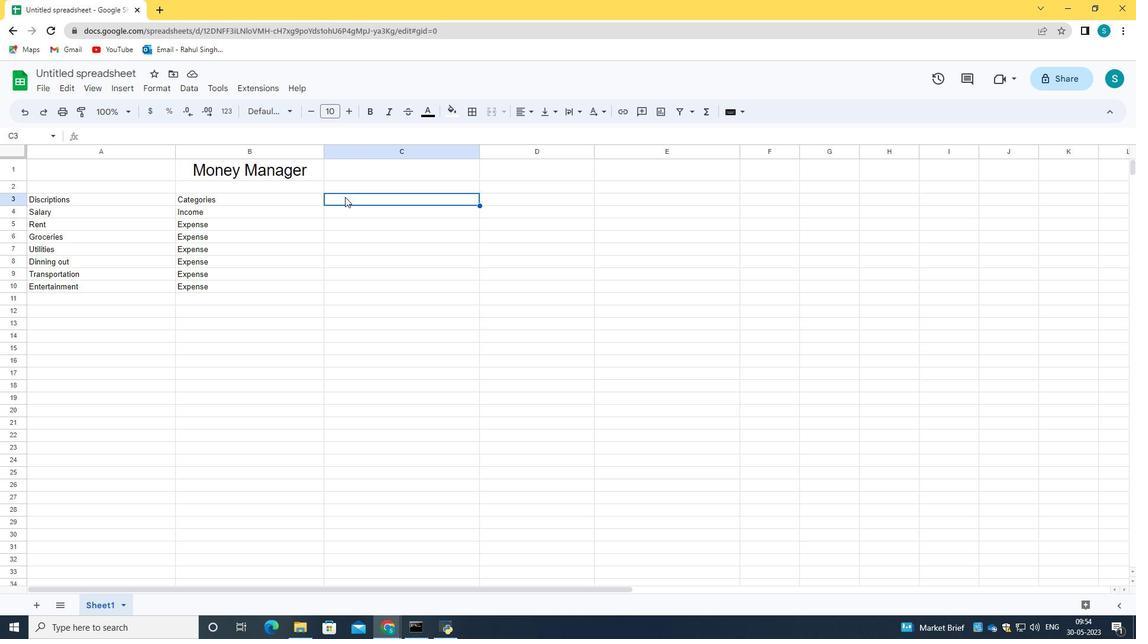 
Action: Key pressed <Key.caps_lock><Key.caps_lock>A<Key.caps_lock>mmout<Key.enter><Key.shift>@<Key.backspace><Key.shift><Key.shift><Key.shift>$2500<Key.enter><Key.shift><Key.shift><Key.shift><Key.shift><Key.shift><Key.shift><Key.shift><Key.shift><Key.shift><Key.shift><Key.shift><Key.shift><Key.shift><Key.shift><Key.shift><Key.shift><Key.shift><Key.shift><Key.shift><Key.shift><Key.shift><Key.shift><Key.shift><Key.shift><Key.shift><Key.shift><Key.shift><Key.shift><Key.shift><Key.shift><Key.shift><Key.shift><Key.shift><Key.shift><Key.shift><Key.shift><Key.shift><Key.shift><Key.shift><Key.shift><Key.shift><Key.shift><Key.shift><Key.shift><Key.shift><Key.shift><Key.shift><Key.shift><Key.shift><Key.shift><Key.shift><Key.shift><Key.shift><Key.shift><Key.shift><Key.shift><Key.shift><Key.shift><Key.shift><Key.shift><Key.shift><Key.shift><Key.shift>$800<Key.enter><Key.shift>#<Key.backspace><Key.shift>$200<Key.enter><Key.shift><Key.shift><Key.shift><Key.shift><Key.shift><Key.shift><Key.shift><Key.shift><Key.shift><Key.shift><Key.shift><Key.shift><Key.shift><Key.shift><Key.shift><Key.shift><Key.shift><Key.shift><Key.shift><Key.shift><Key.shift><Key.shift><Key.shift><Key.shift><Key.shift><Key.shift><Key.shift><Key.shift>$100<Key.enter><Key.shift><Key.shift>$50<Key.enter><Key.shift><Key.shift><Key.shift><Key.shift><Key.shift><Key.shift><Key.shift><Key.shift><Key.shift><Key.shift><Key.shift><Key.shift><Key.shift>$30<Key.enter><Key.shift><Key.shift><Key.shift><Key.shift><Key.shift><Key.shift><Key.shift><Key.shift><Key.shift><Key.shift><Key.shift>$100<Key.enter>
Screenshot: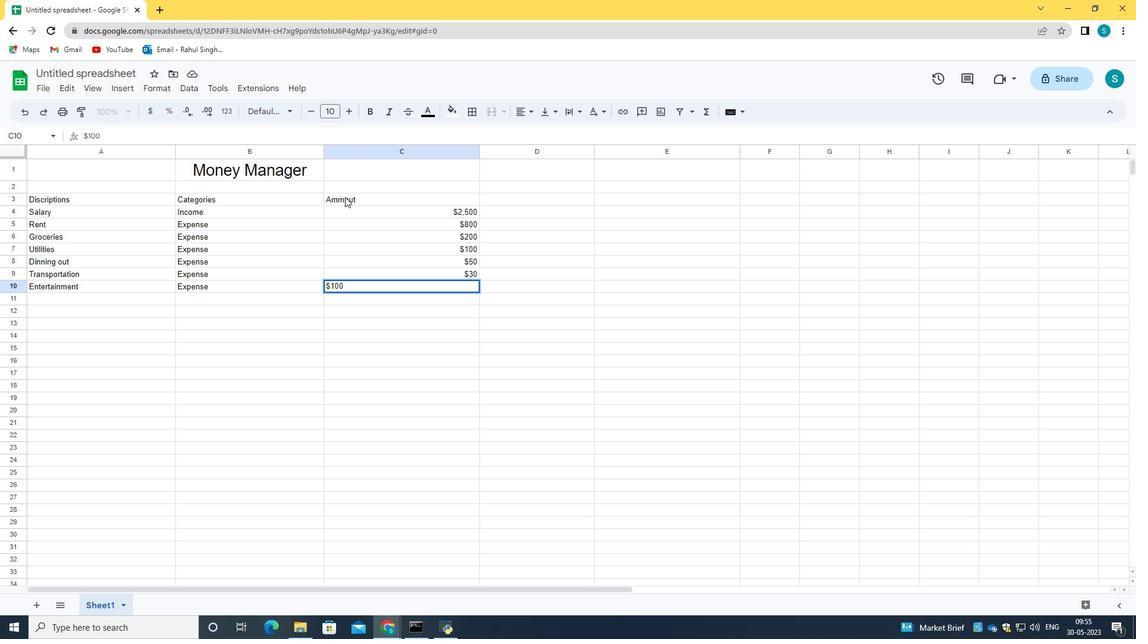 
Action: Mouse moved to (537, 193)
Screenshot: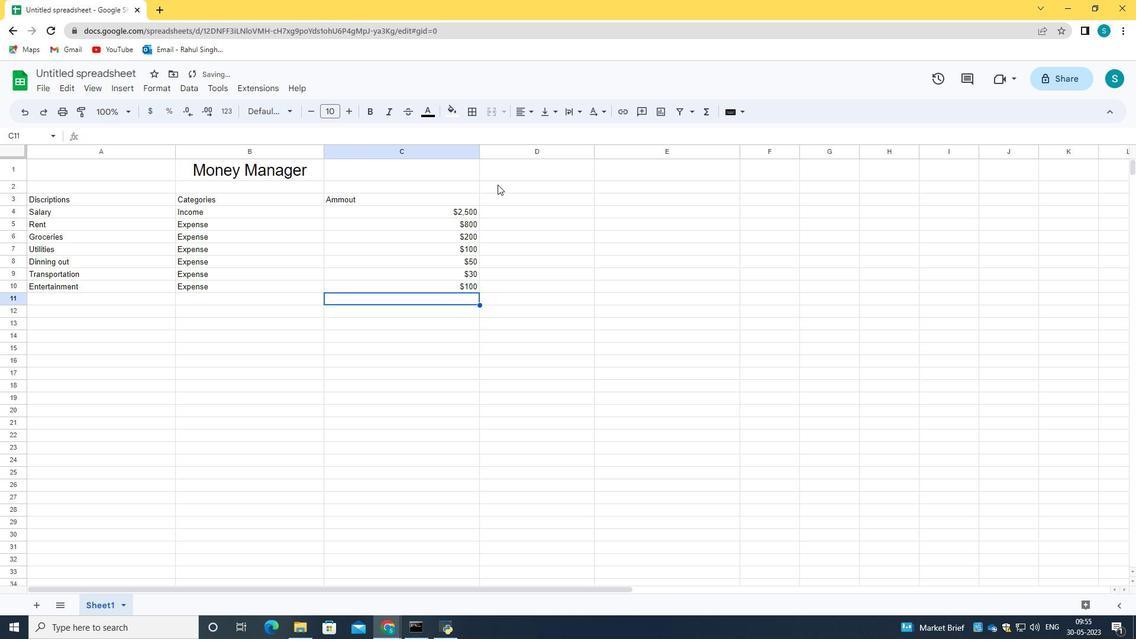 
Action: Mouse pressed left at (537, 193)
Screenshot: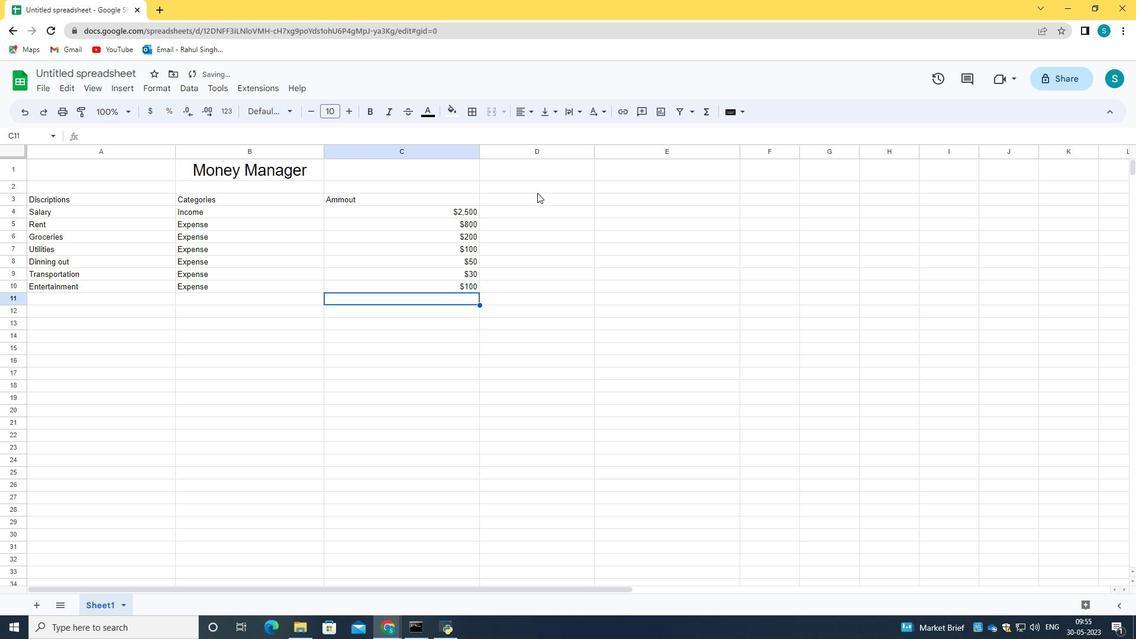 
Action: Mouse moved to (537, 208)
Screenshot: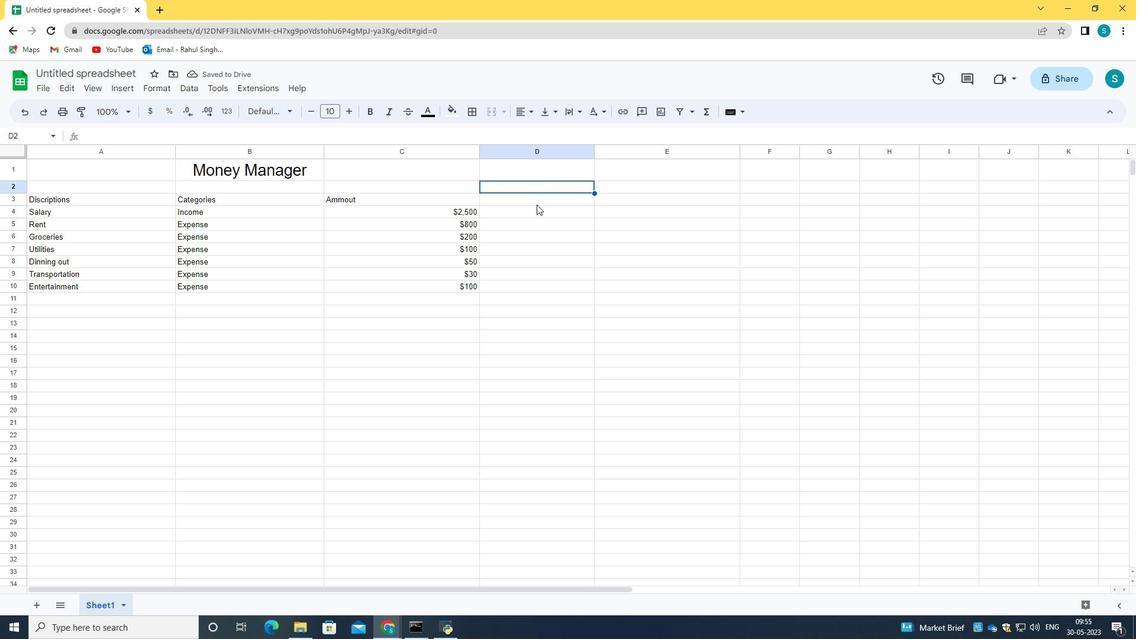 
Action: Mouse pressed left at (537, 208)
Screenshot: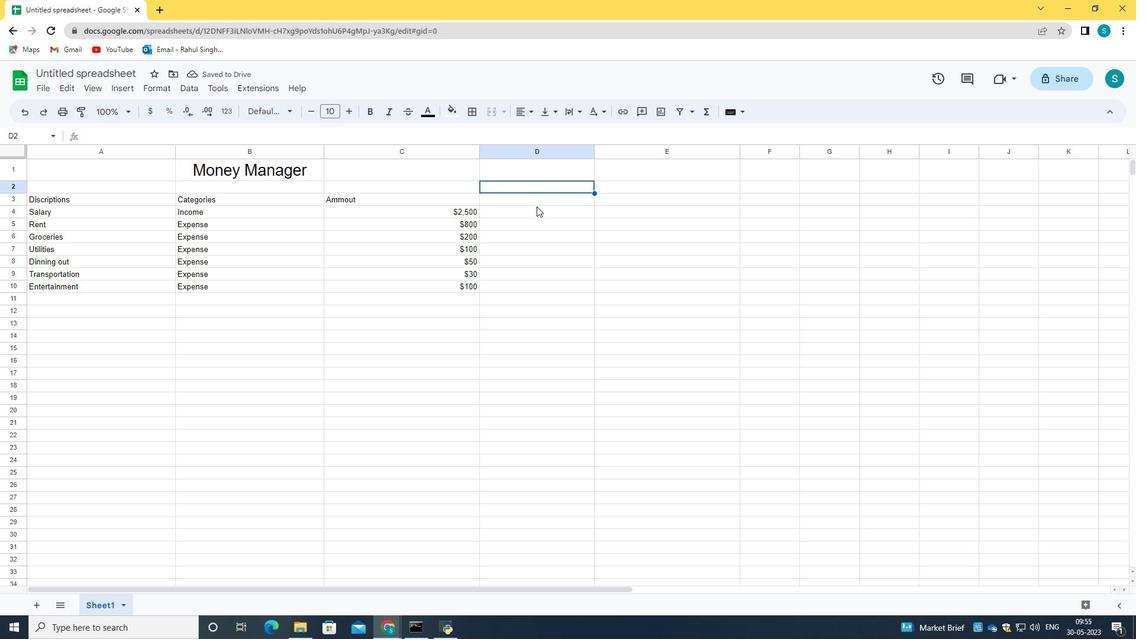 
Action: Mouse moved to (536, 201)
Screenshot: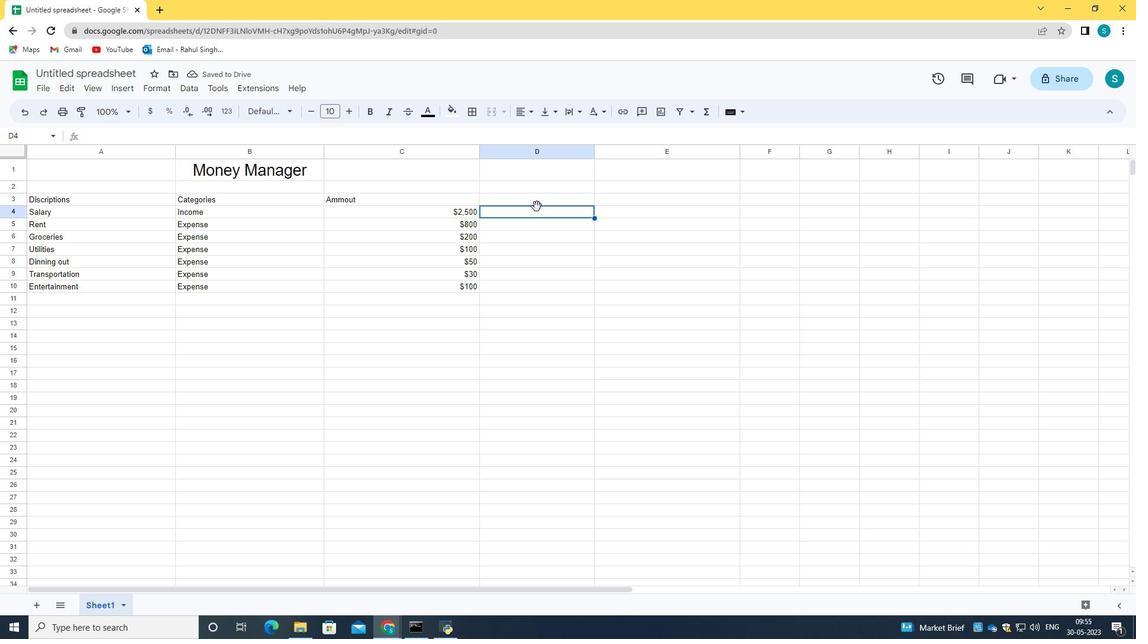 
Action: Mouse pressed left at (536, 201)
Screenshot: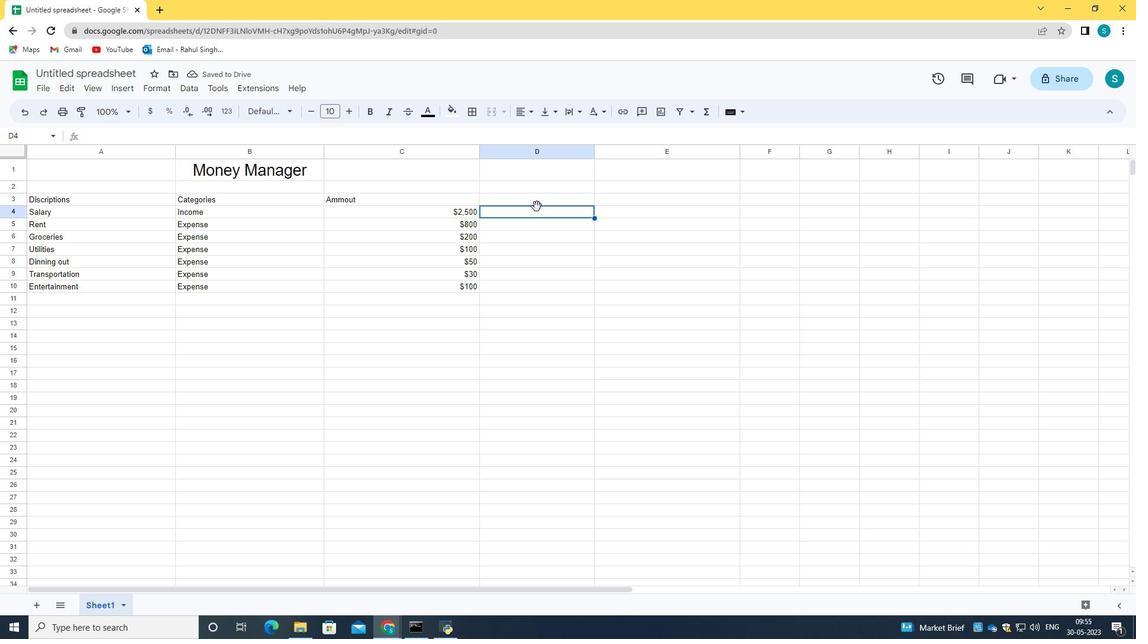 
Action: Mouse pressed left at (536, 201)
Screenshot: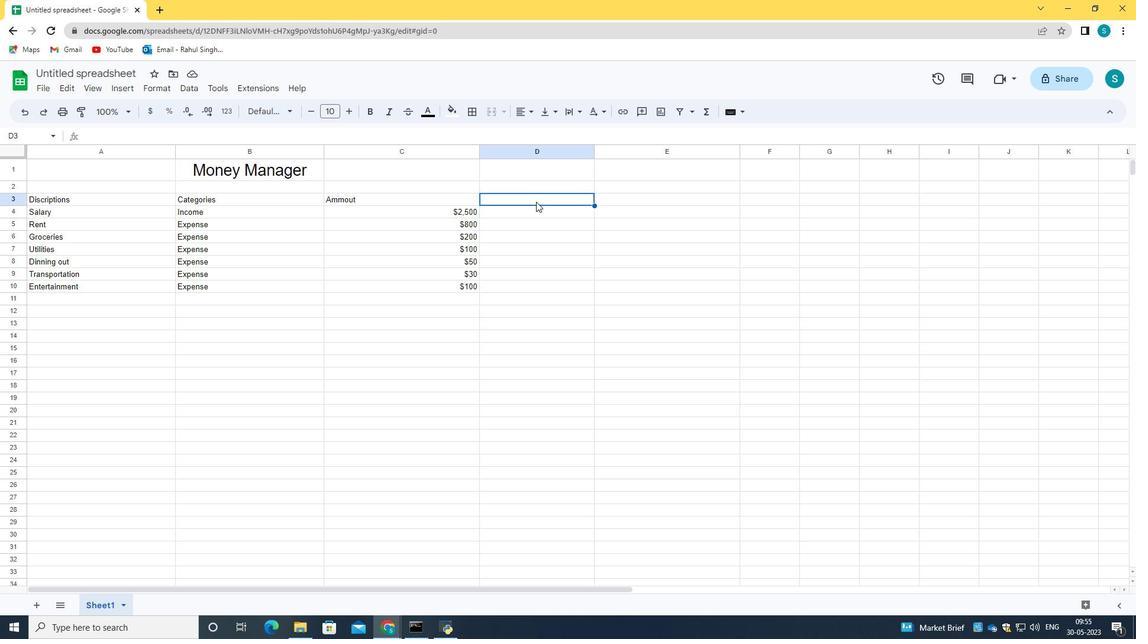 
Action: Mouse pressed left at (536, 201)
Screenshot: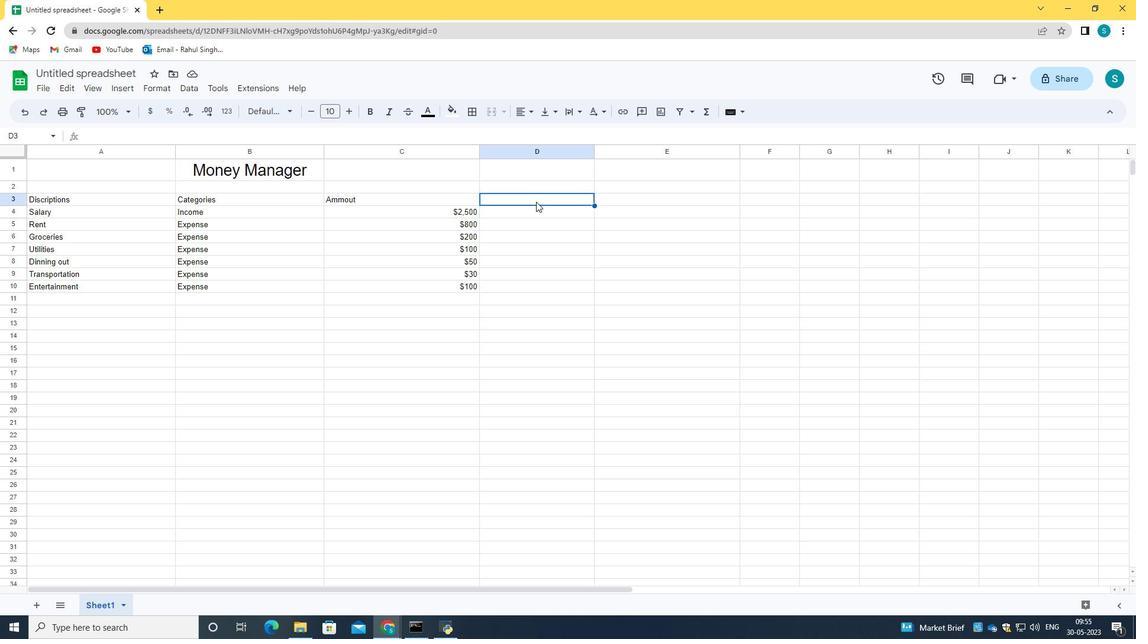 
Action: Mouse pressed left at (536, 201)
Screenshot: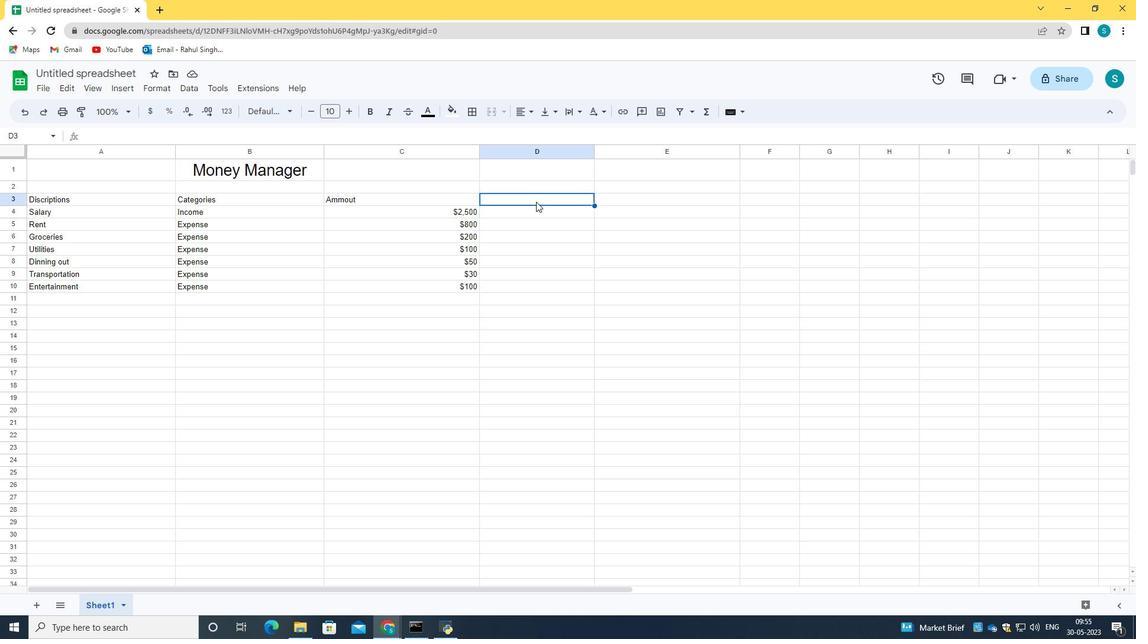 
Action: Key pressed <Key.caps_lock>D<Key.caps_lock>ates<Key.enter>2023-05-05<Key.enter>2023-05-10<Key.enter>2023-05-15<Key.enter>2023-05-15<Key.enter>2023-05-20<Key.enter>2023-05-25<Key.enter>2023-05-313<Key.enter>
Screenshot: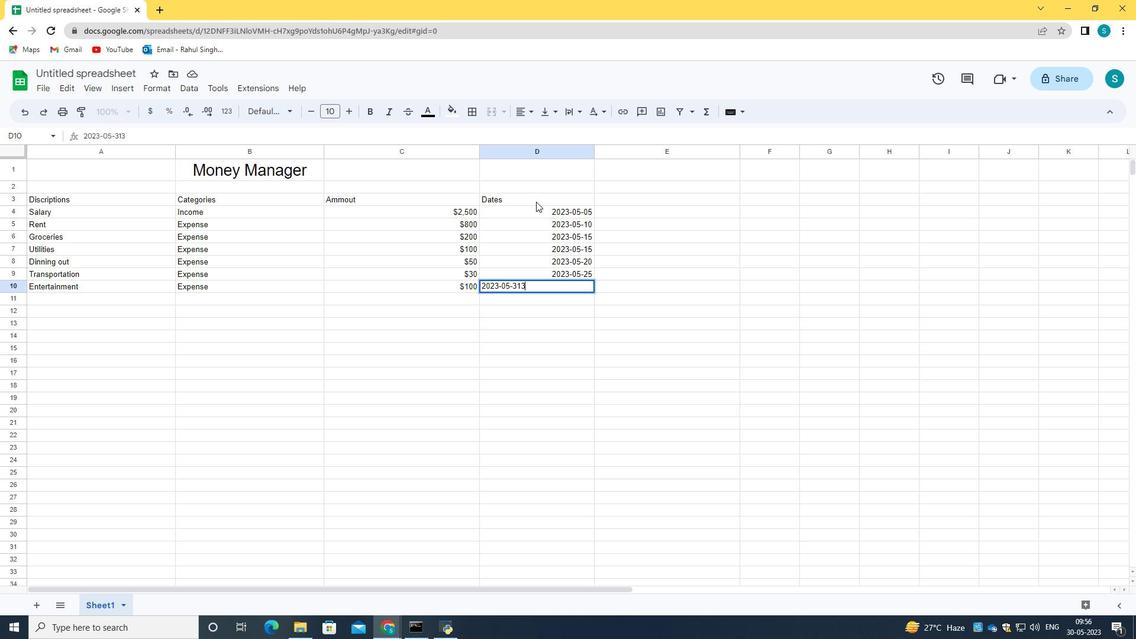 
Action: Mouse scrolled (536, 202) with delta (0, 0)
Screenshot: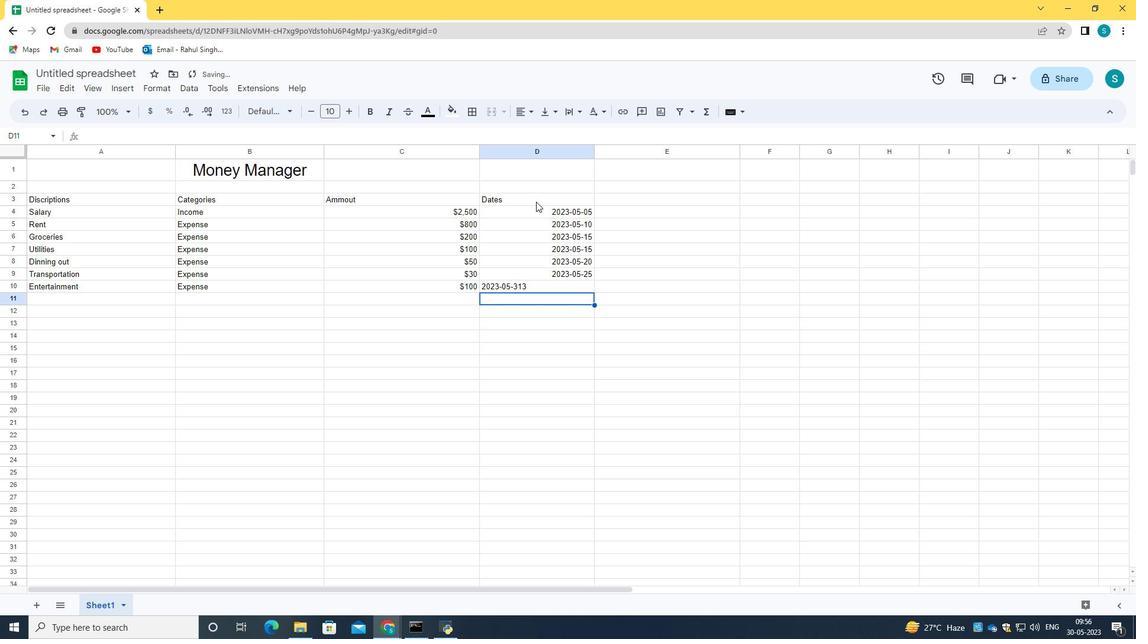 
Action: Mouse moved to (538, 281)
Screenshot: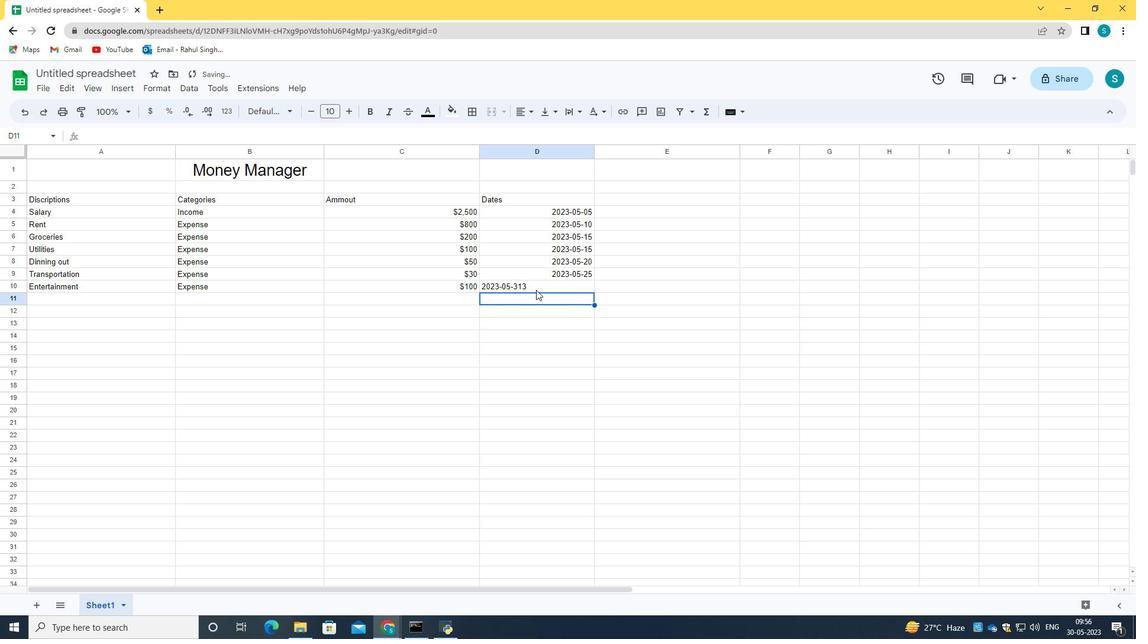 
Action: Mouse pressed left at (538, 281)
Screenshot: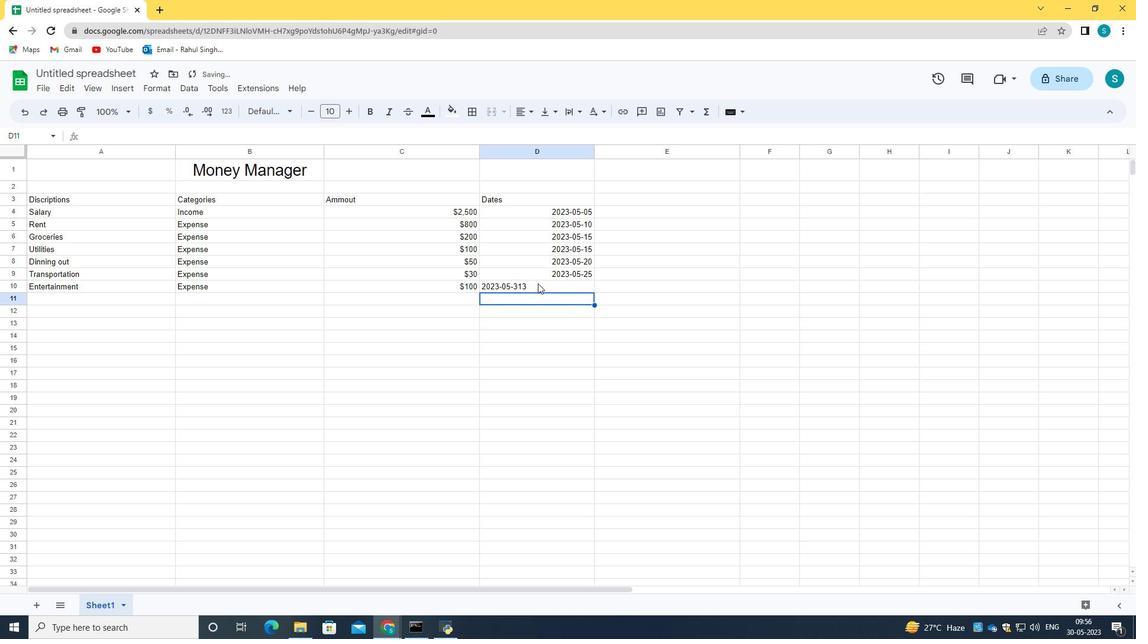 
Action: Mouse moved to (539, 284)
Screenshot: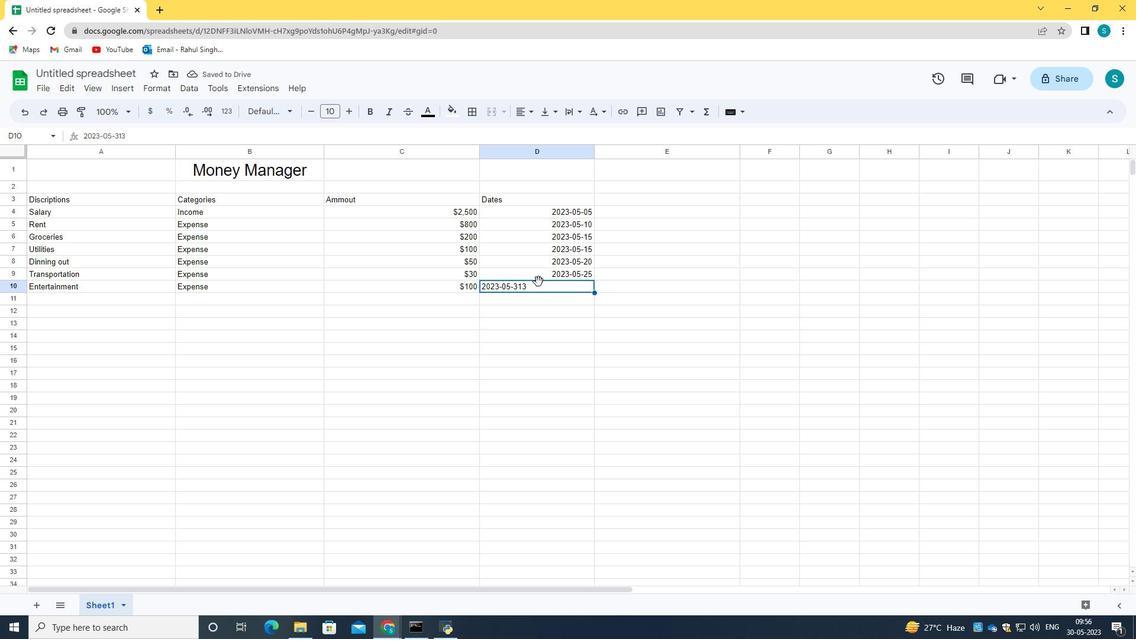 
Action: Mouse pressed left at (539, 284)
Screenshot: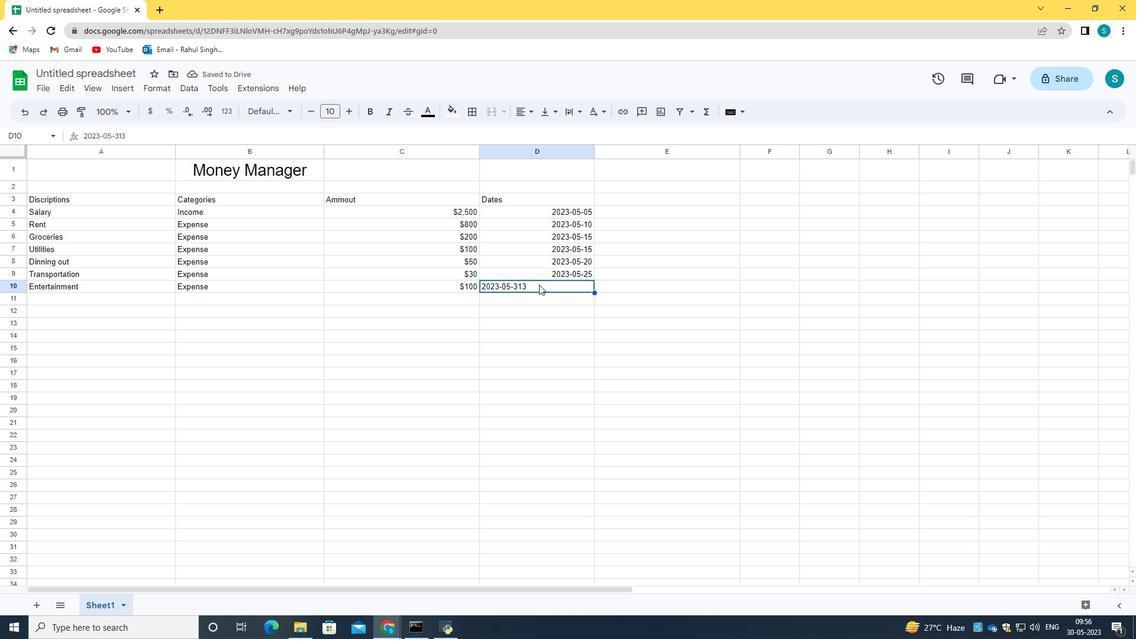 
Action: Mouse pressed left at (539, 284)
Screenshot: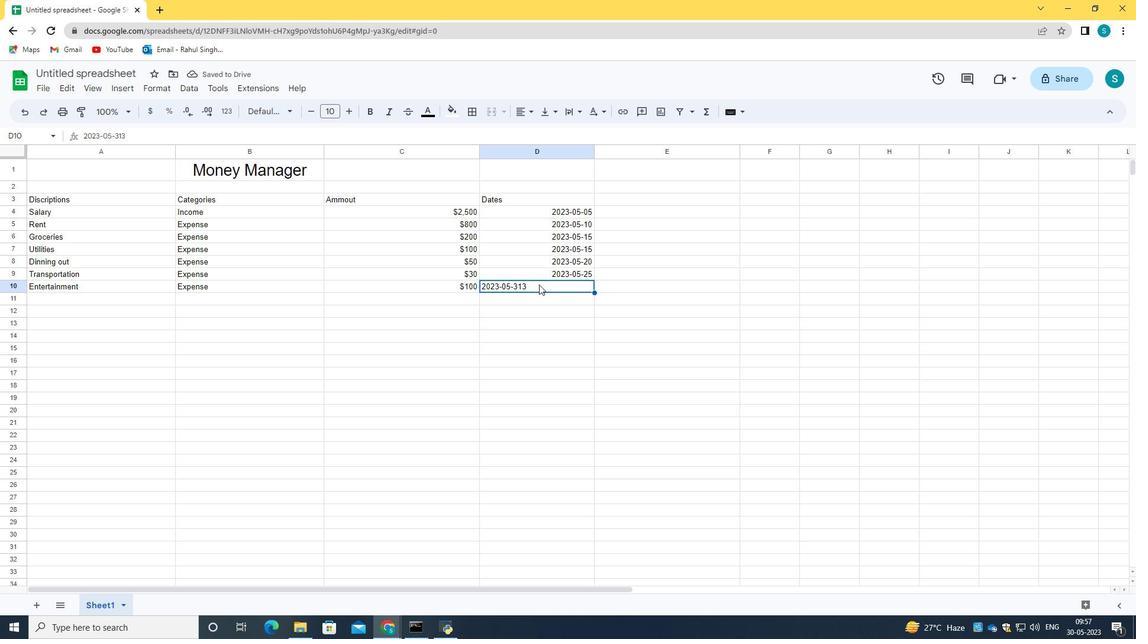 
Action: Mouse pressed left at (539, 284)
Screenshot: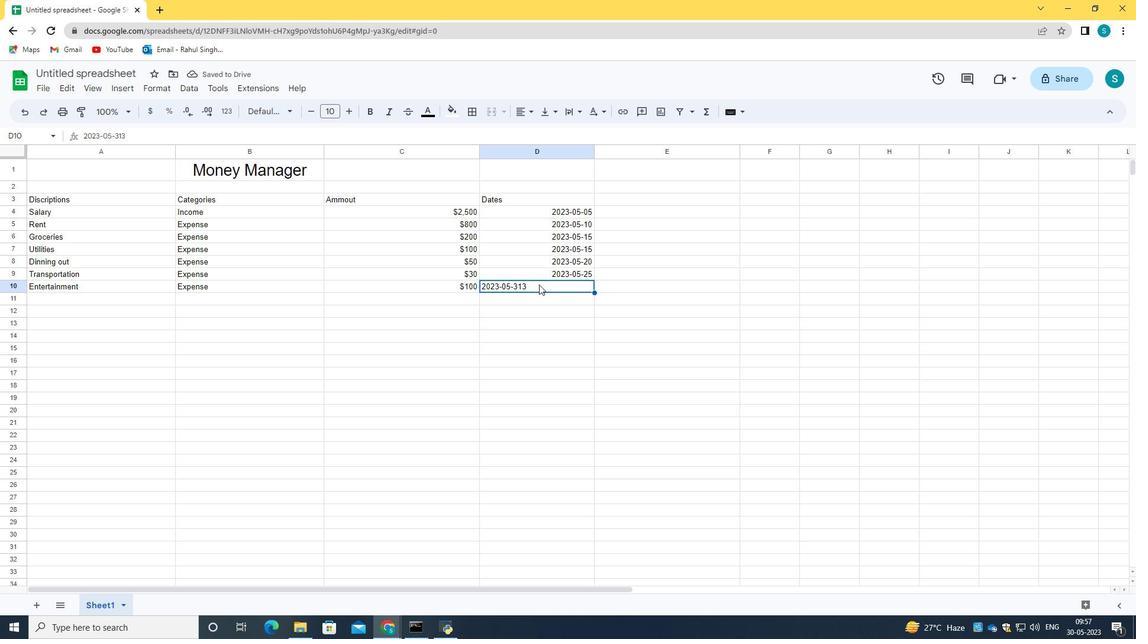 
Action: Key pressed <Key.backspace><Key.backspace>1<Key.enter>
Screenshot: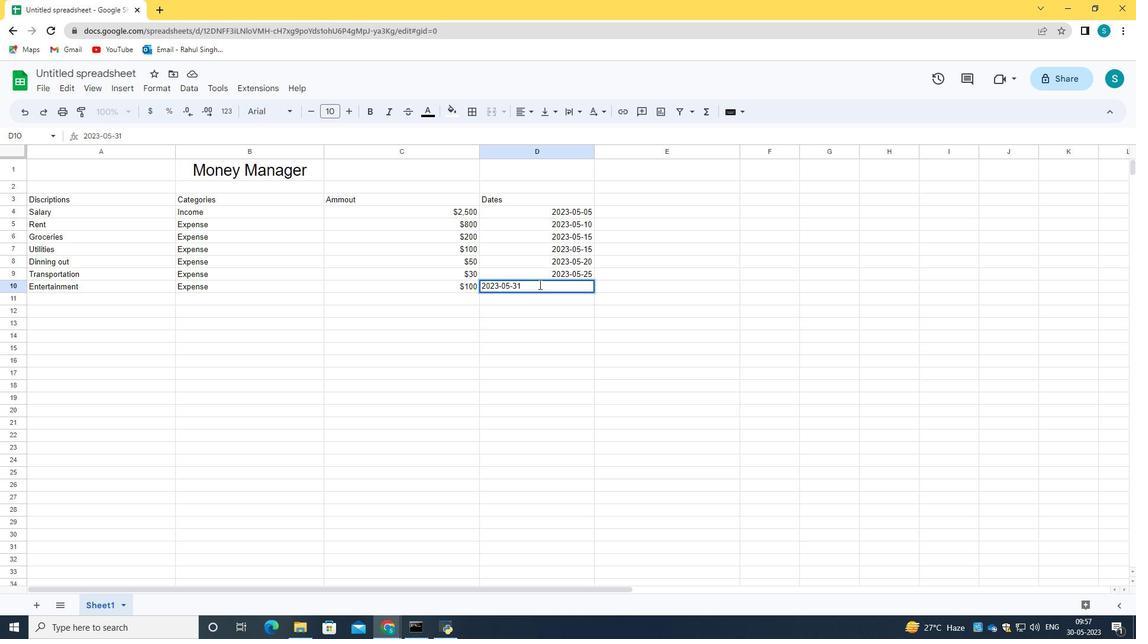 
Action: Mouse moved to (93, 74)
Screenshot: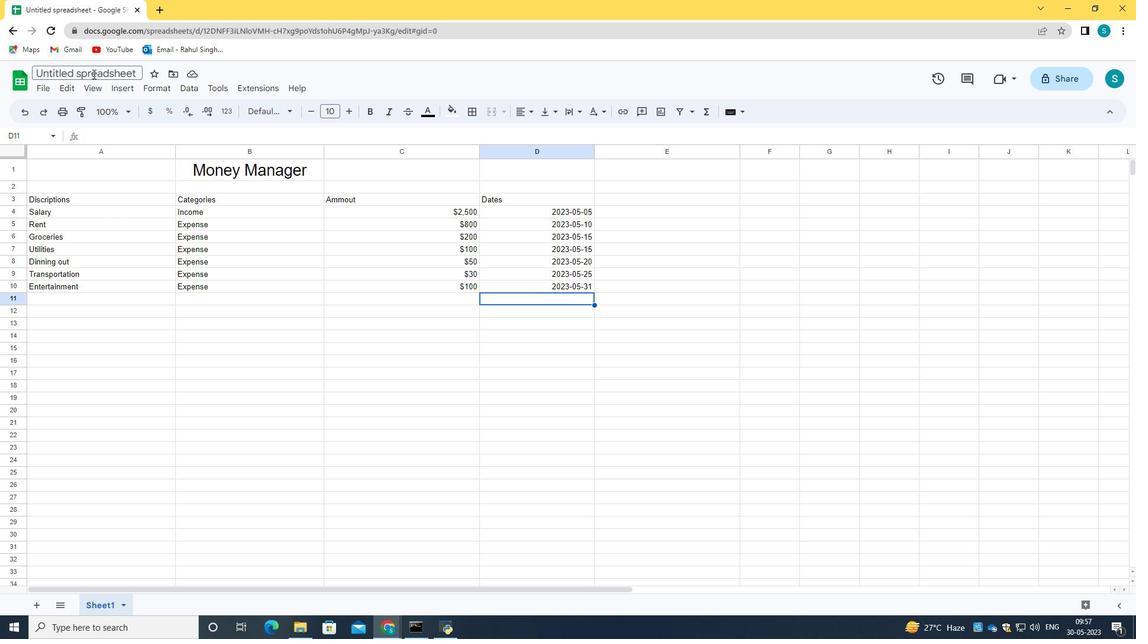 
Action: Mouse pressed left at (93, 74)
Screenshot: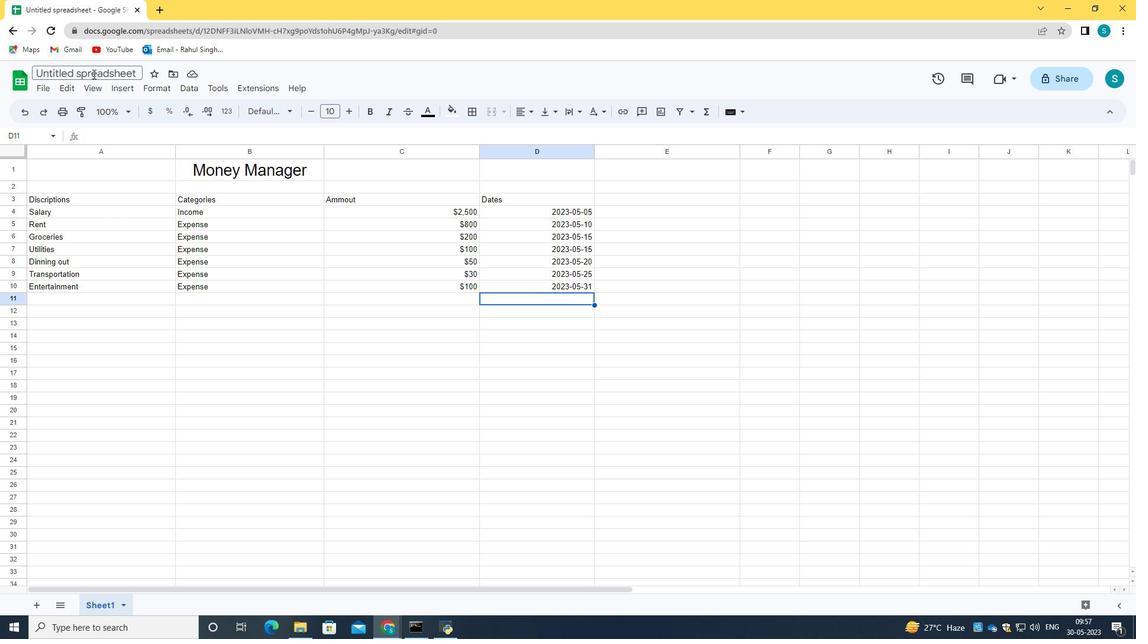 
Action: Key pressed <Key.caps_lock>A<Key.caps_lock>wwe<Key.backspace><Key.backspace><Key.backspace>sset<Key.space><Key.caps_lock>A<Key.caps_lock>ll<Key.backspace><Key.backspace><Key.backspace><Key.backspace><Key.caps_lock>A<Key.caps_lock><Key.caps_lock>LL<Key.backspace><Key.backspace><Key.caps_lock>llocationbook
Screenshot: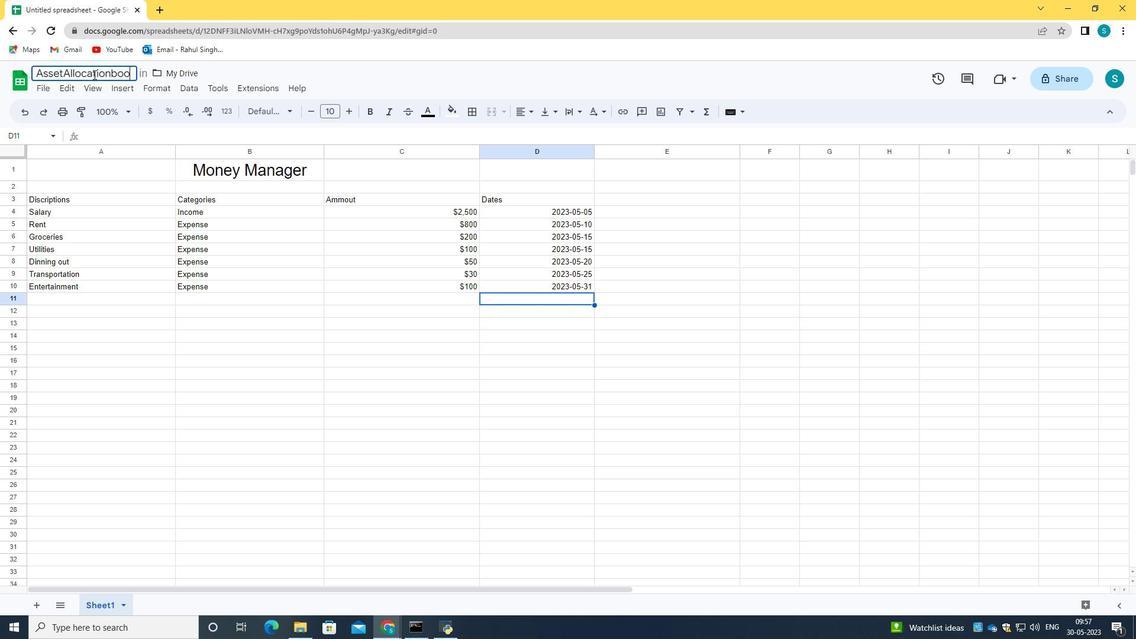 
Action: Mouse moved to (90, 195)
Screenshot: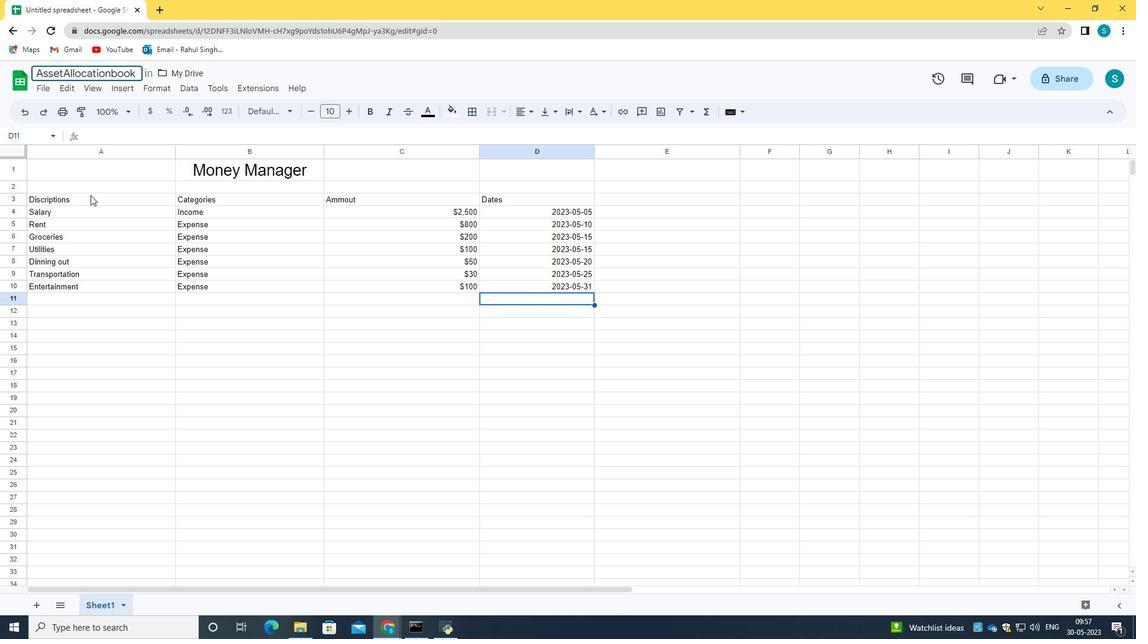 
Action: Mouse pressed left at (90, 195)
Screenshot: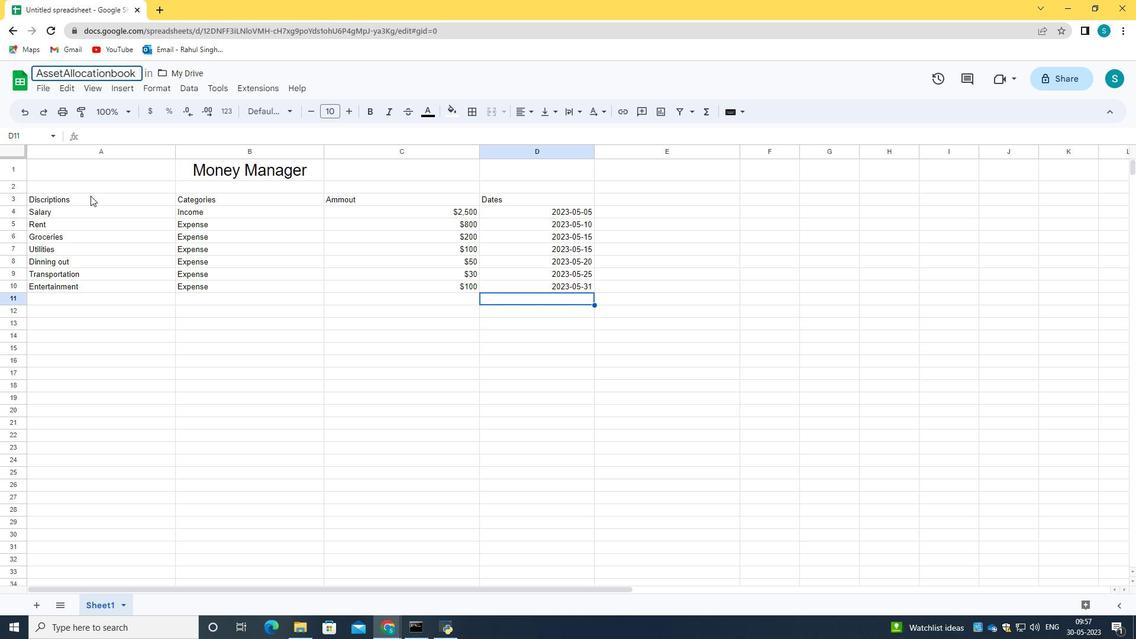 
Action: Mouse moved to (212, 168)
Screenshot: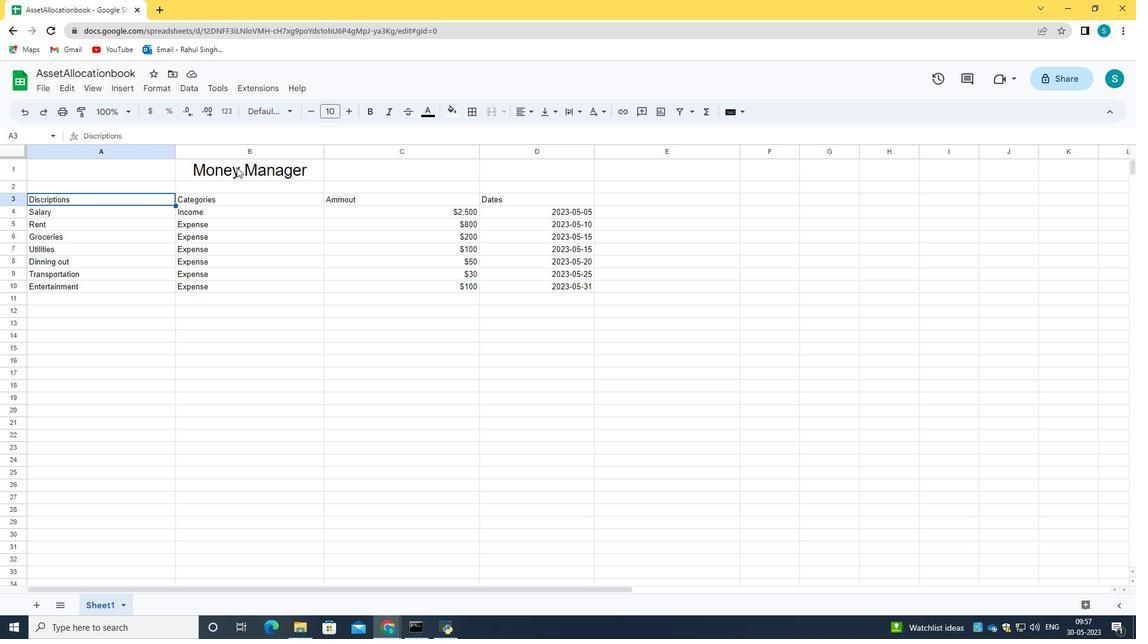 
Action: Mouse pressed left at (212, 168)
Screenshot: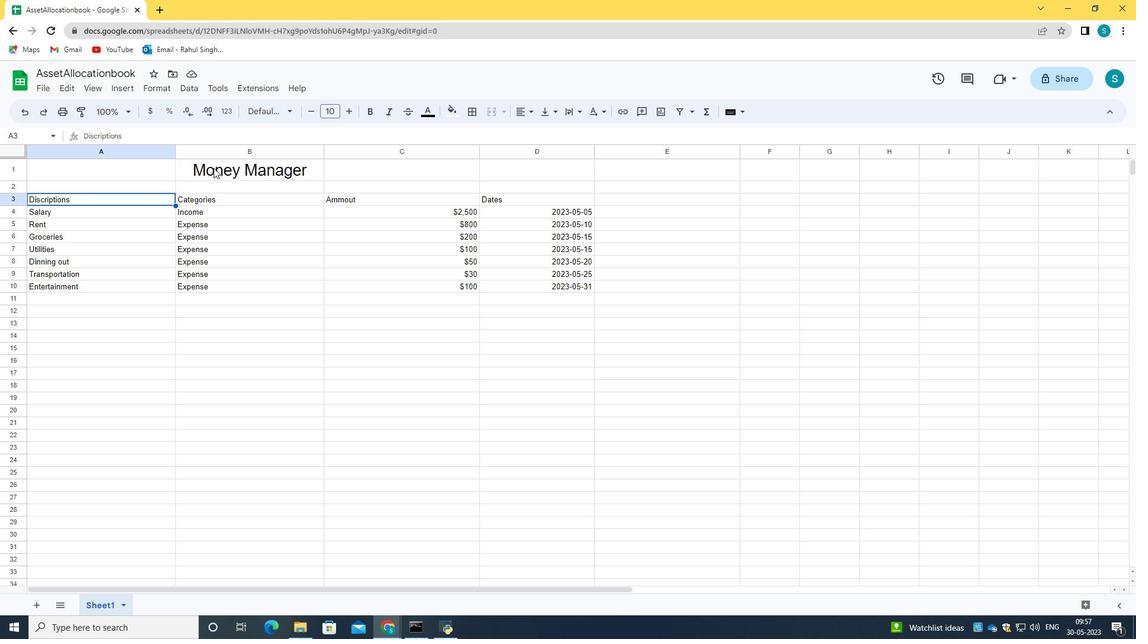 
Action: Mouse moved to (479, 155)
Screenshot: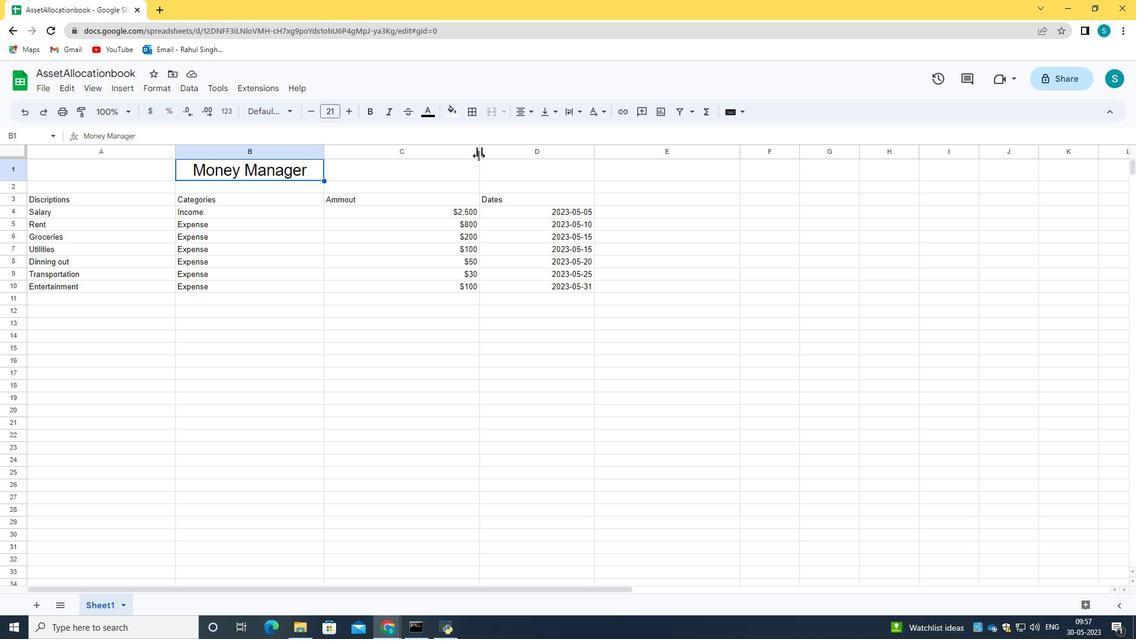 
Action: Mouse pressed left at (479, 155)
Screenshot: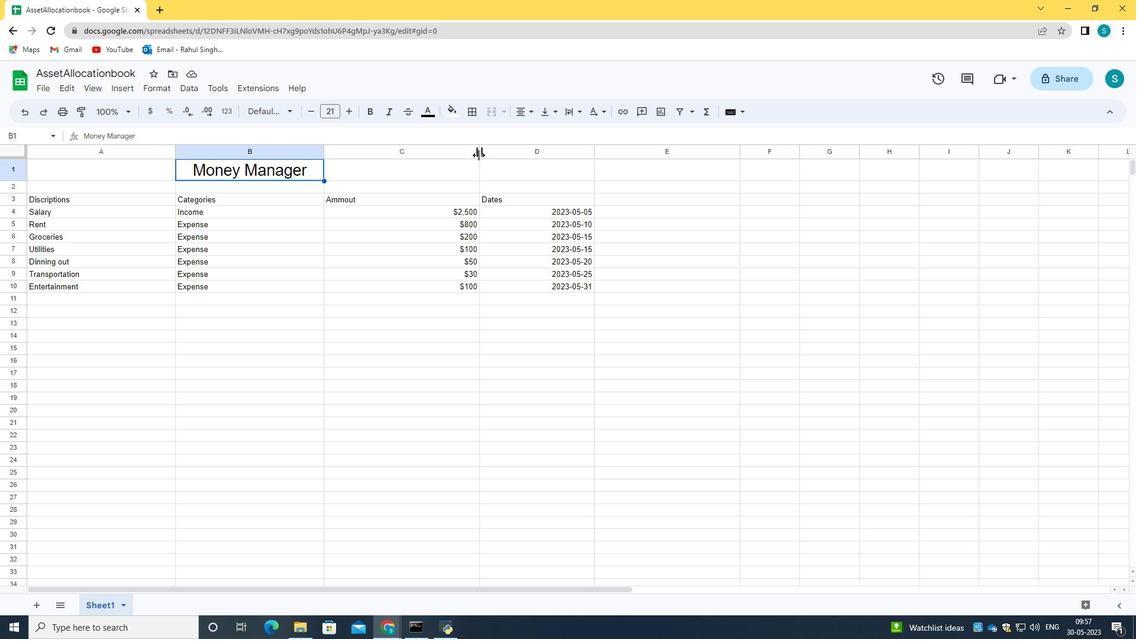 
Action: Mouse moved to (555, 152)
Screenshot: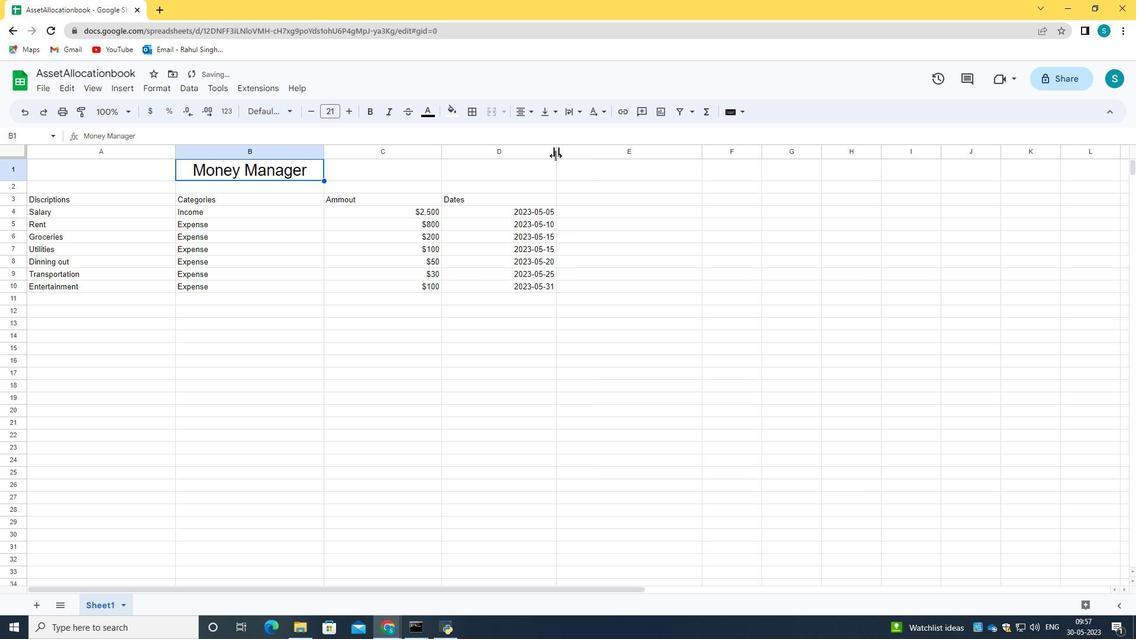 
Action: Mouse pressed left at (555, 152)
Screenshot: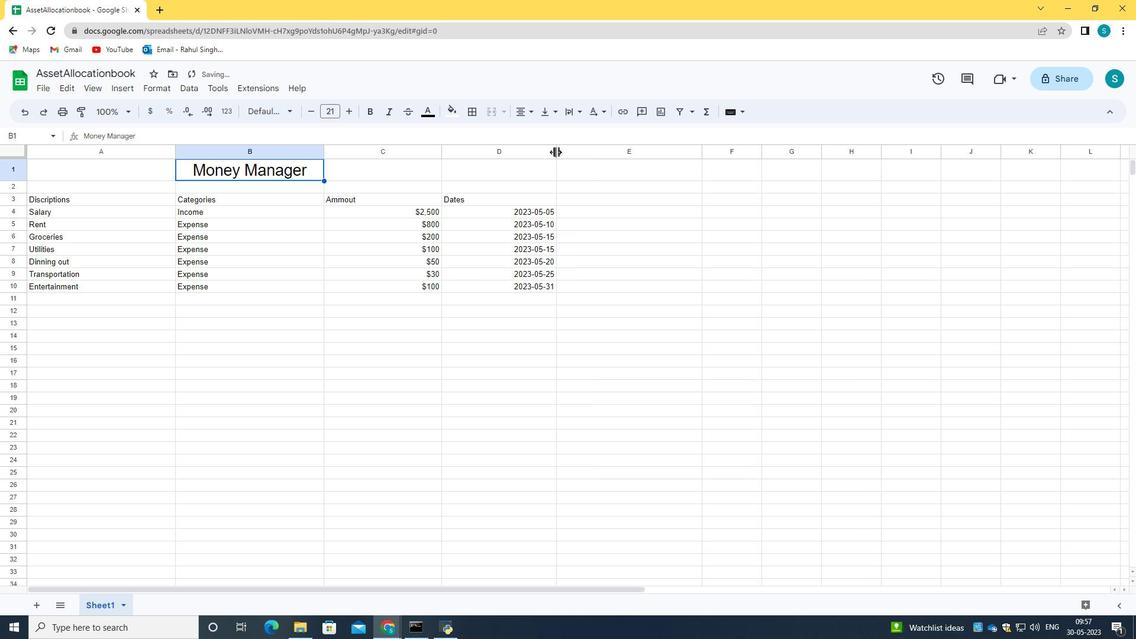 
Action: Mouse moved to (176, 150)
Screenshot: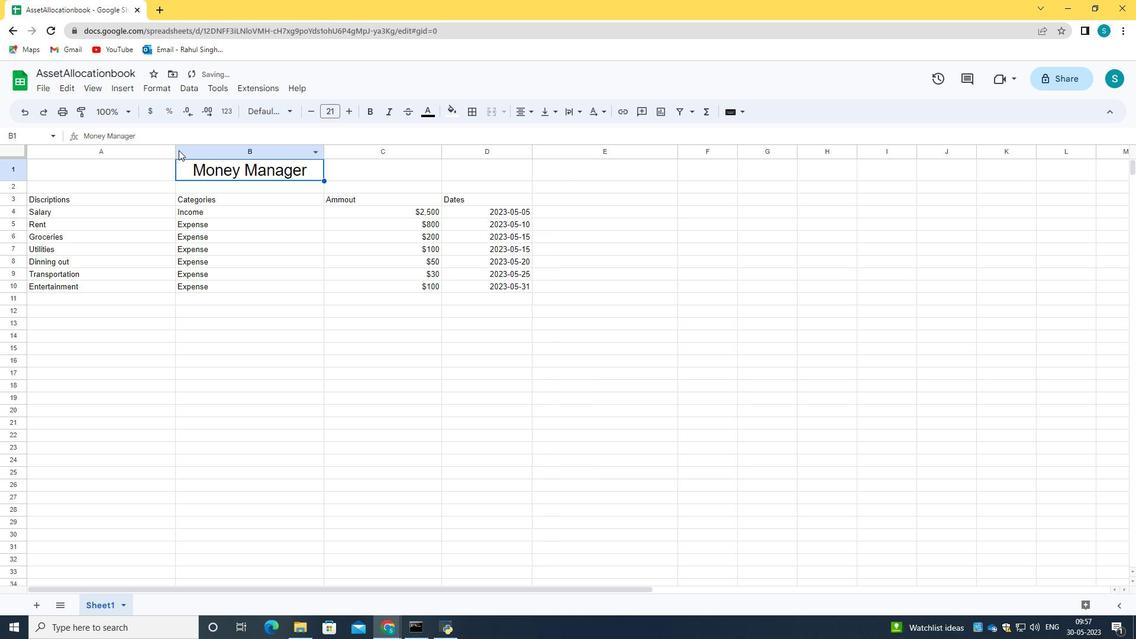 
Action: Mouse pressed left at (176, 150)
Screenshot: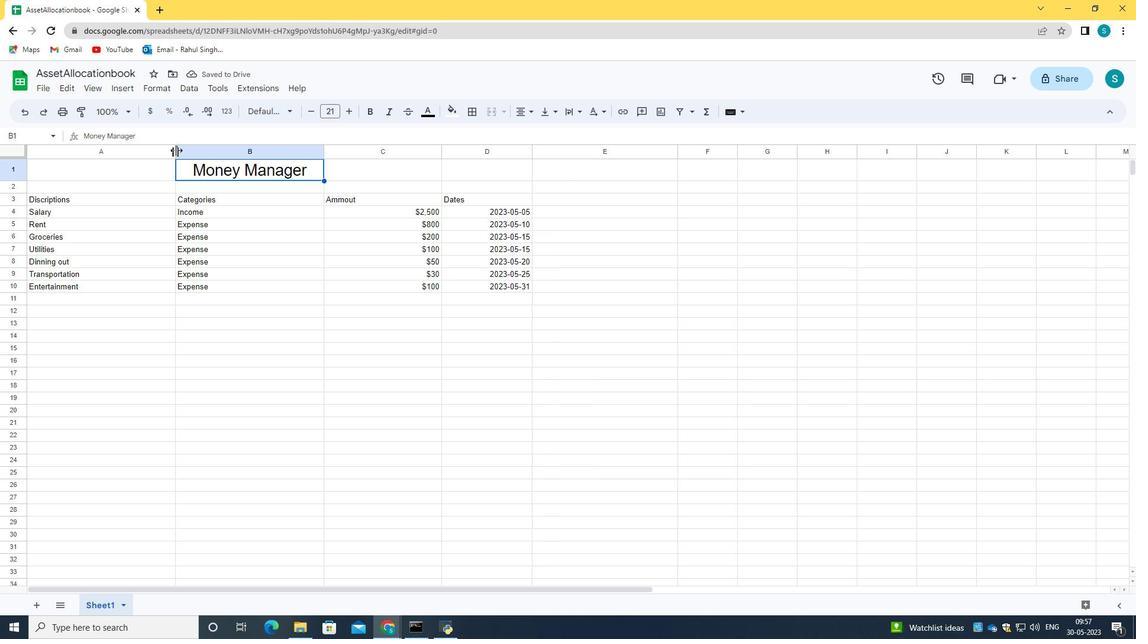 
Action: Mouse moved to (281, 152)
Screenshot: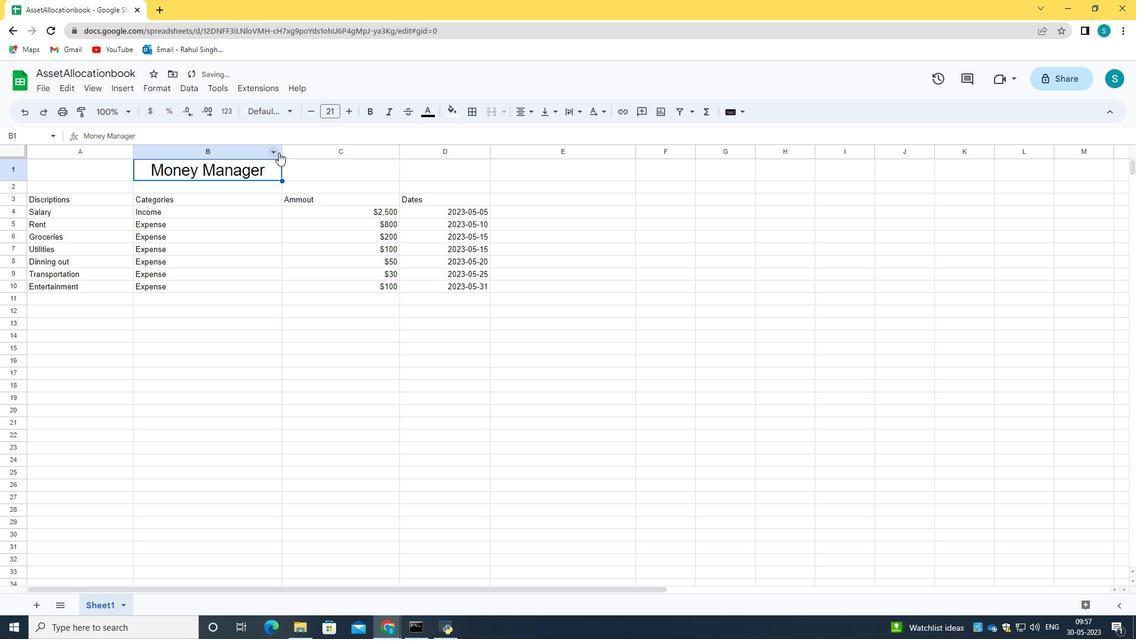 
Action: Mouse pressed left at (281, 152)
Screenshot: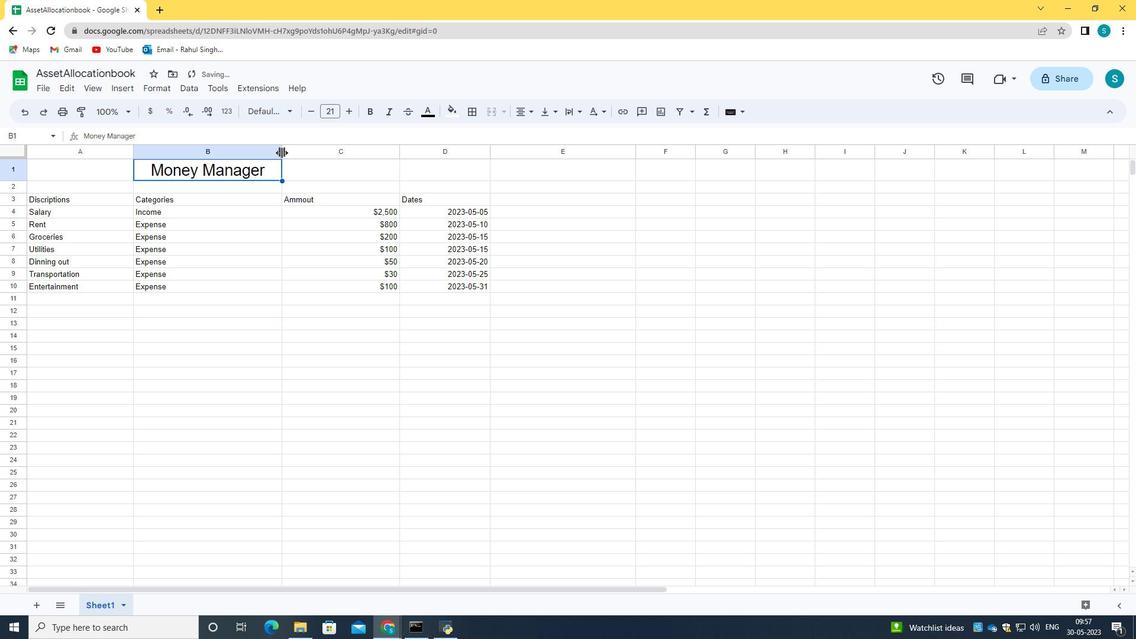 
Action: Mouse moved to (97, 172)
Screenshot: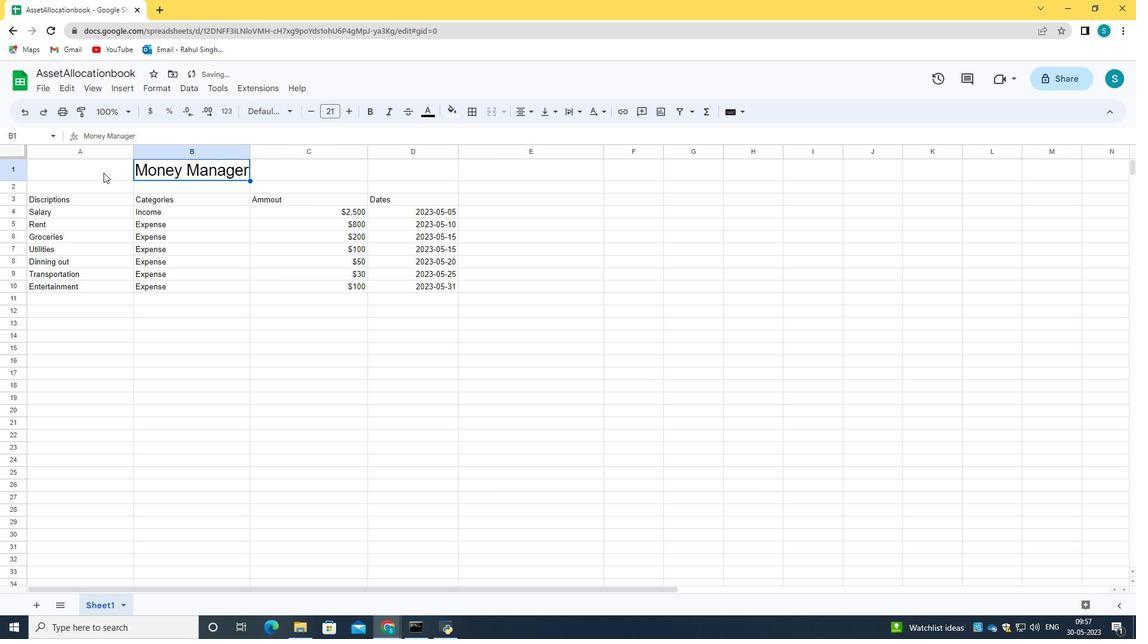
Action: Mouse pressed left at (97, 172)
Screenshot: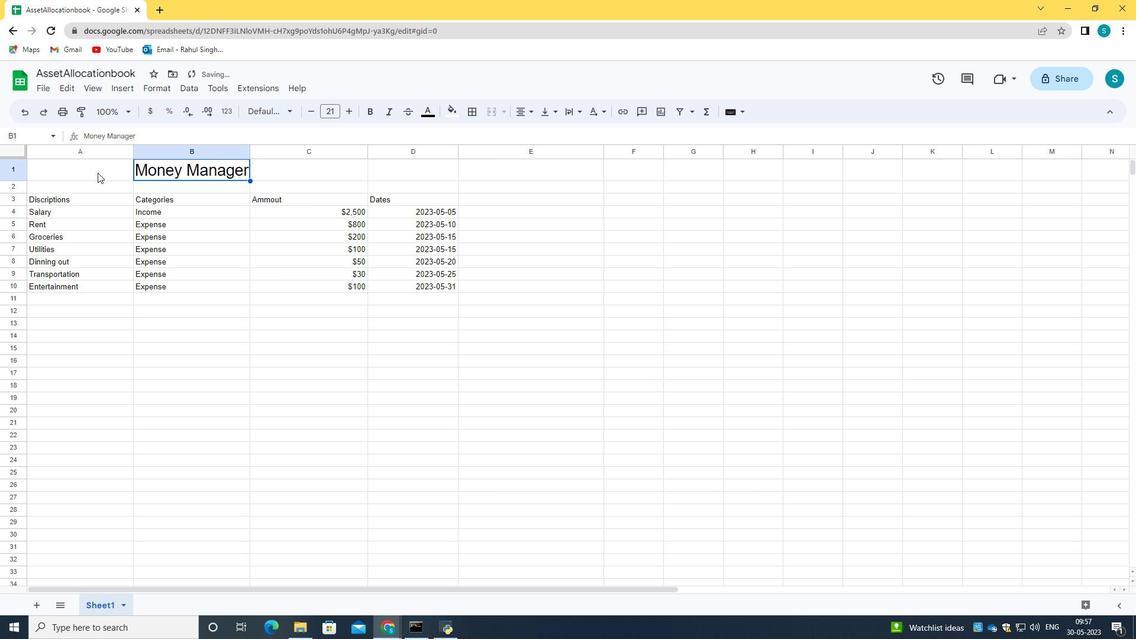 
Action: Mouse moved to (293, 342)
Screenshot: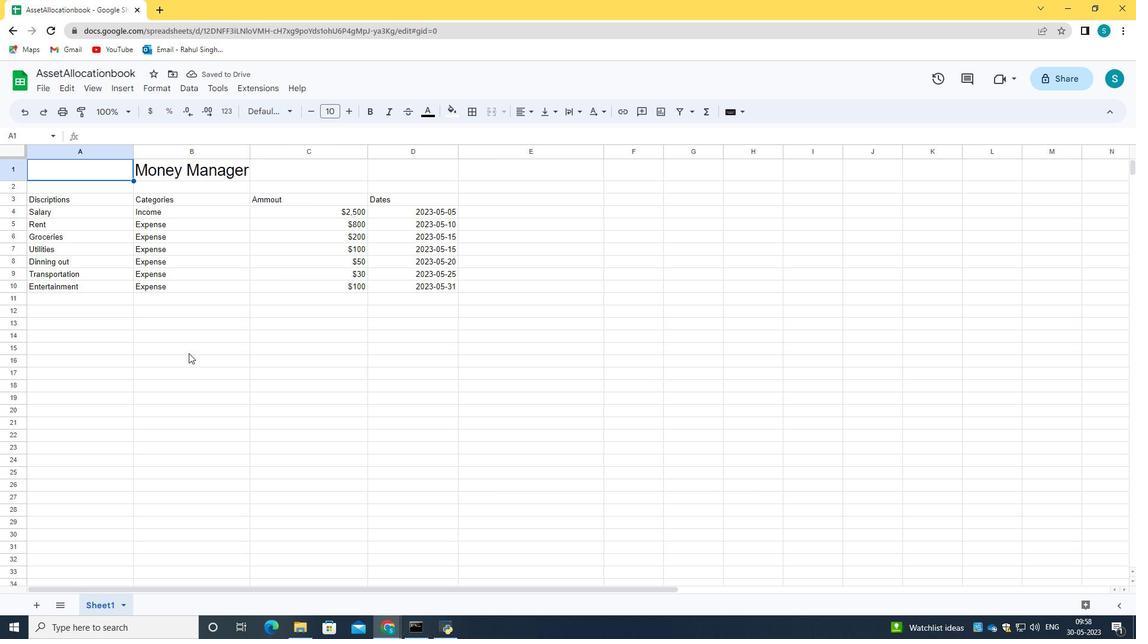 
